 Task: Find connections with filter location Pul-e Khumrī with filter topic #Saleswith filter profile language French with filter current company Tech Mahindra with filter school Dayananda Sagar College Of Engineering, Bangalore with filter industry Writing and Editing with filter service category Customer Service with filter keywords title Branch Manager
Action: Mouse moved to (628, 219)
Screenshot: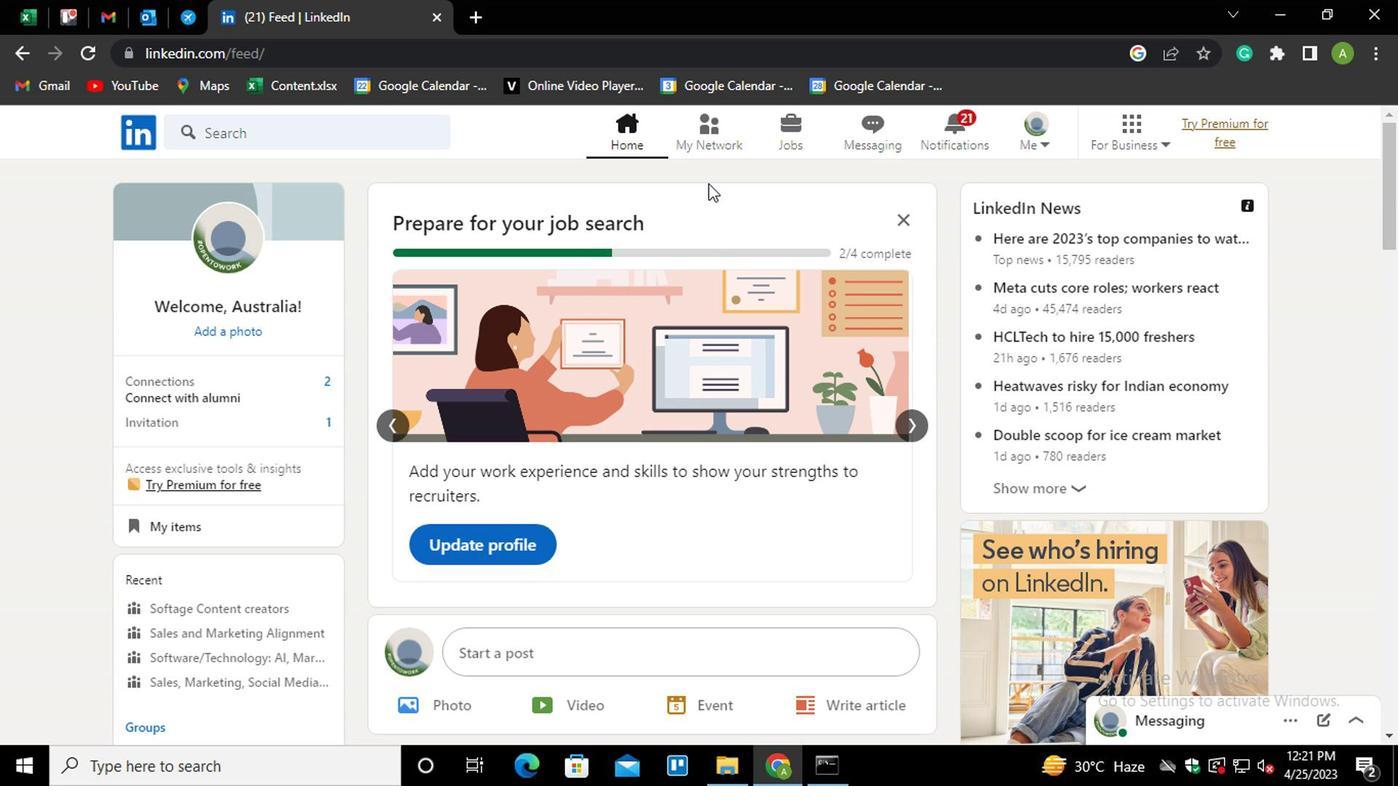 
Action: Mouse pressed left at (628, 219)
Screenshot: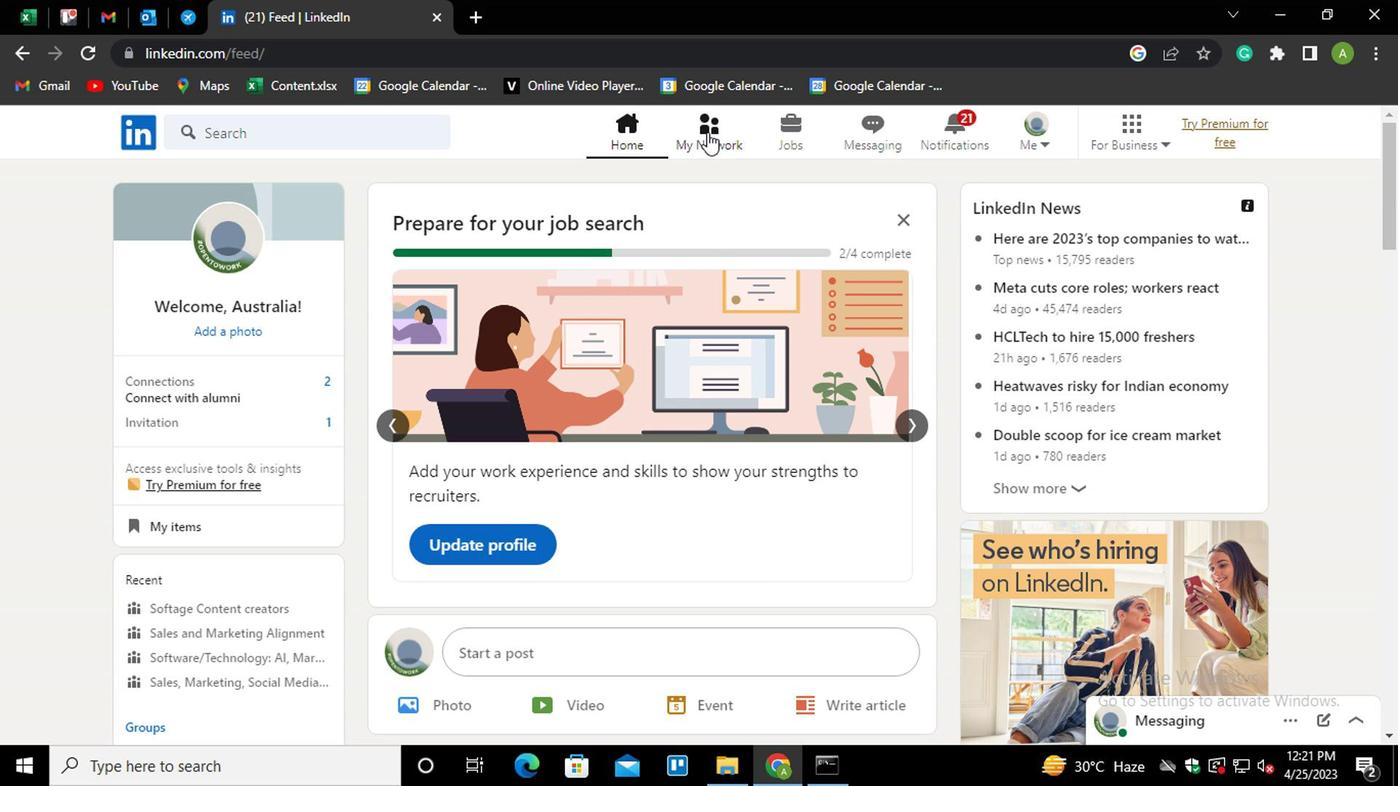 
Action: Mouse moved to (289, 297)
Screenshot: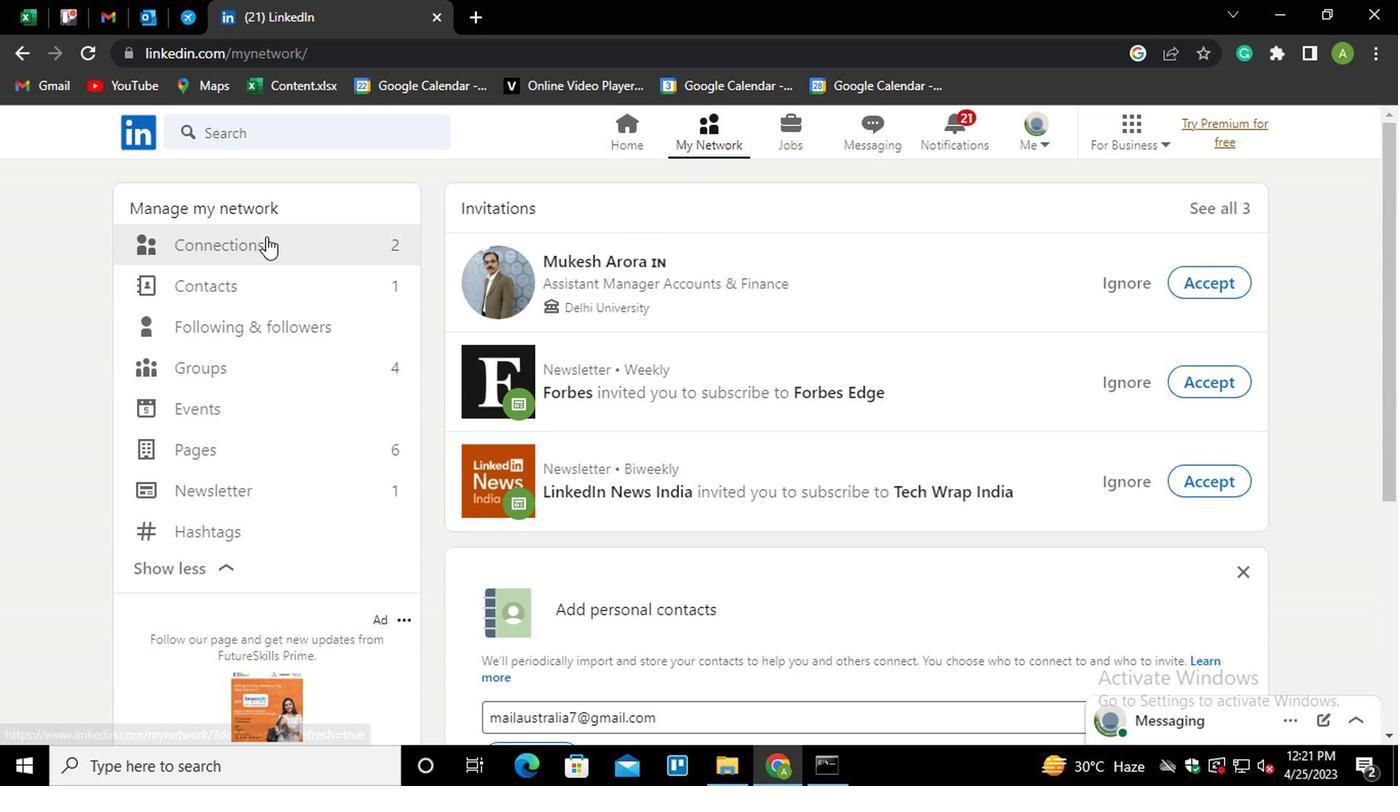
Action: Mouse pressed left at (289, 297)
Screenshot: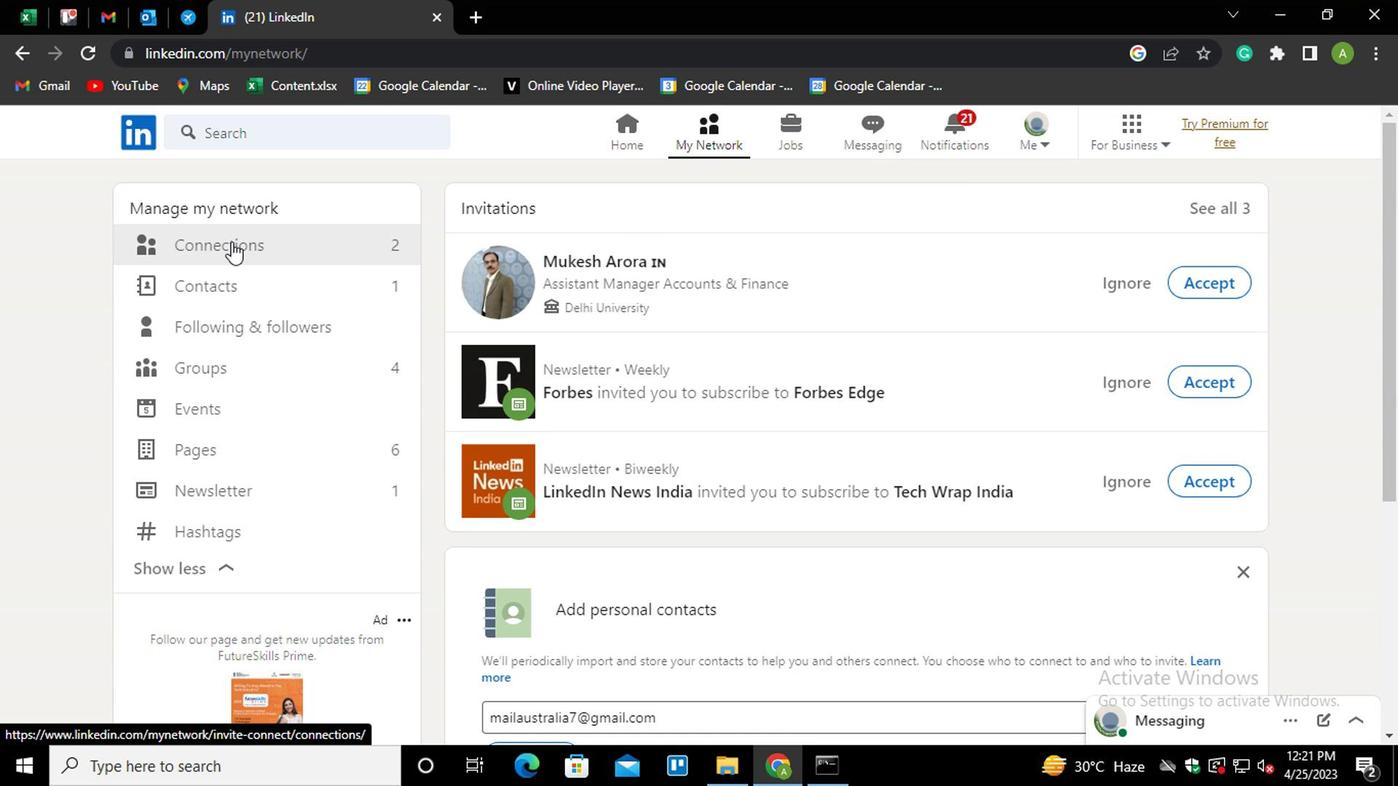 
Action: Mouse moved to (711, 301)
Screenshot: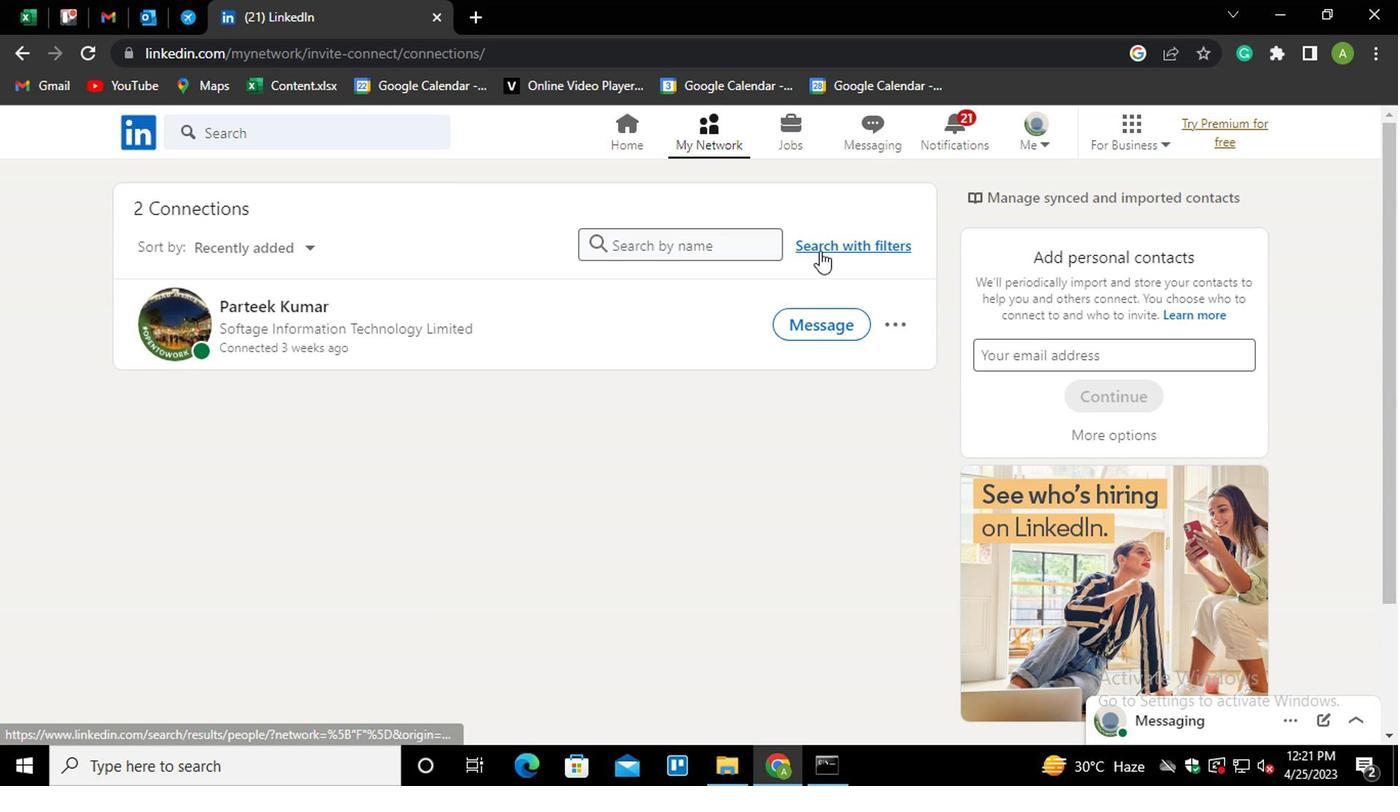
Action: Mouse pressed left at (711, 301)
Screenshot: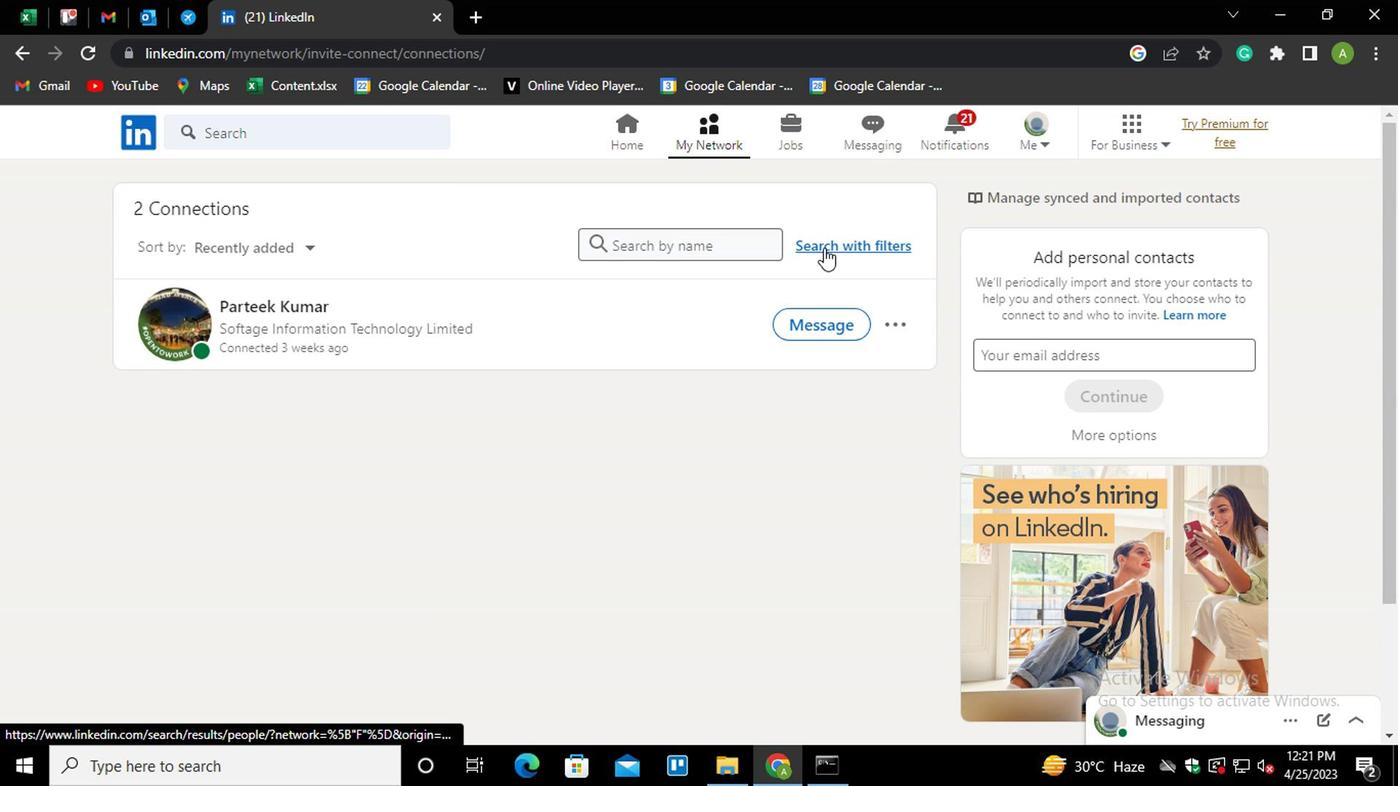 
Action: Mouse moved to (609, 259)
Screenshot: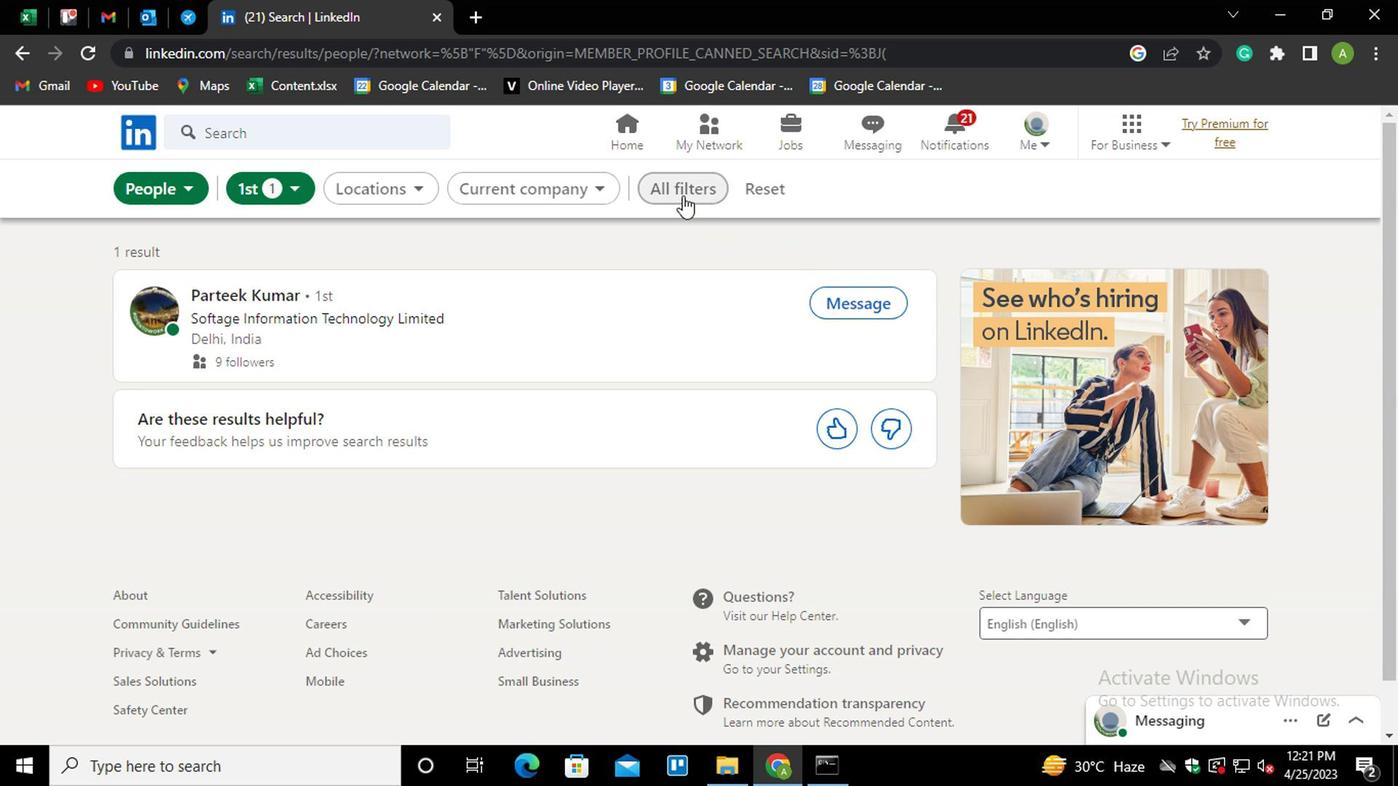 
Action: Mouse pressed left at (609, 259)
Screenshot: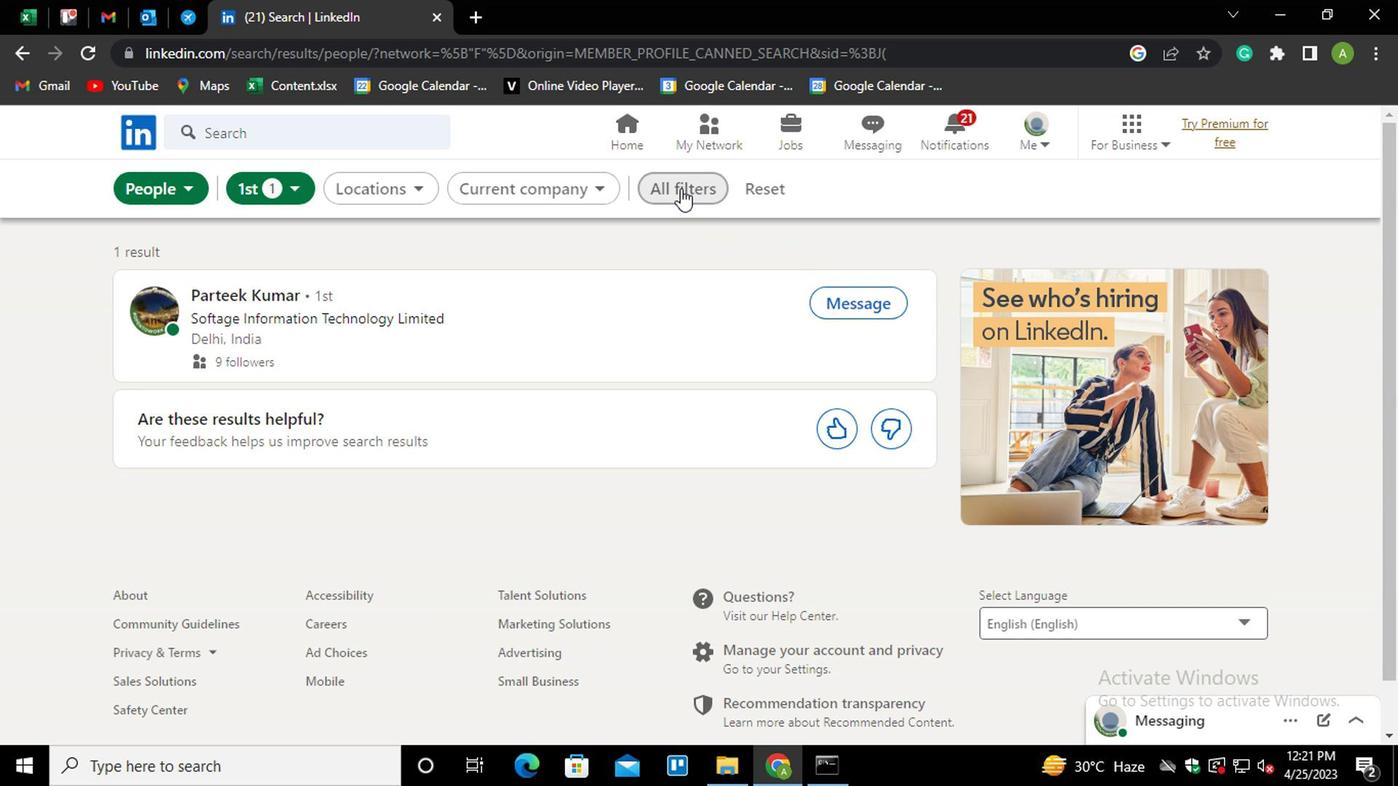 
Action: Mouse moved to (787, 375)
Screenshot: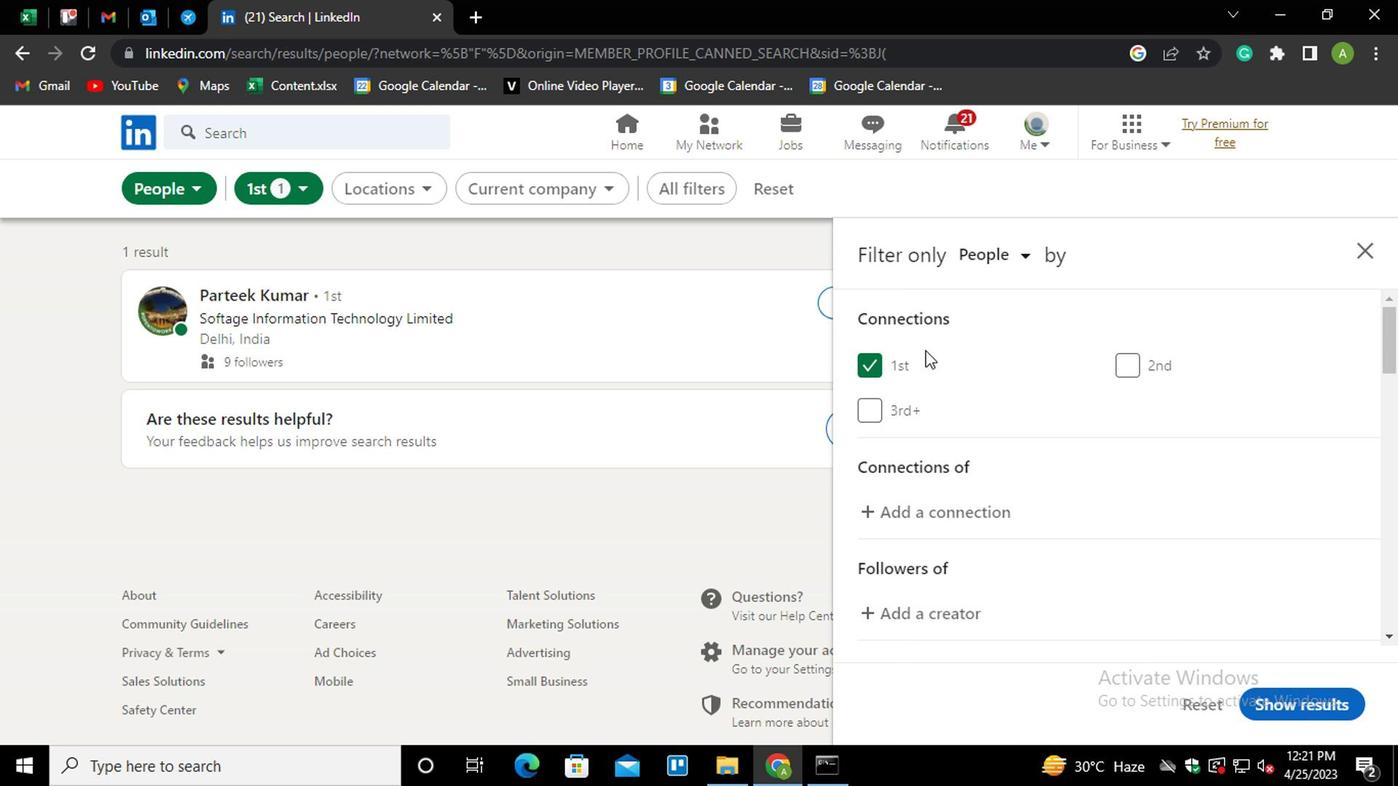 
Action: Mouse scrolled (787, 375) with delta (0, 0)
Screenshot: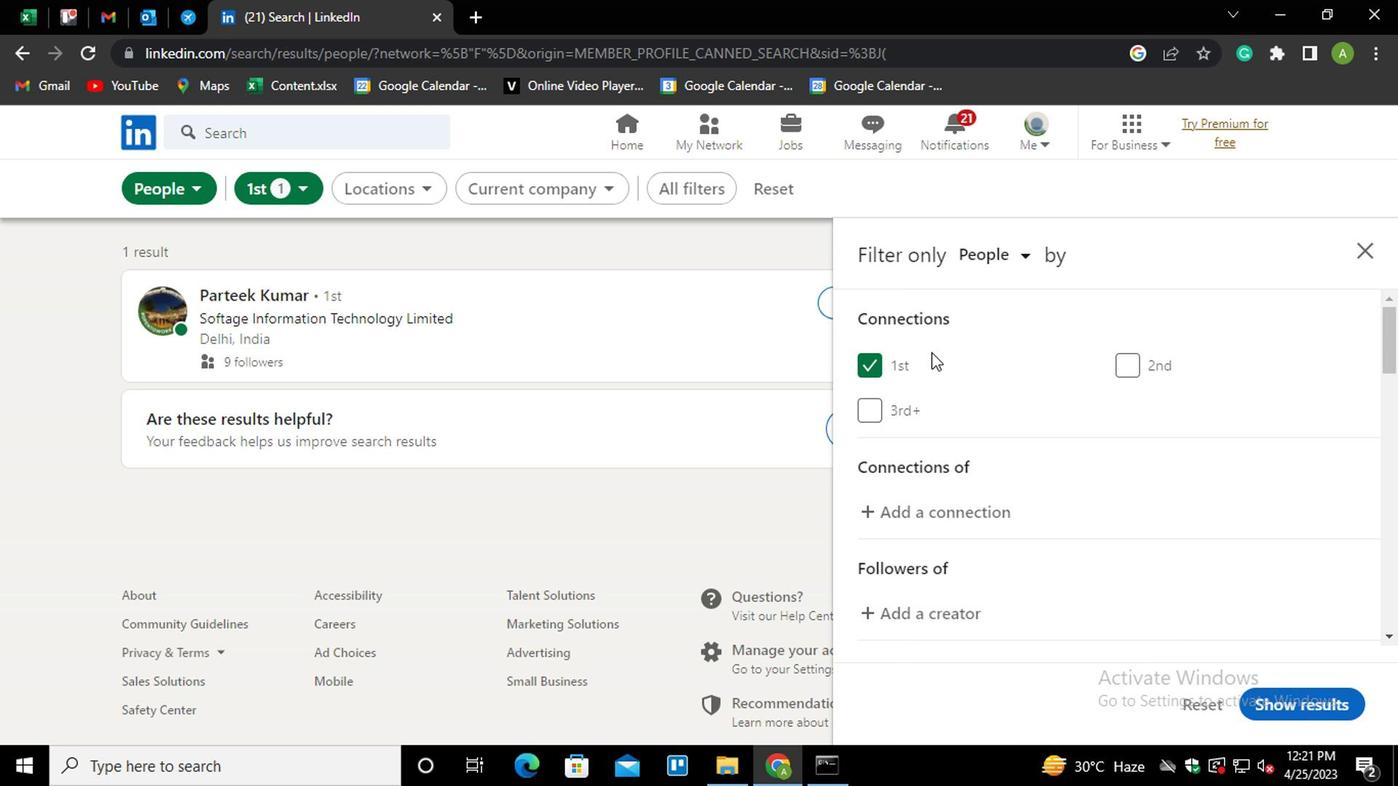 
Action: Mouse scrolled (787, 375) with delta (0, 0)
Screenshot: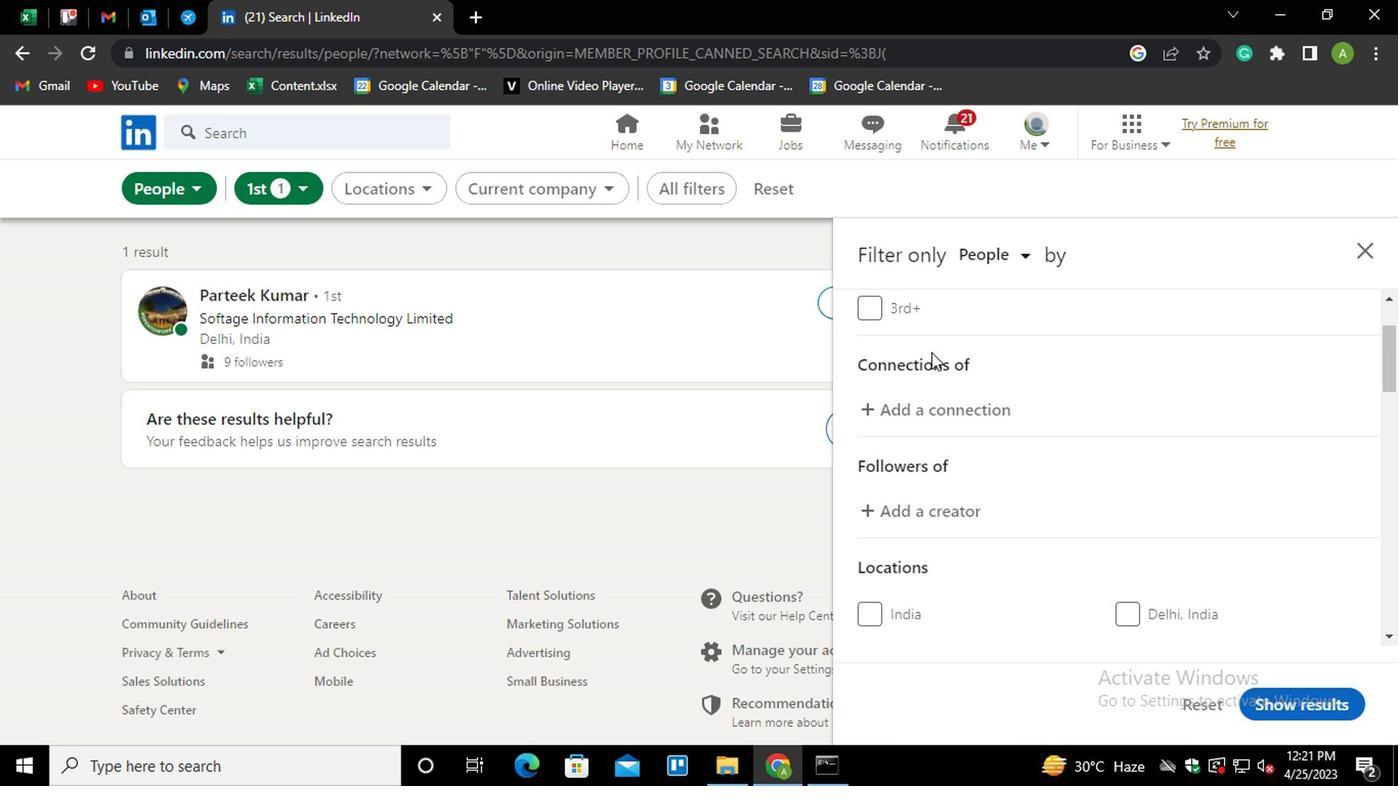 
Action: Mouse scrolled (787, 375) with delta (0, 0)
Screenshot: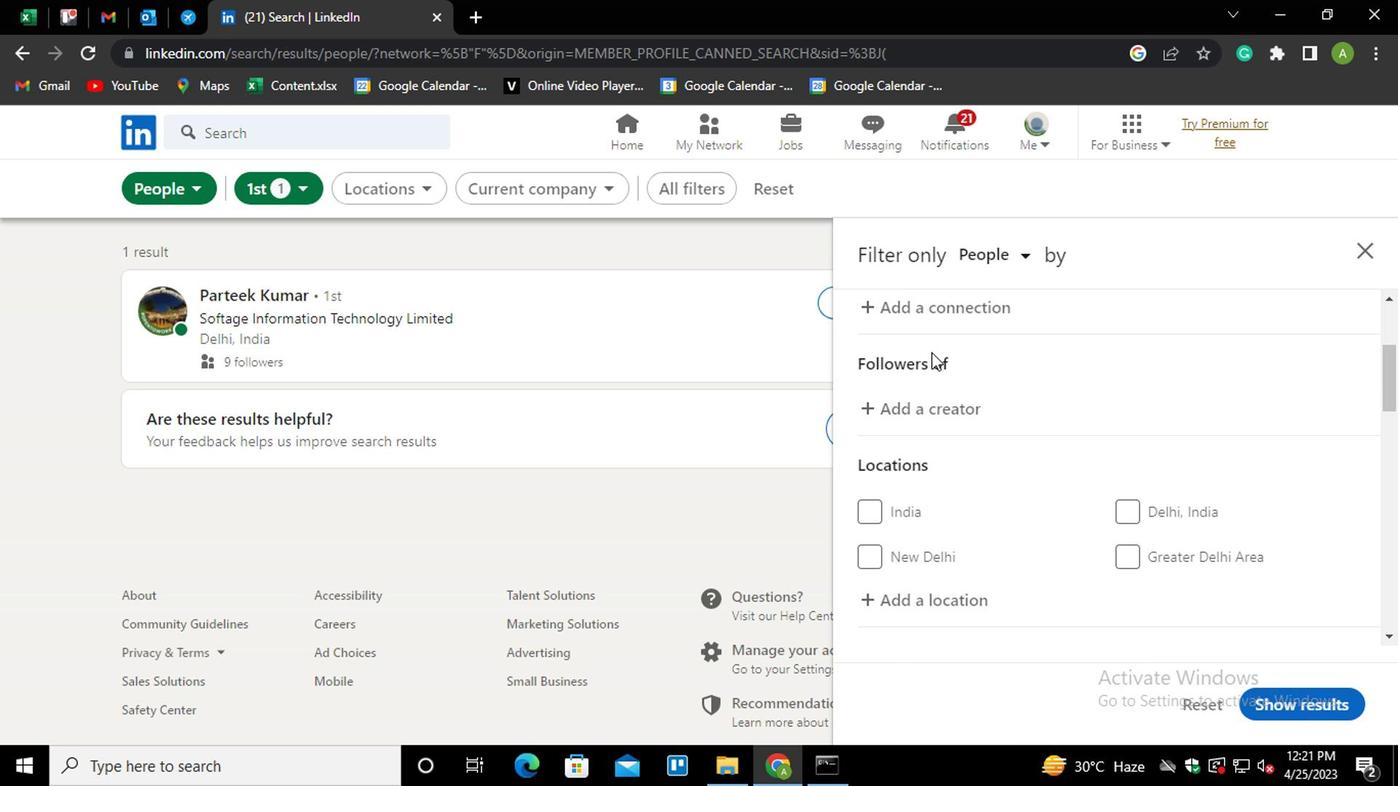 
Action: Mouse moved to (790, 474)
Screenshot: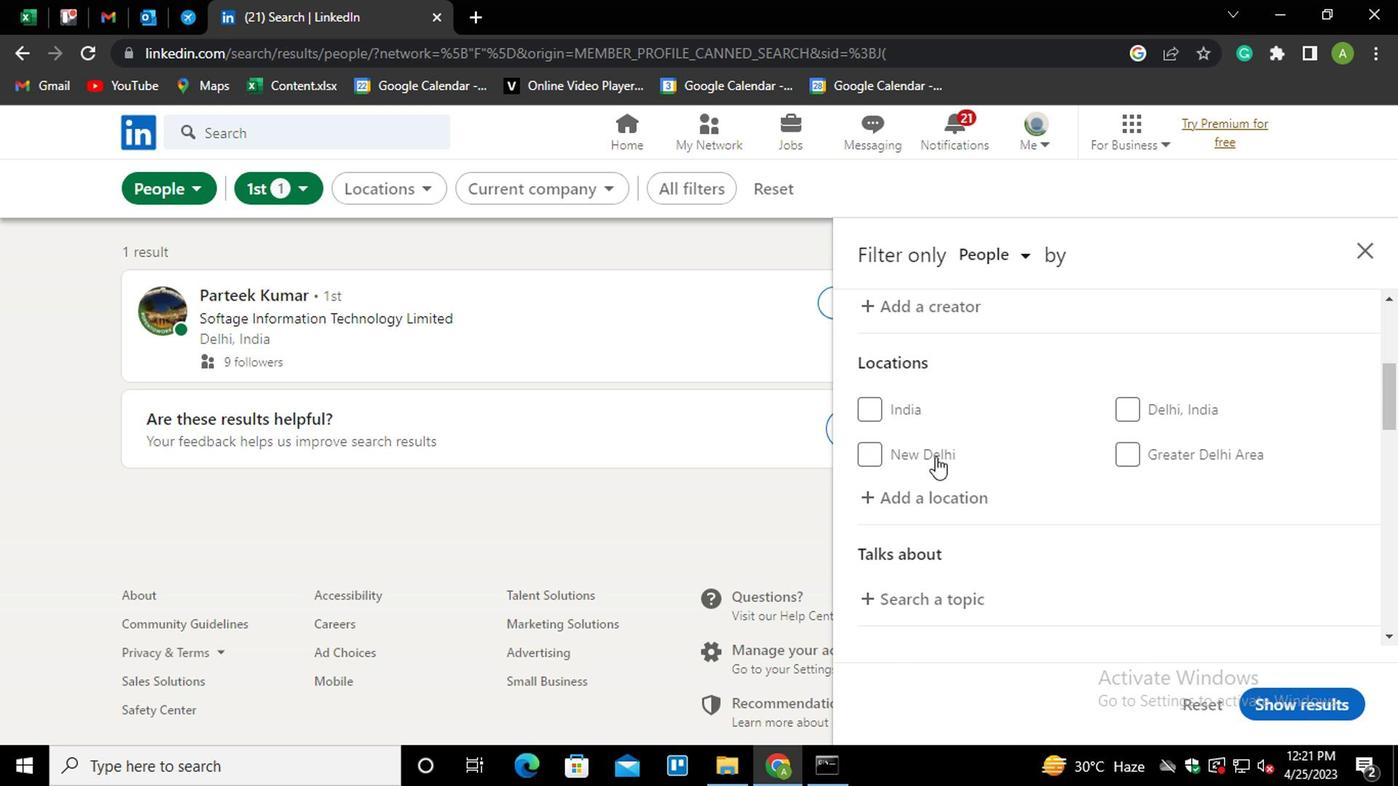 
Action: Mouse pressed left at (790, 474)
Screenshot: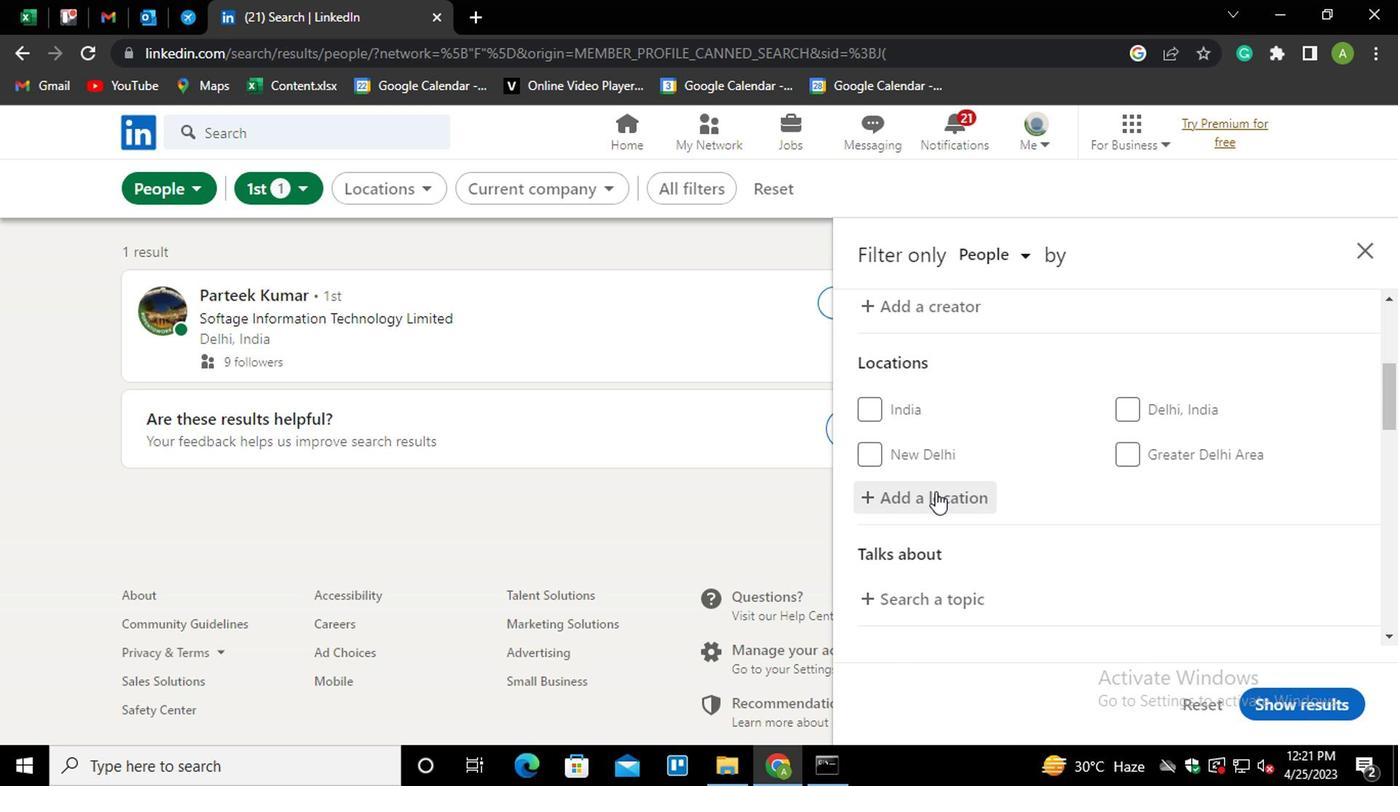 
Action: Mouse moved to (787, 481)
Screenshot: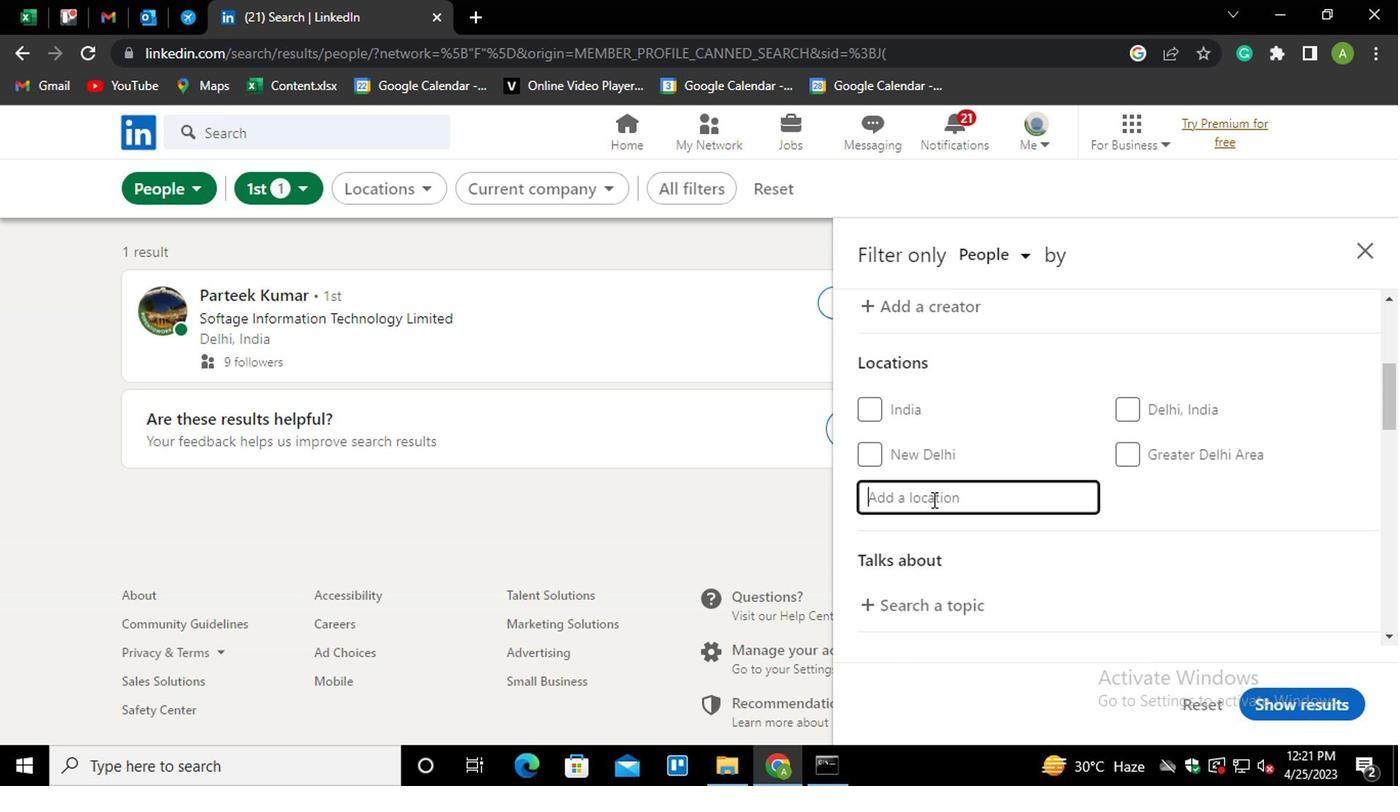 
Action: Mouse pressed left at (787, 481)
Screenshot: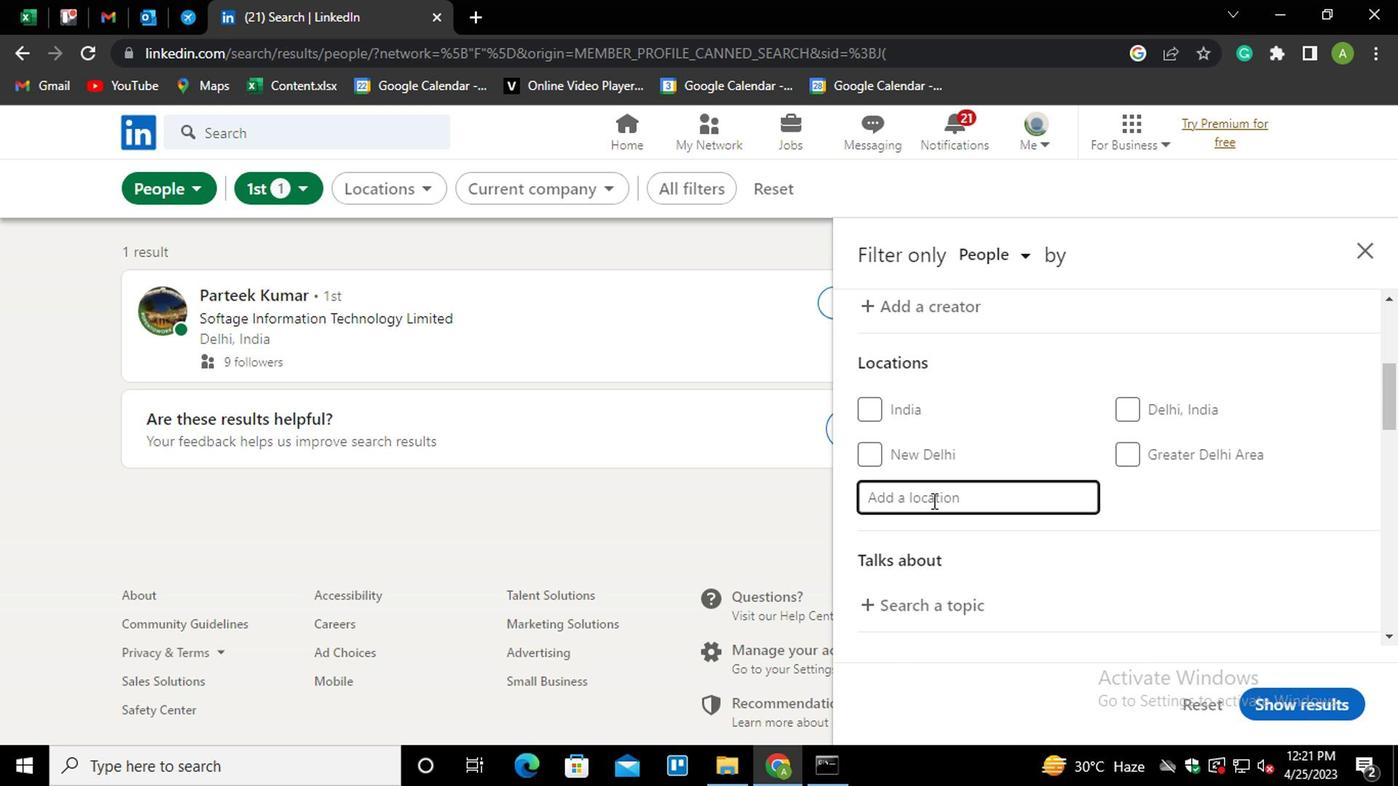 
Action: Mouse moved to (787, 480)
Screenshot: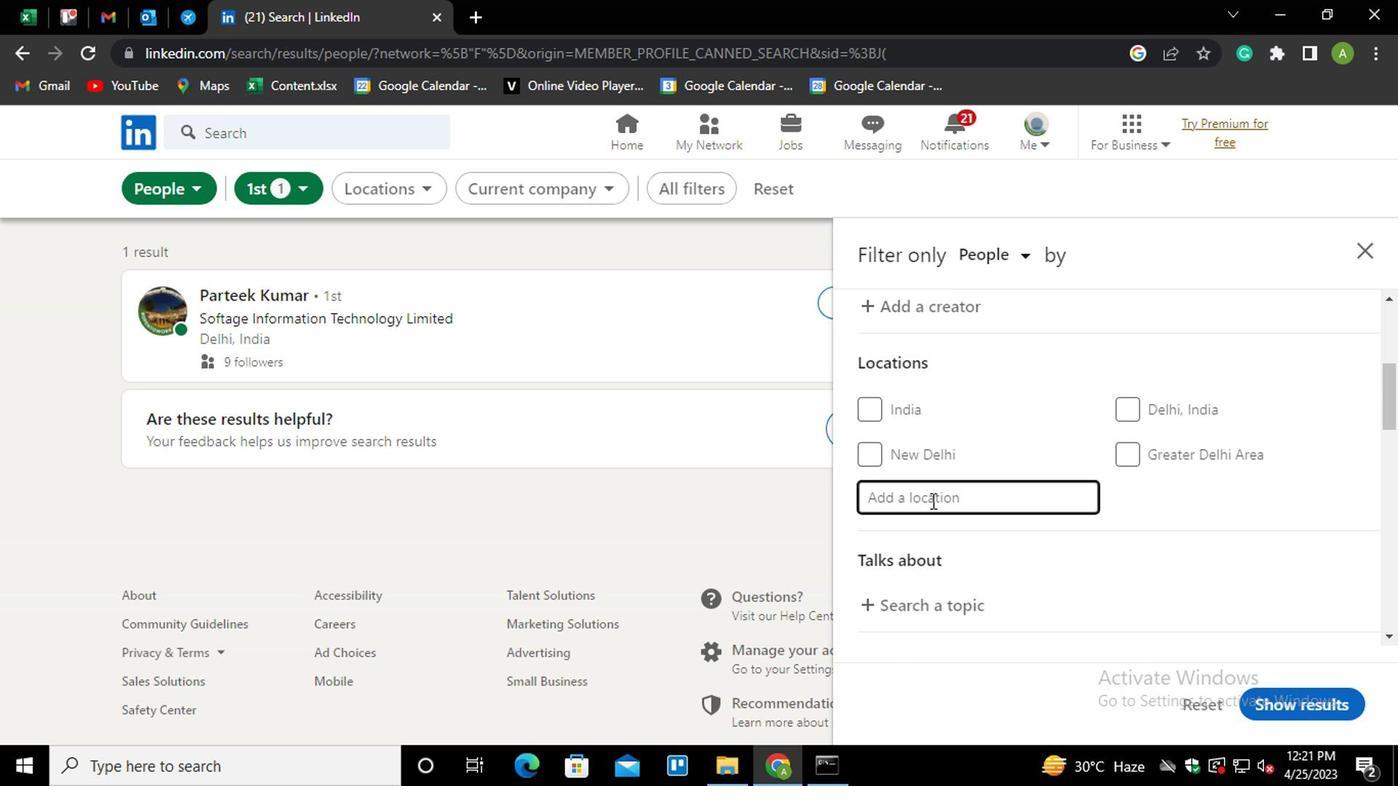 
Action: Key pressed <Key.shift_r>Pul-e-<Key.shift_r>Khumri
Screenshot: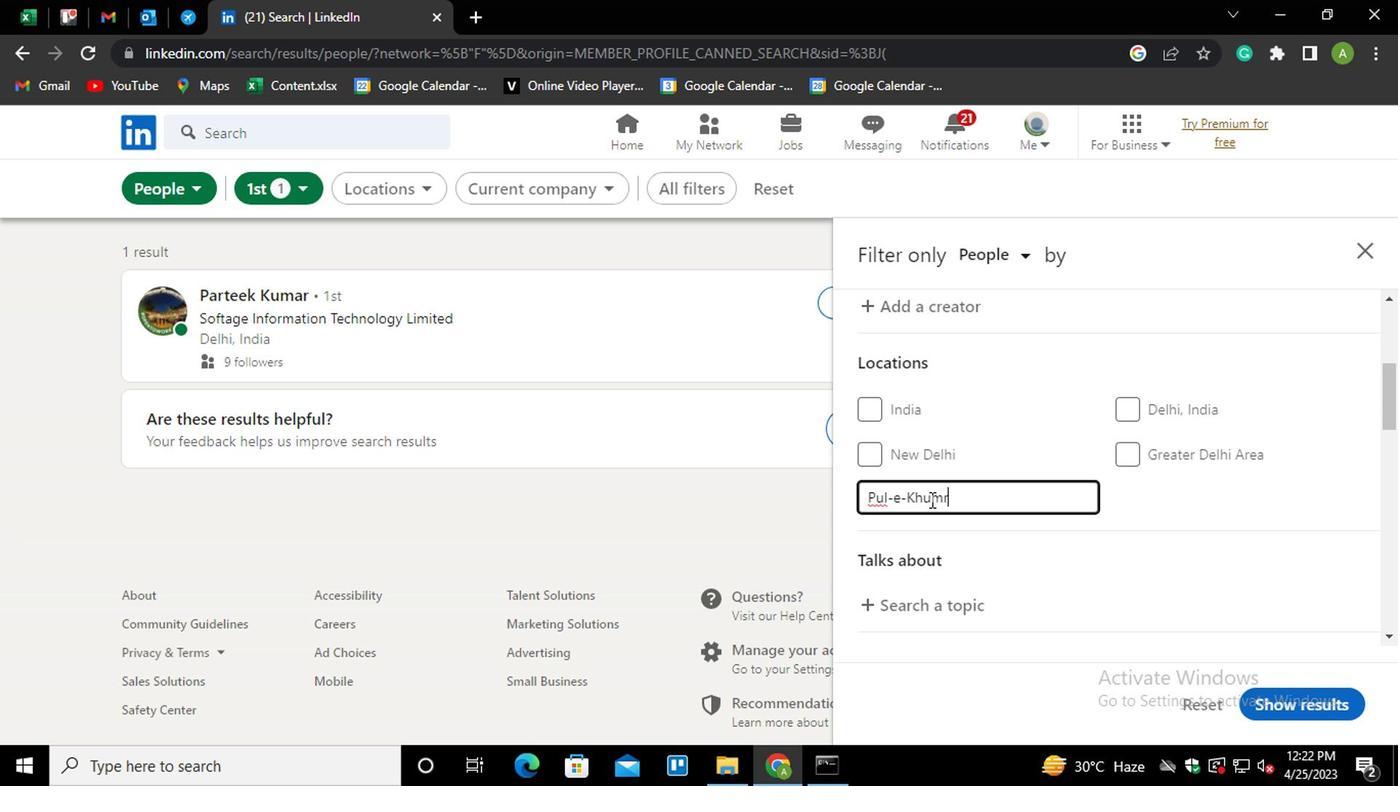 
Action: Mouse moved to (928, 473)
Screenshot: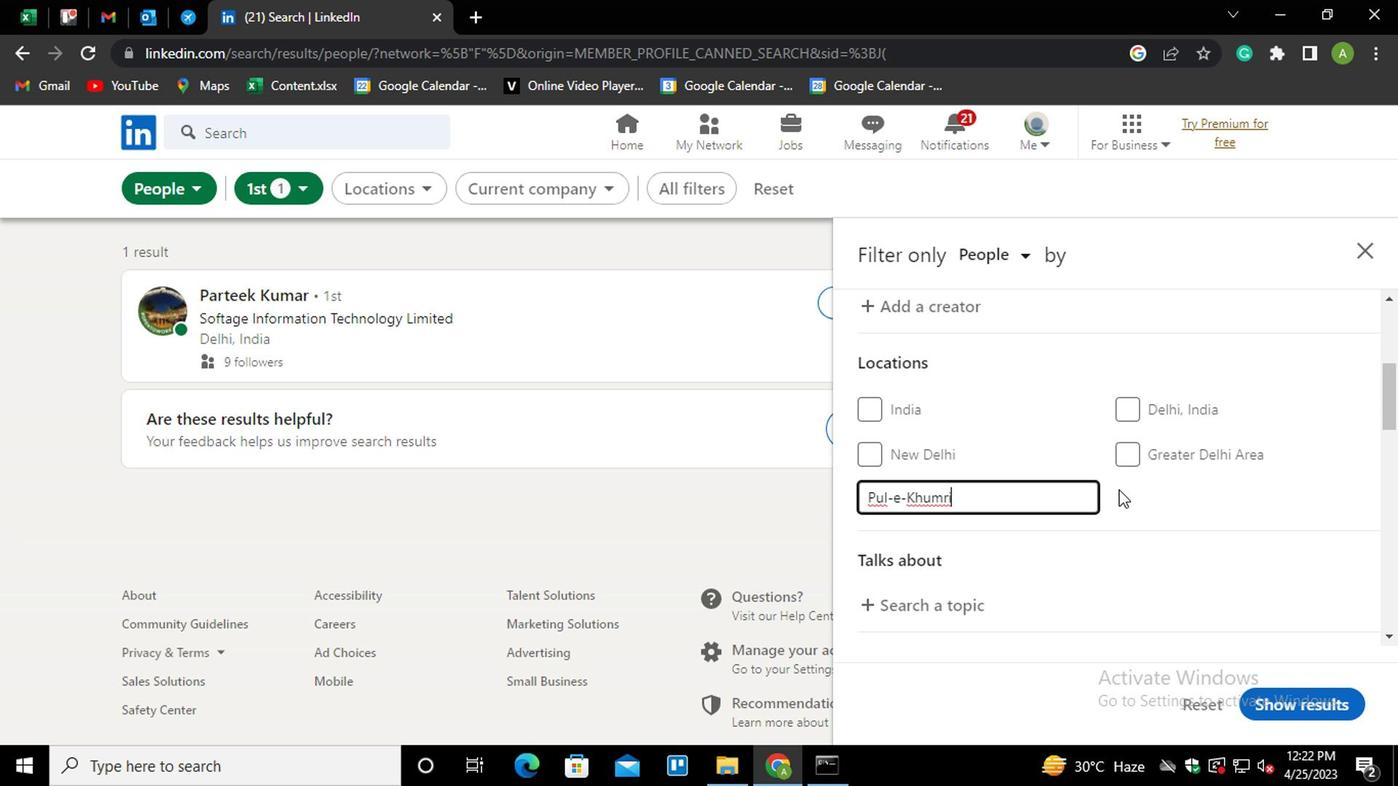 
Action: Mouse pressed left at (928, 473)
Screenshot: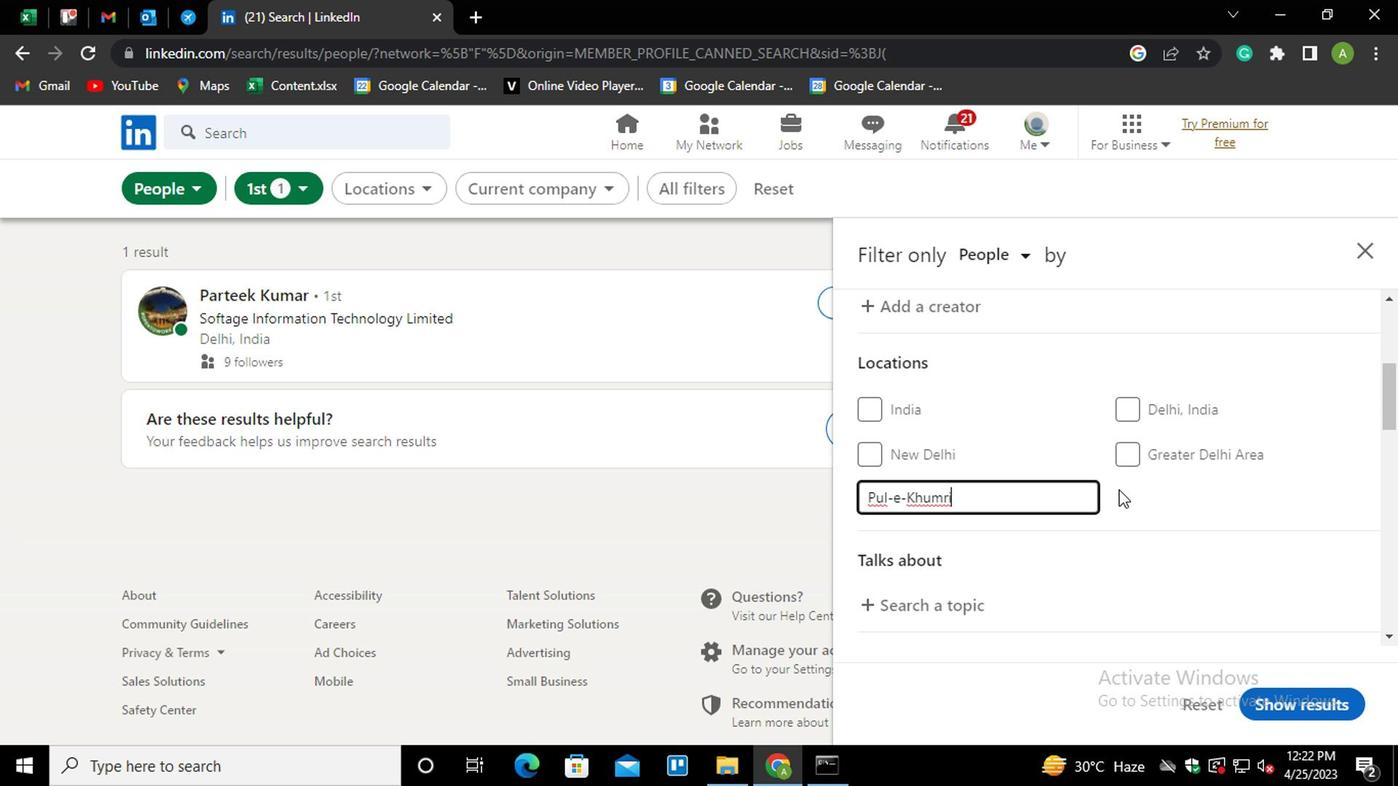 
Action: Mouse moved to (951, 513)
Screenshot: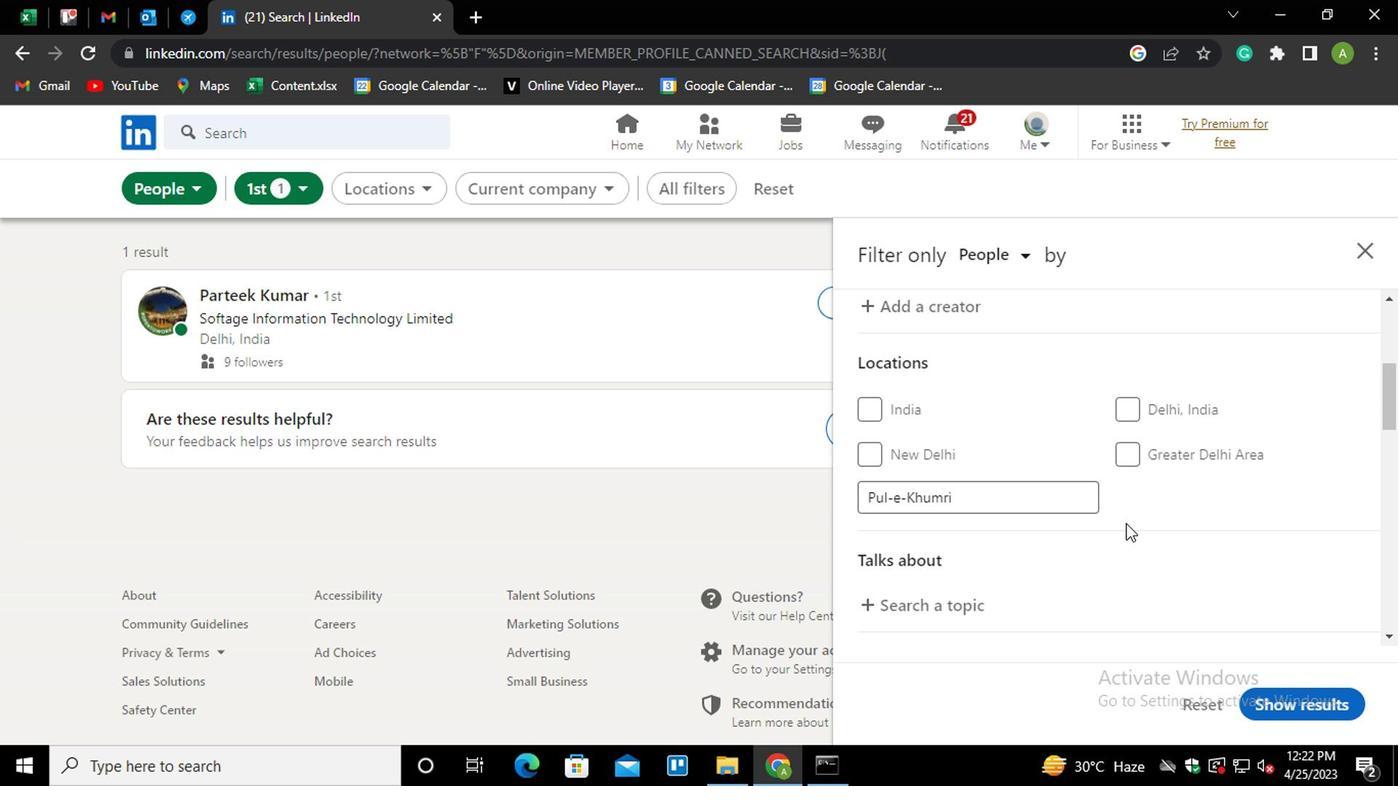 
Action: Mouse scrolled (951, 512) with delta (0, 0)
Screenshot: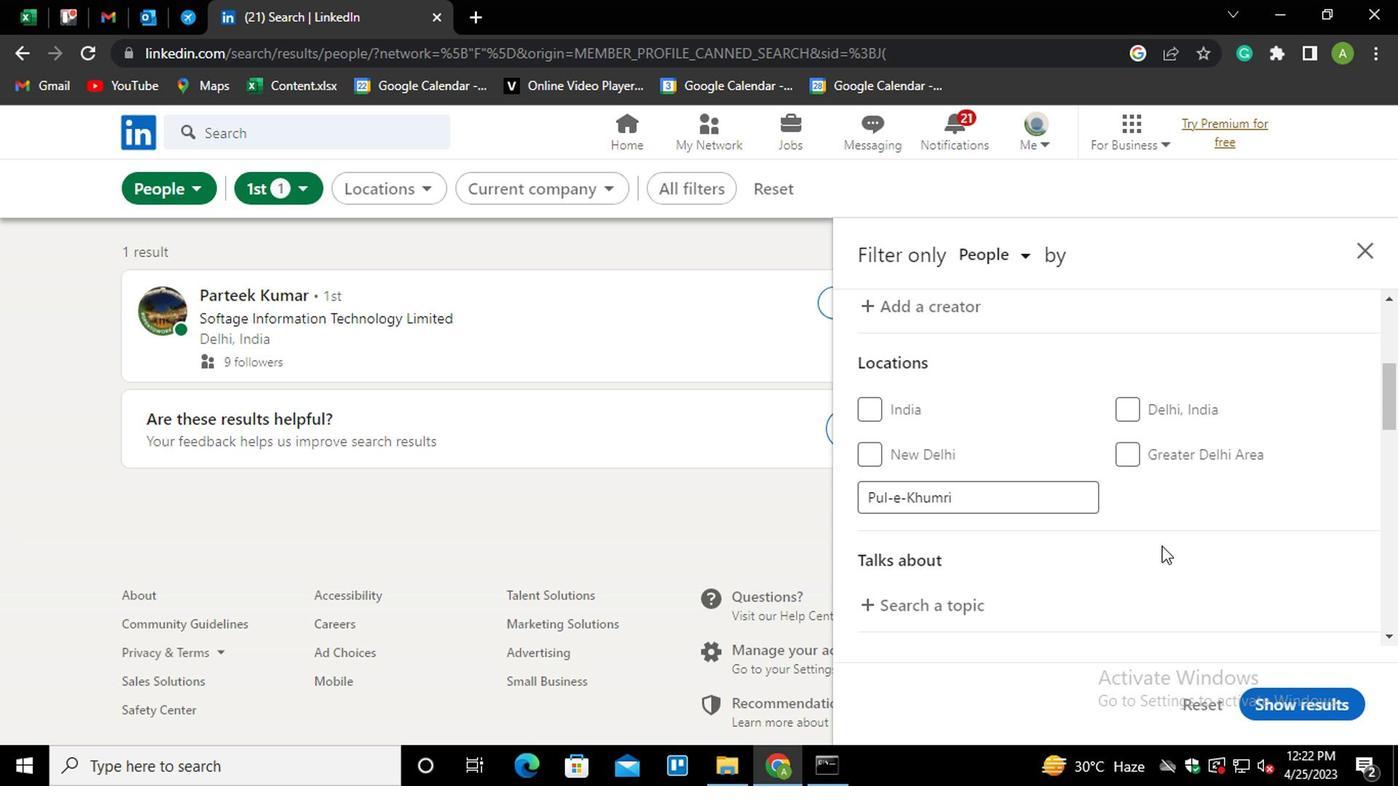 
Action: Mouse moved to (781, 484)
Screenshot: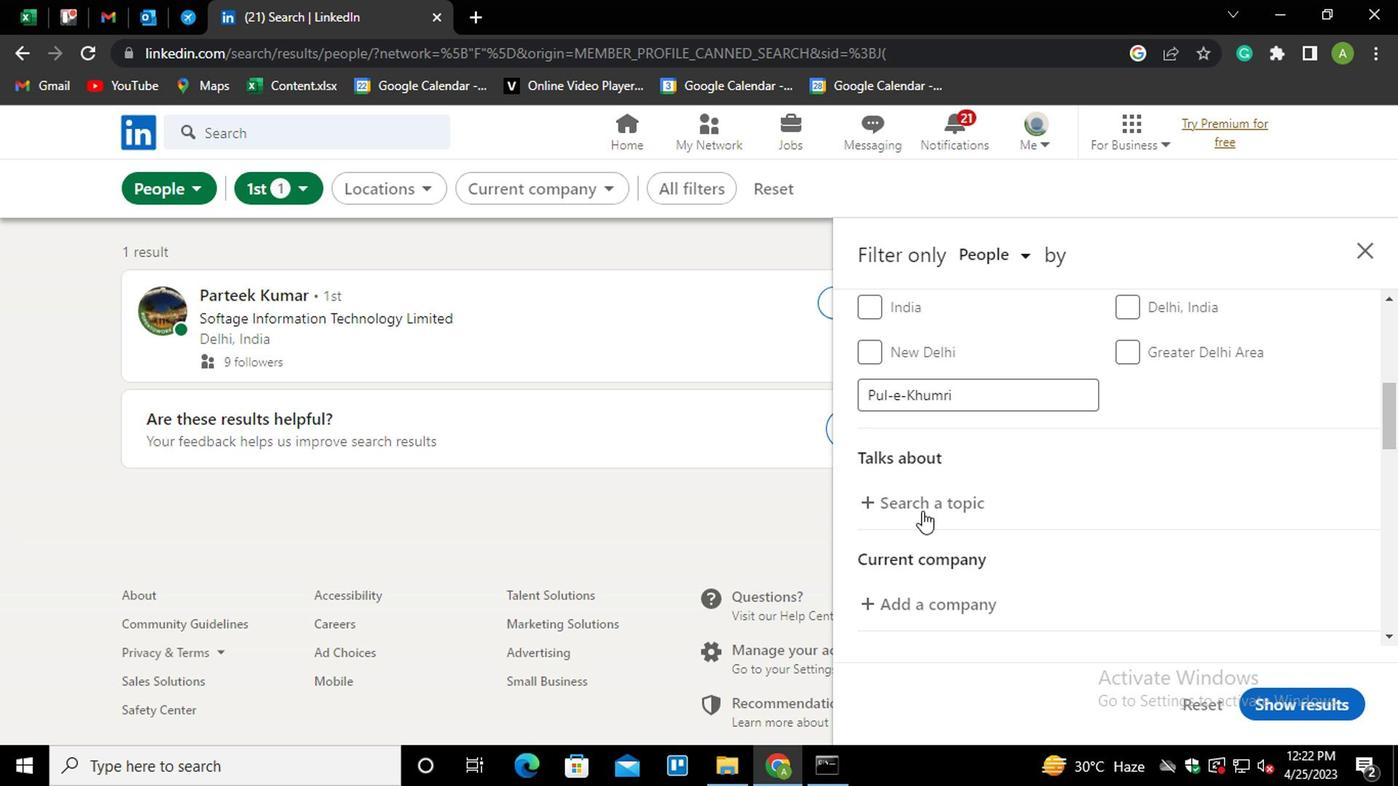 
Action: Mouse pressed left at (781, 484)
Screenshot: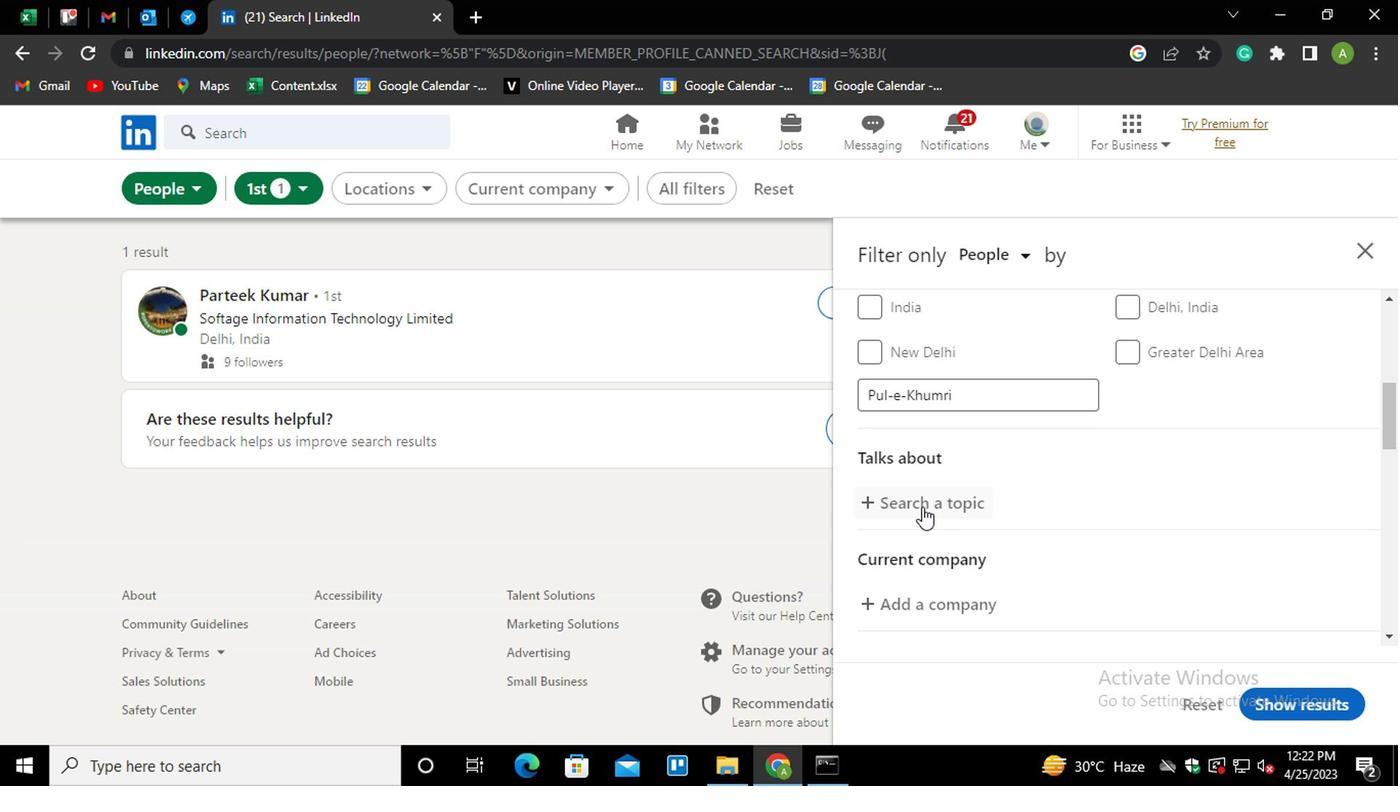 
Action: Key pressed <Key.shift>#SALESWITH
Screenshot: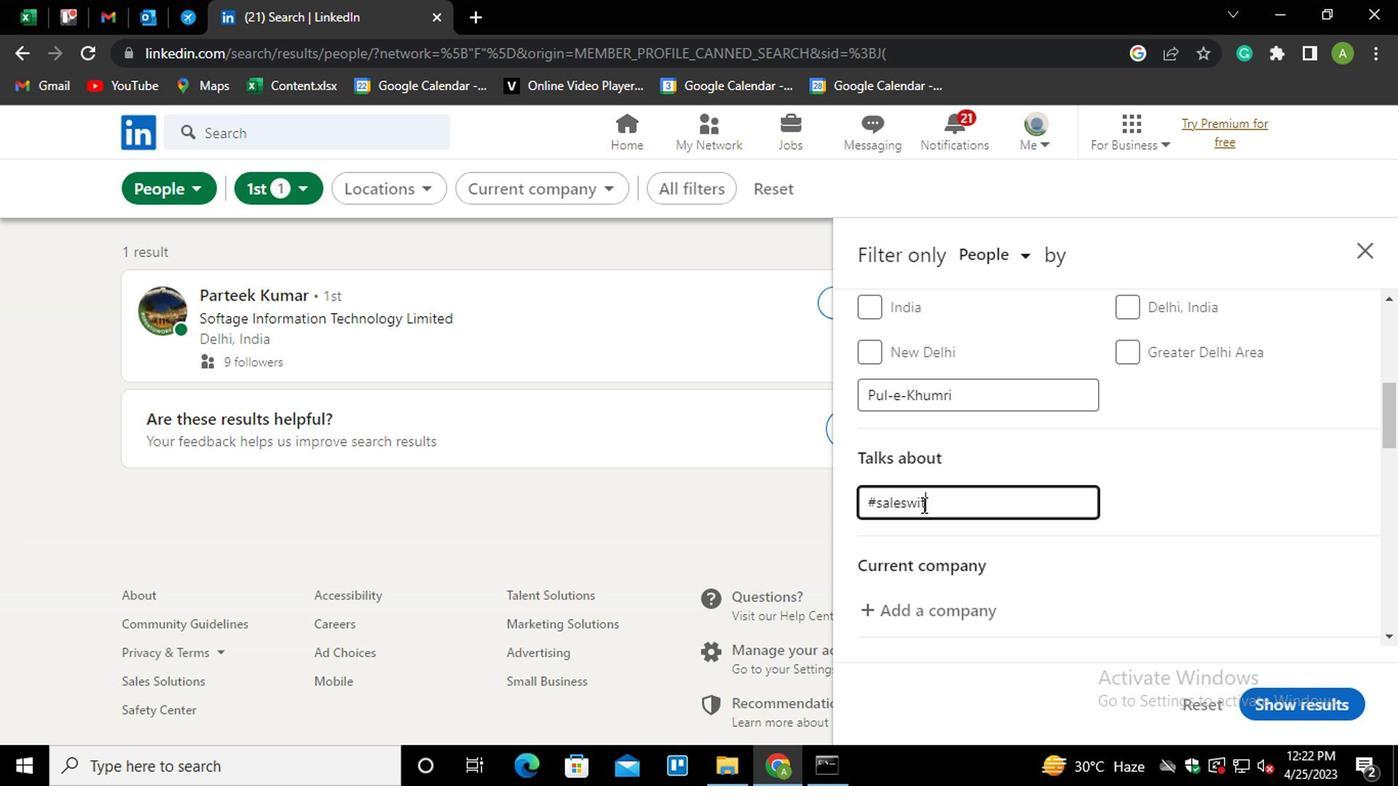 
Action: Mouse moved to (954, 457)
Screenshot: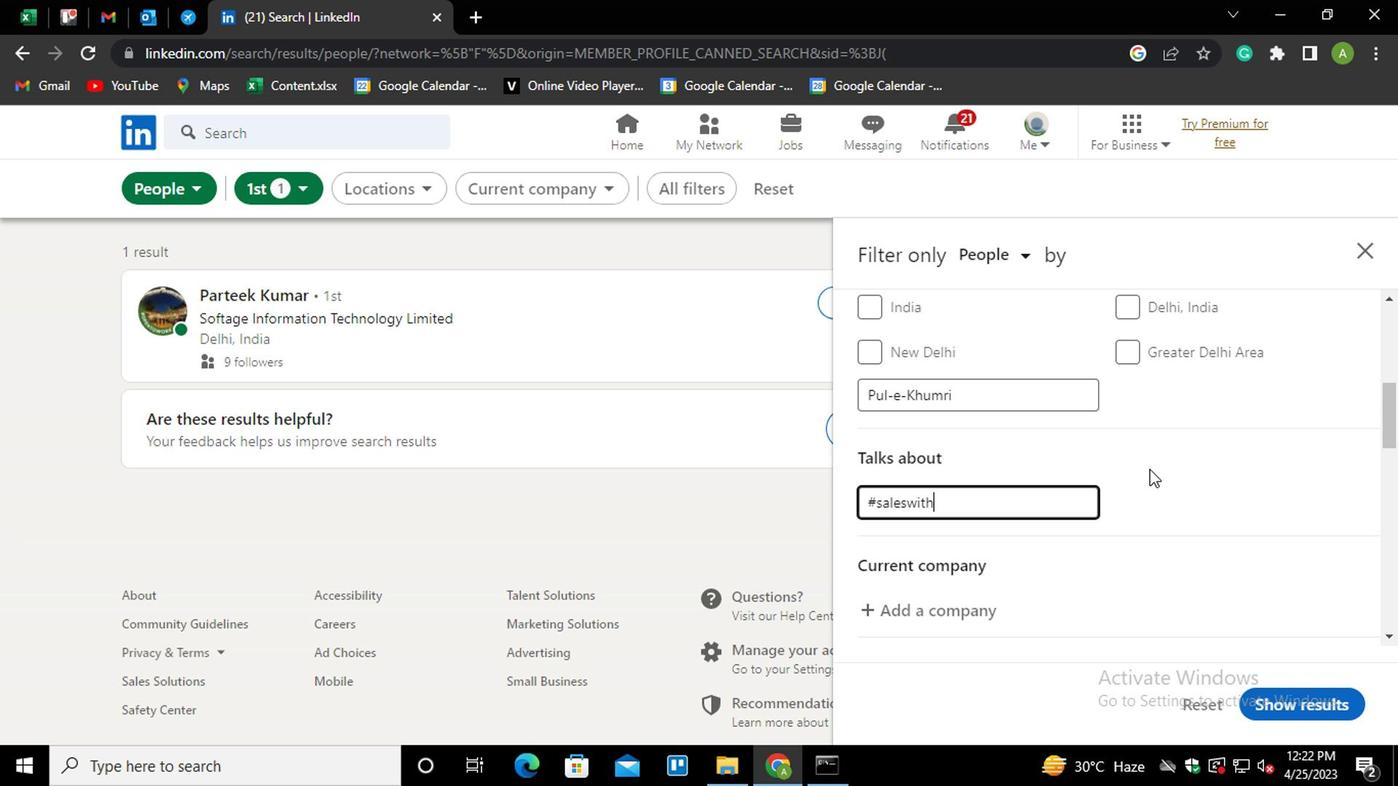 
Action: Mouse pressed left at (954, 457)
Screenshot: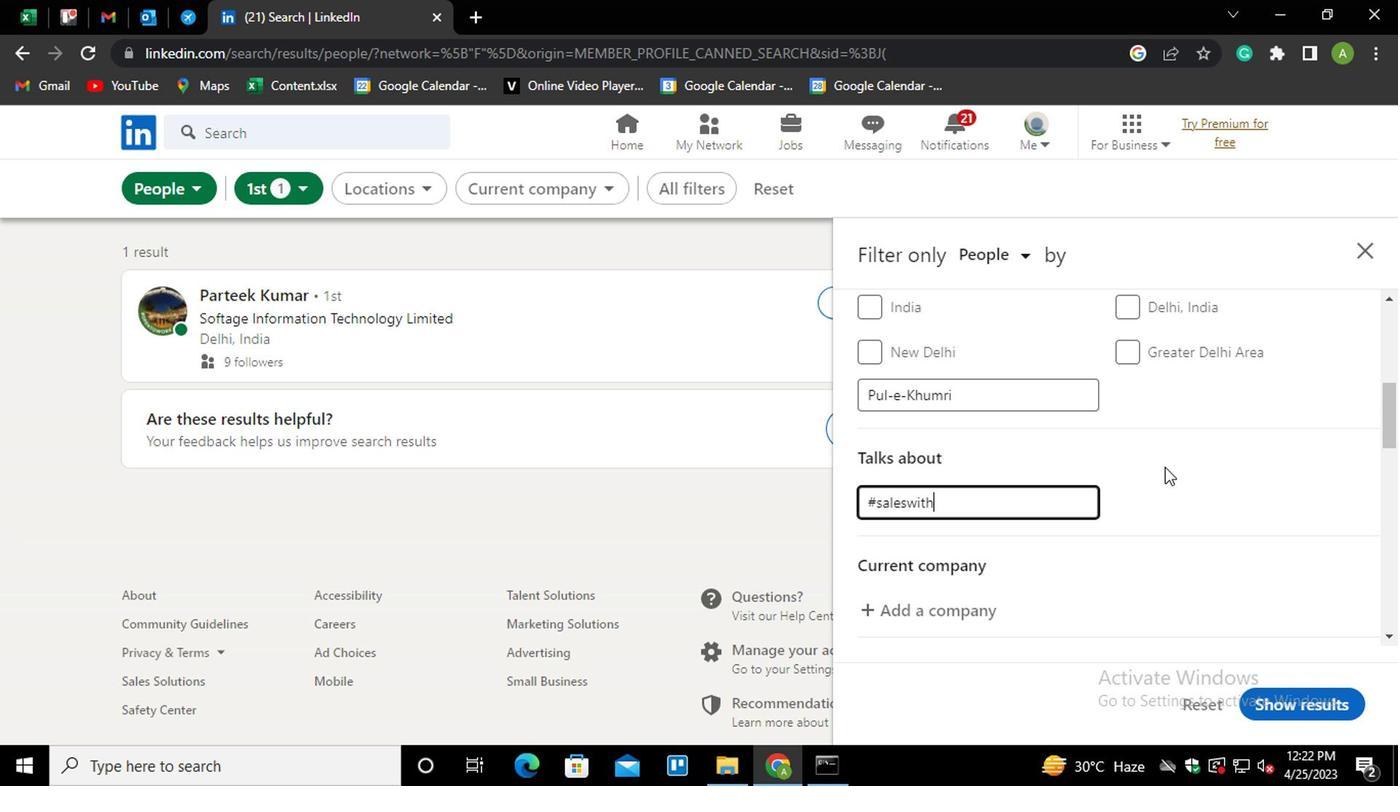 
Action: Mouse moved to (969, 456)
Screenshot: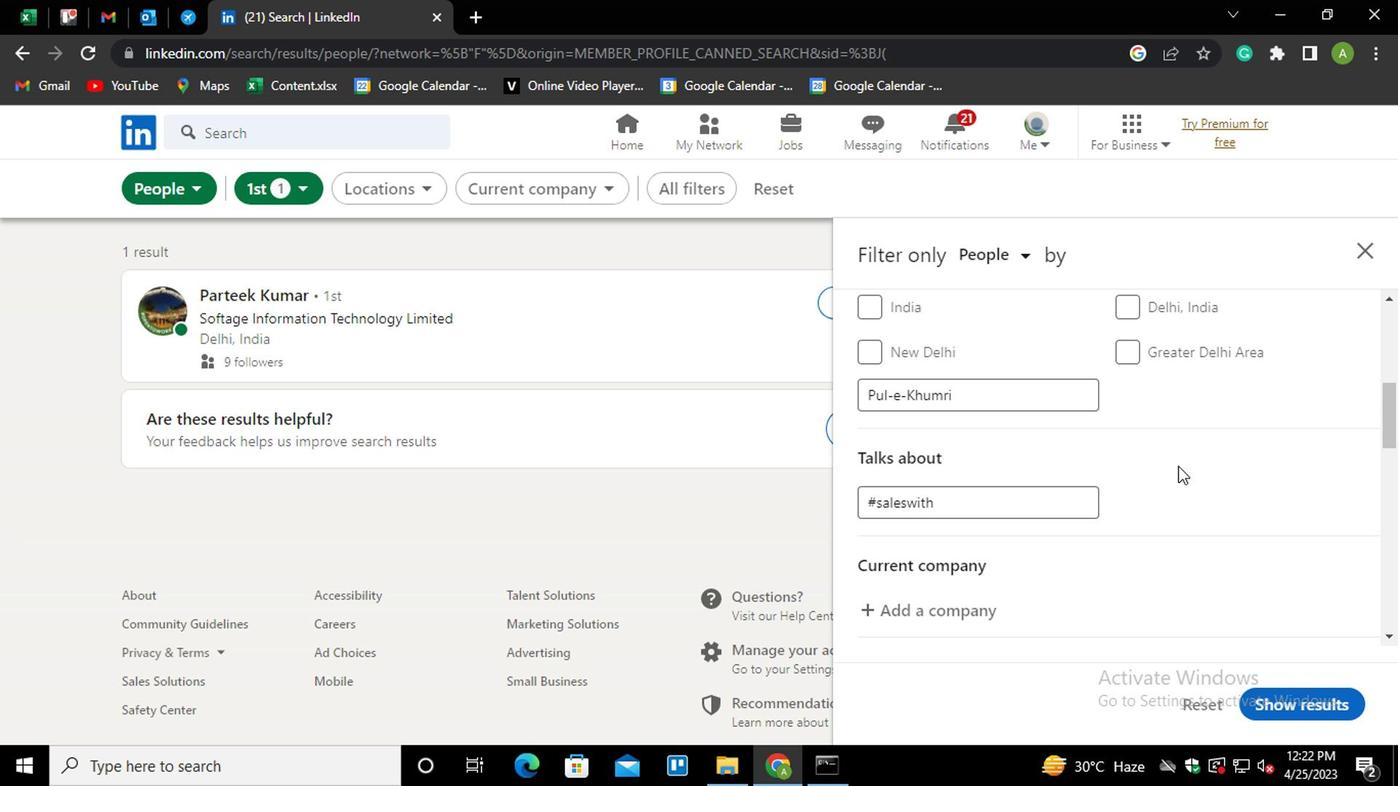 
Action: Mouse scrolled (969, 455) with delta (0, 0)
Screenshot: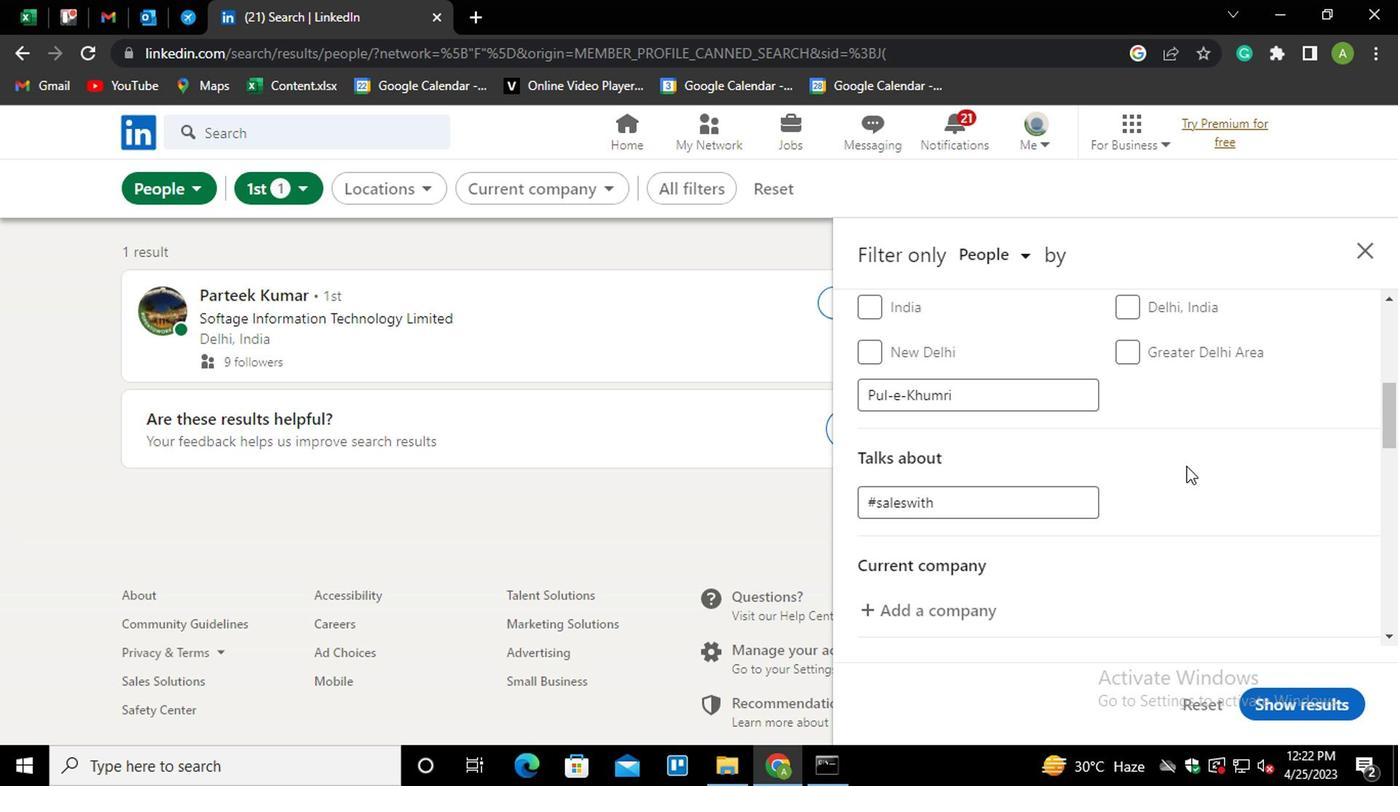 
Action: Mouse scrolled (969, 455) with delta (0, 0)
Screenshot: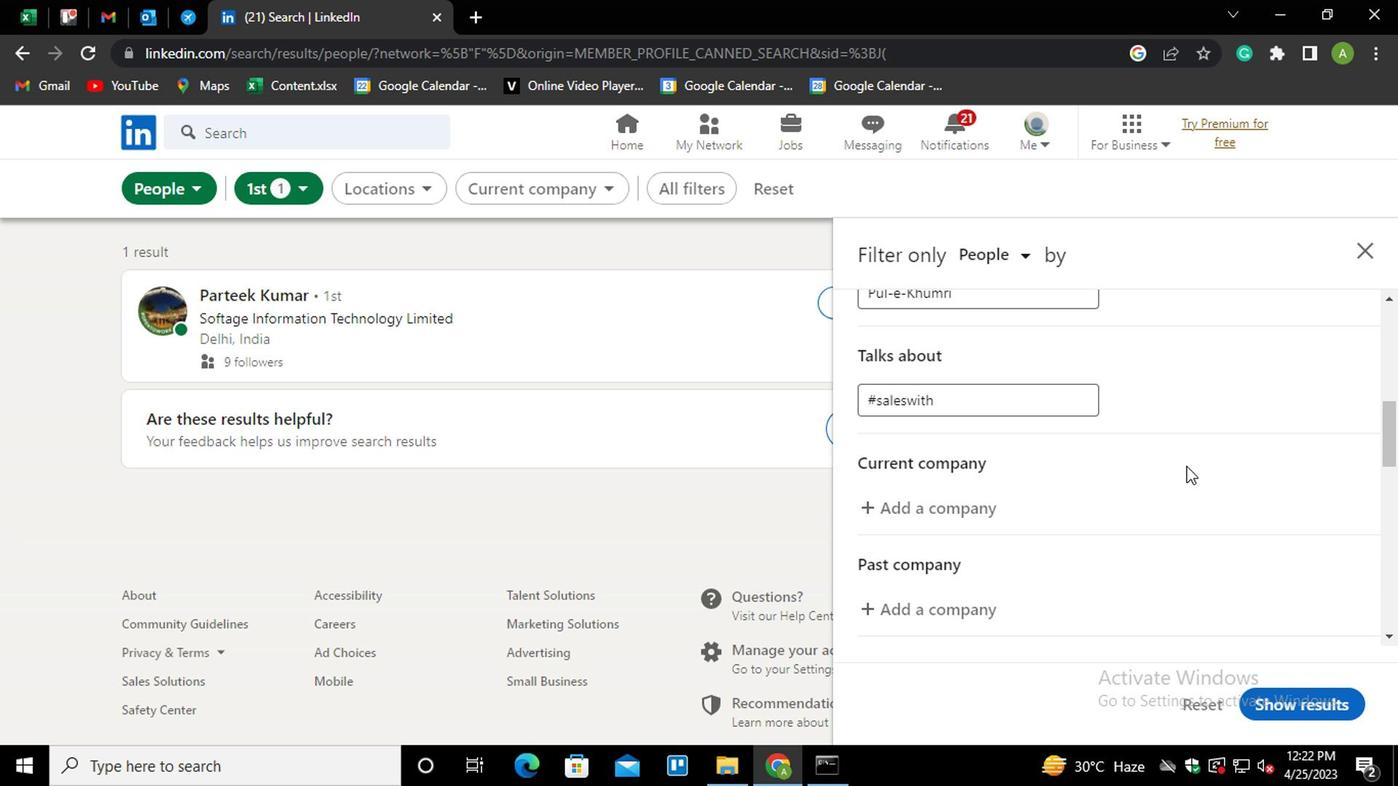 
Action: Mouse scrolled (969, 455) with delta (0, 0)
Screenshot: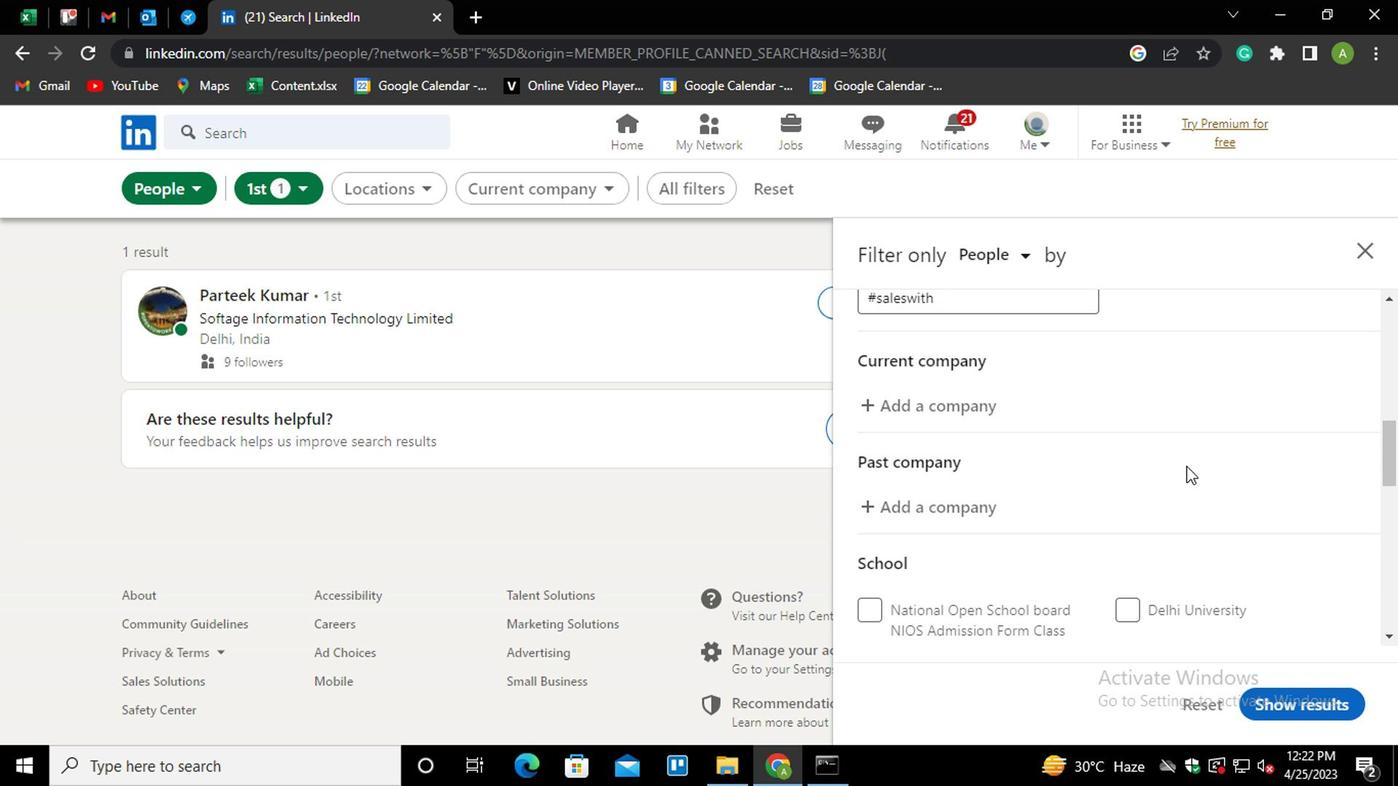 
Action: Mouse scrolled (969, 455) with delta (0, 0)
Screenshot: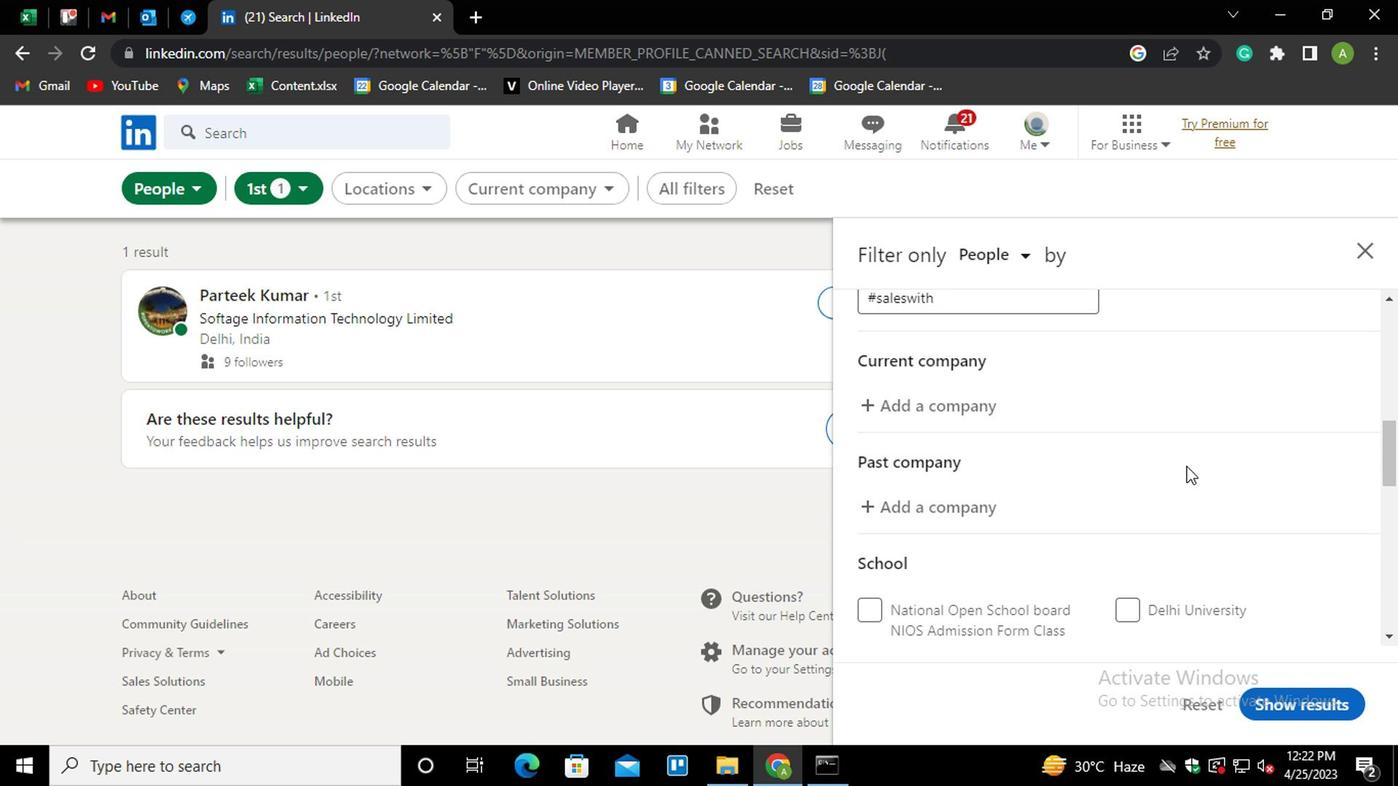 
Action: Mouse scrolled (969, 455) with delta (0, 0)
Screenshot: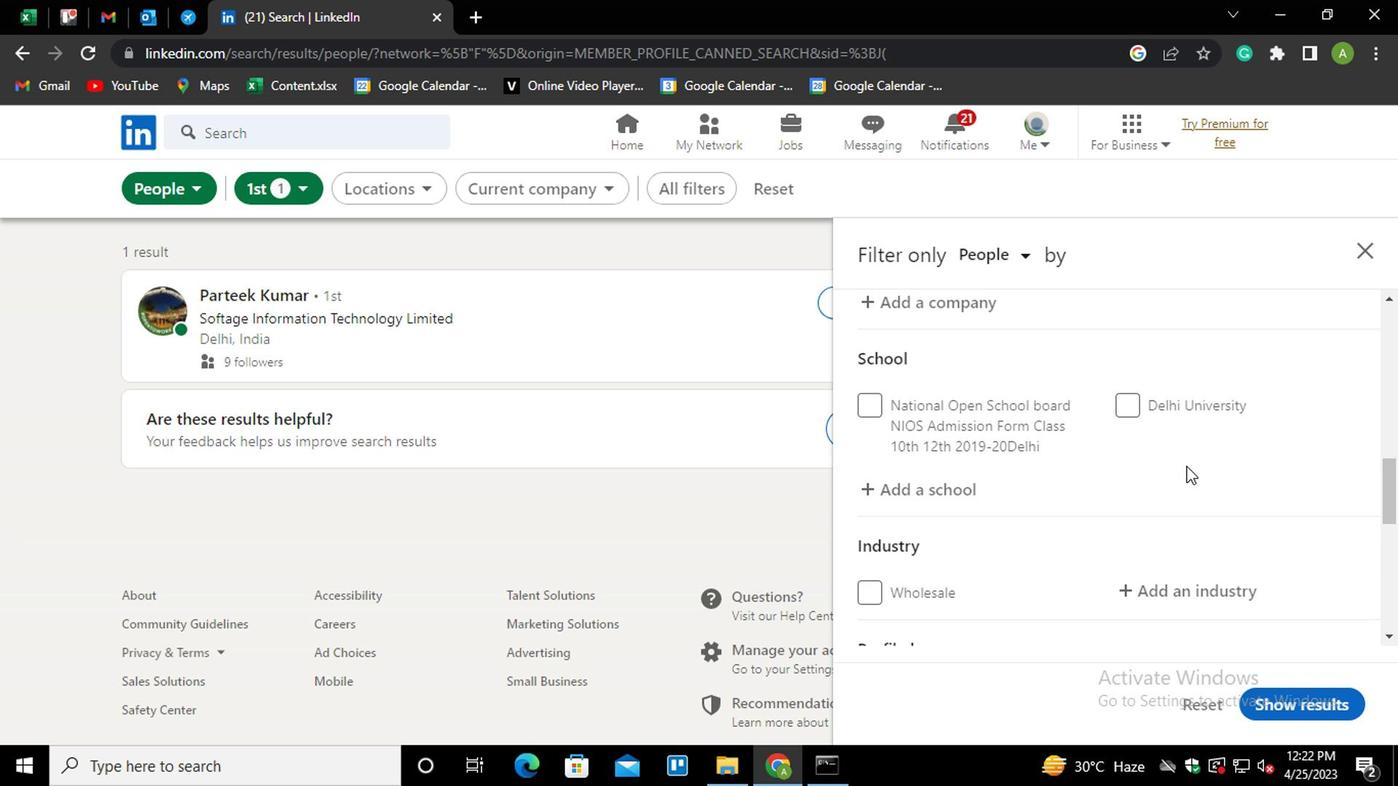 
Action: Mouse scrolled (969, 455) with delta (0, 0)
Screenshot: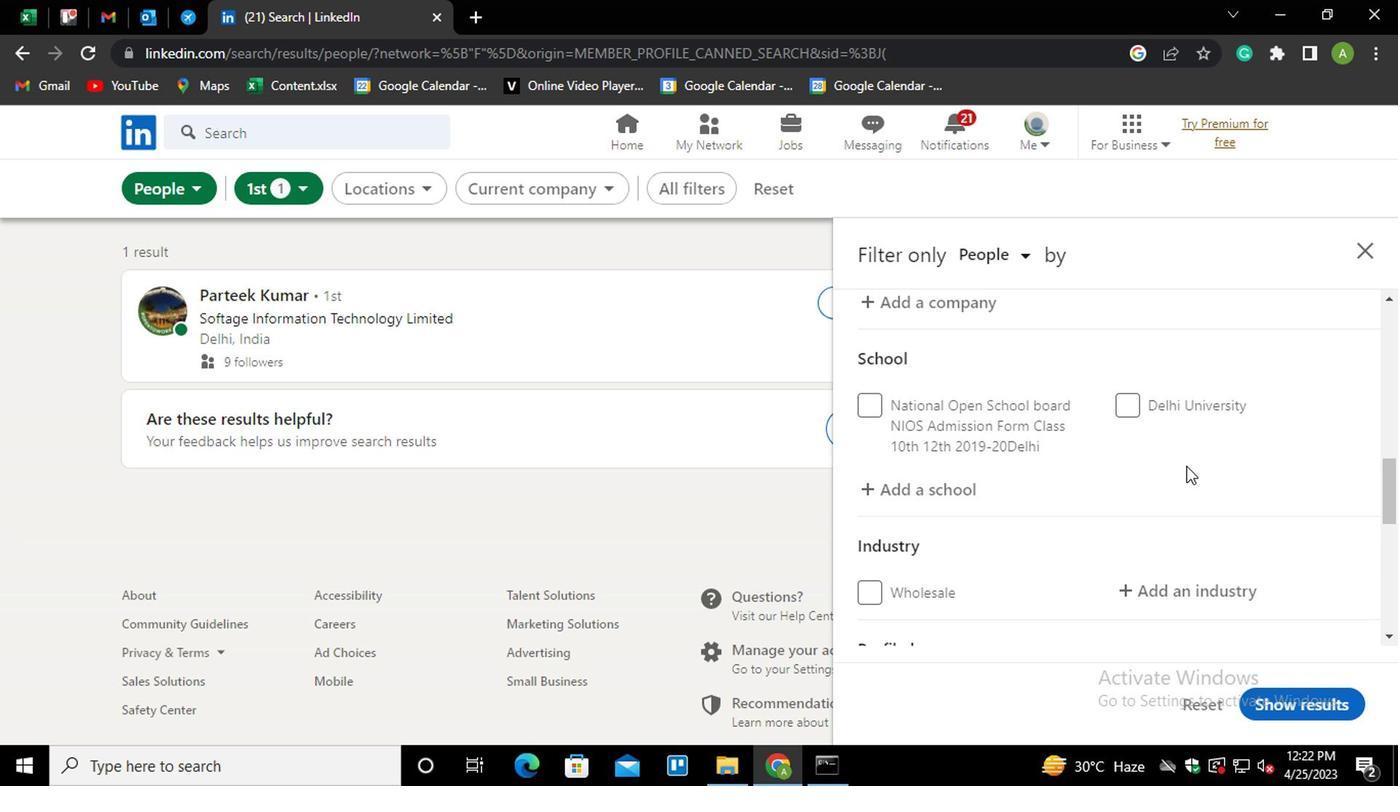 
Action: Mouse scrolled (969, 455) with delta (0, 0)
Screenshot: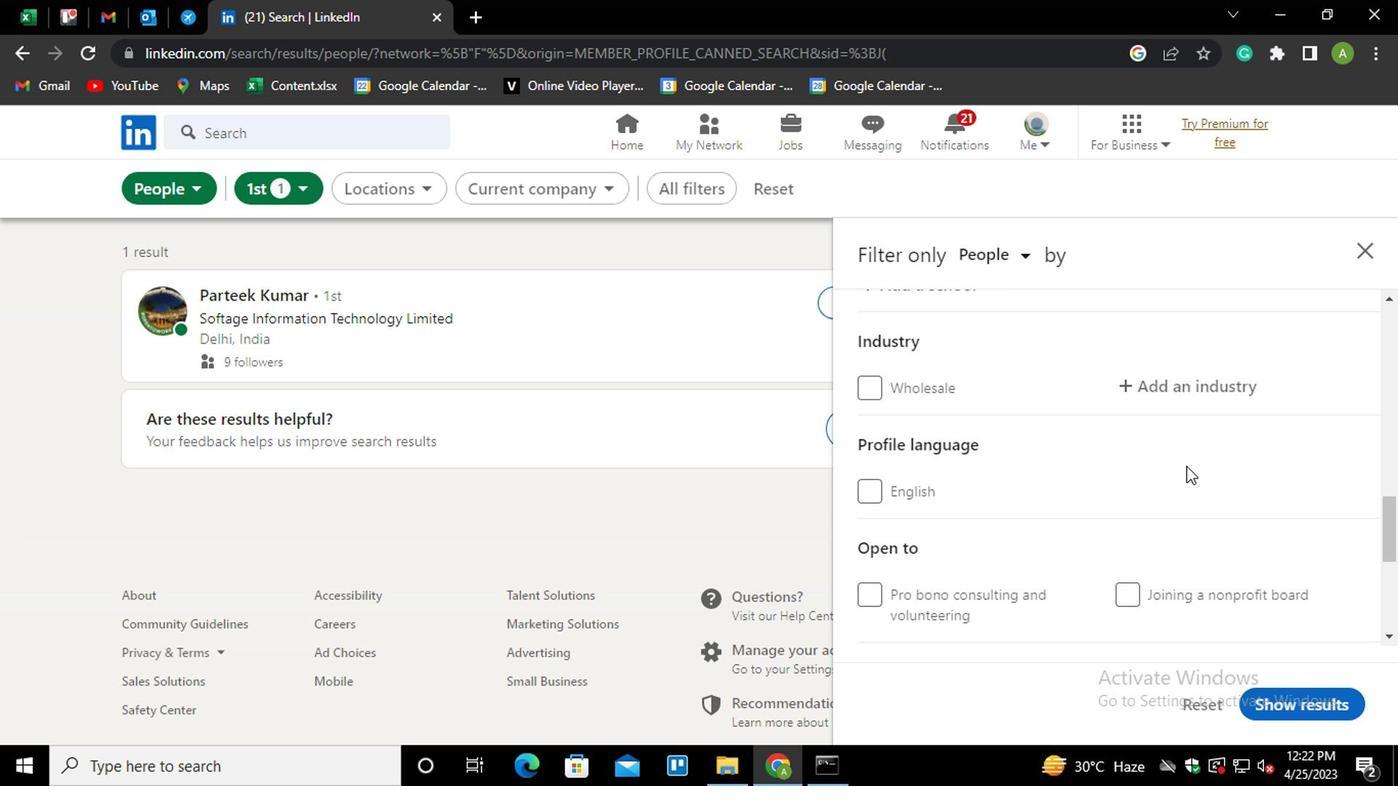 
Action: Mouse scrolled (969, 455) with delta (0, 0)
Screenshot: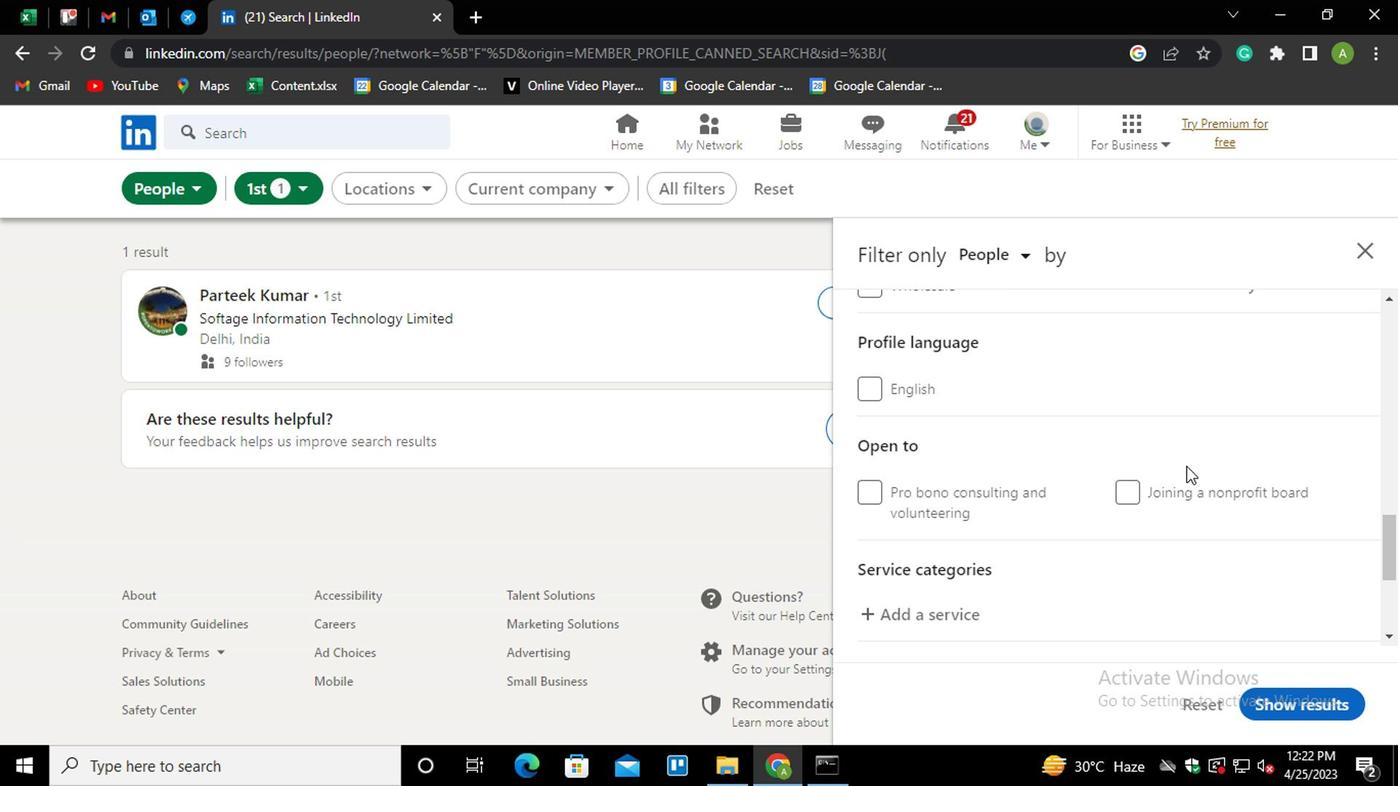 
Action: Mouse scrolled (969, 455) with delta (0, 0)
Screenshot: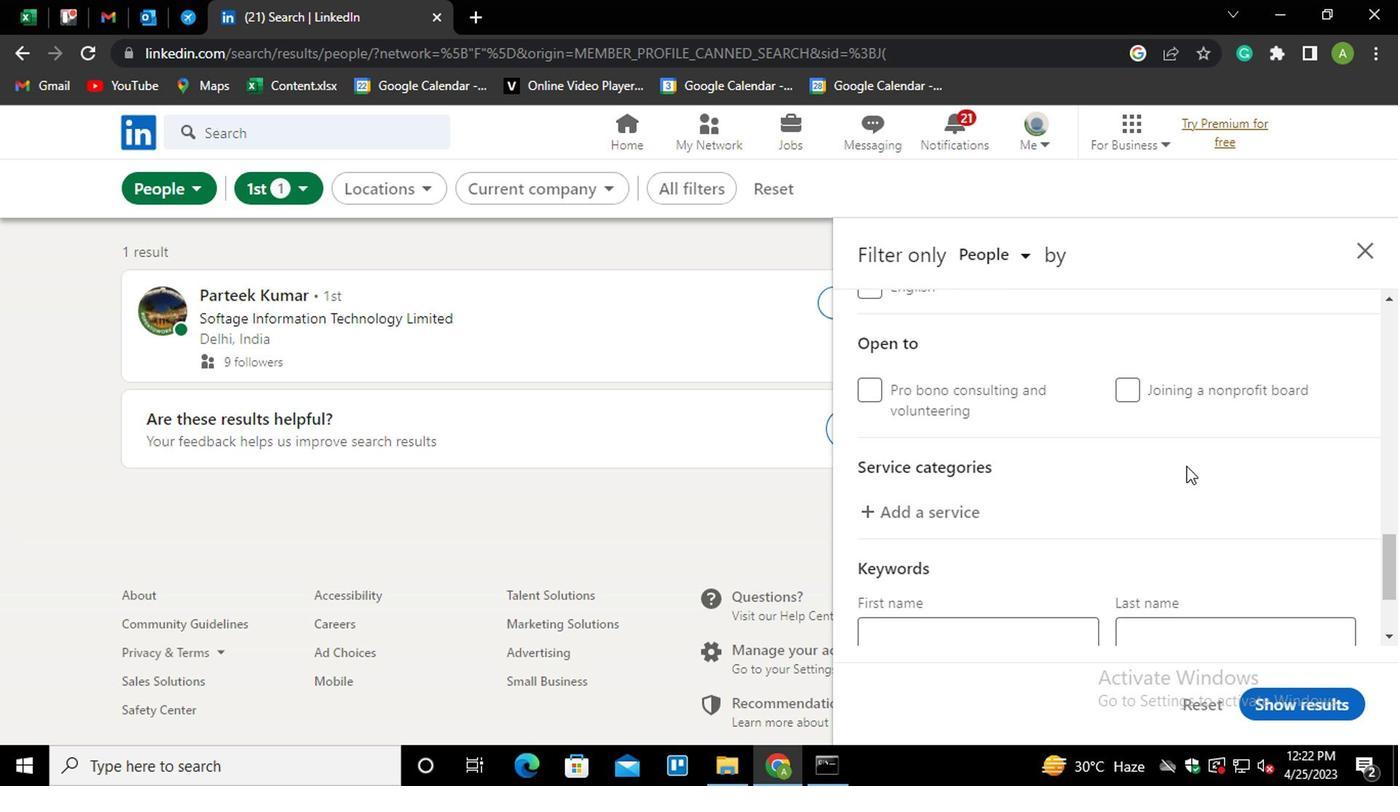 
Action: Mouse scrolled (969, 455) with delta (0, 0)
Screenshot: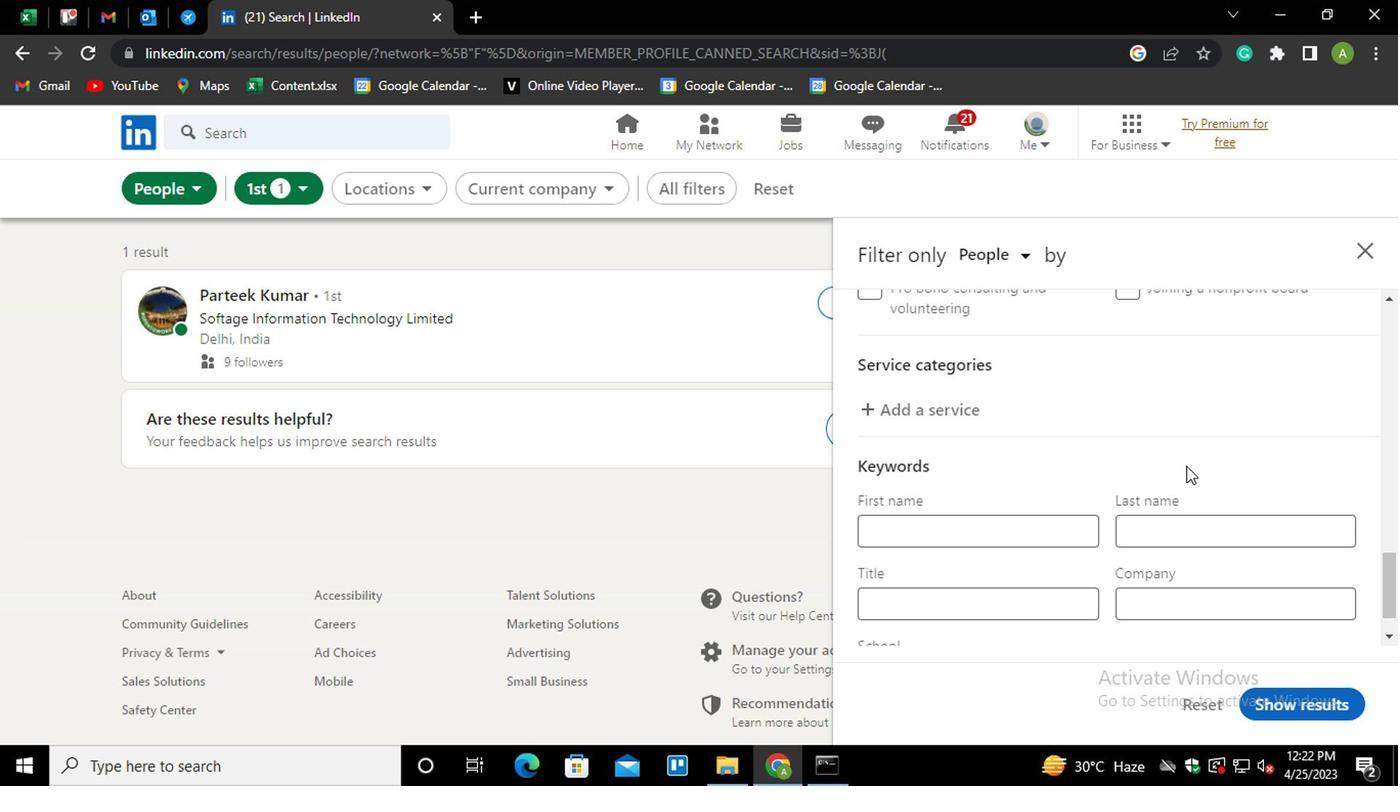 
Action: Mouse scrolled (969, 457) with delta (0, 0)
Screenshot: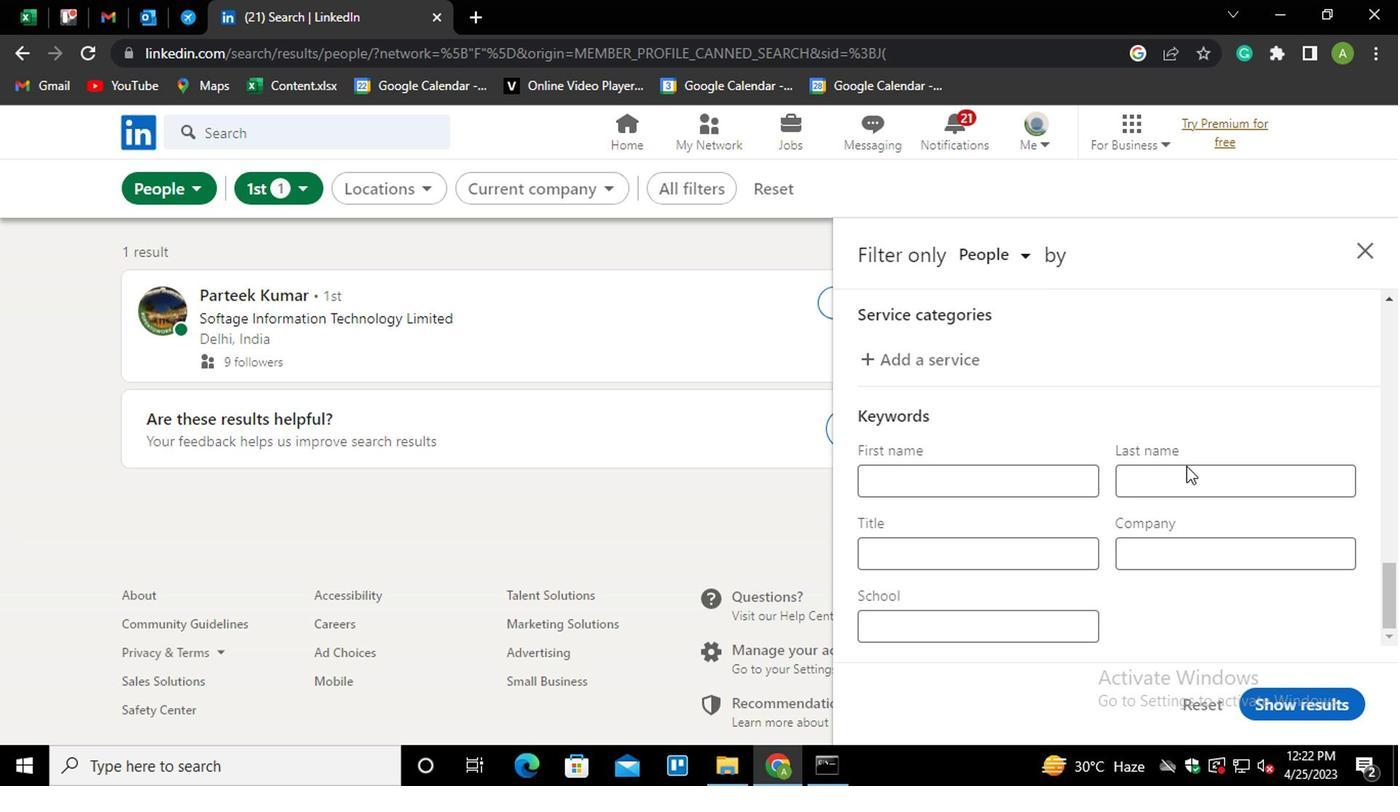 
Action: Mouse scrolled (969, 457) with delta (0, 0)
Screenshot: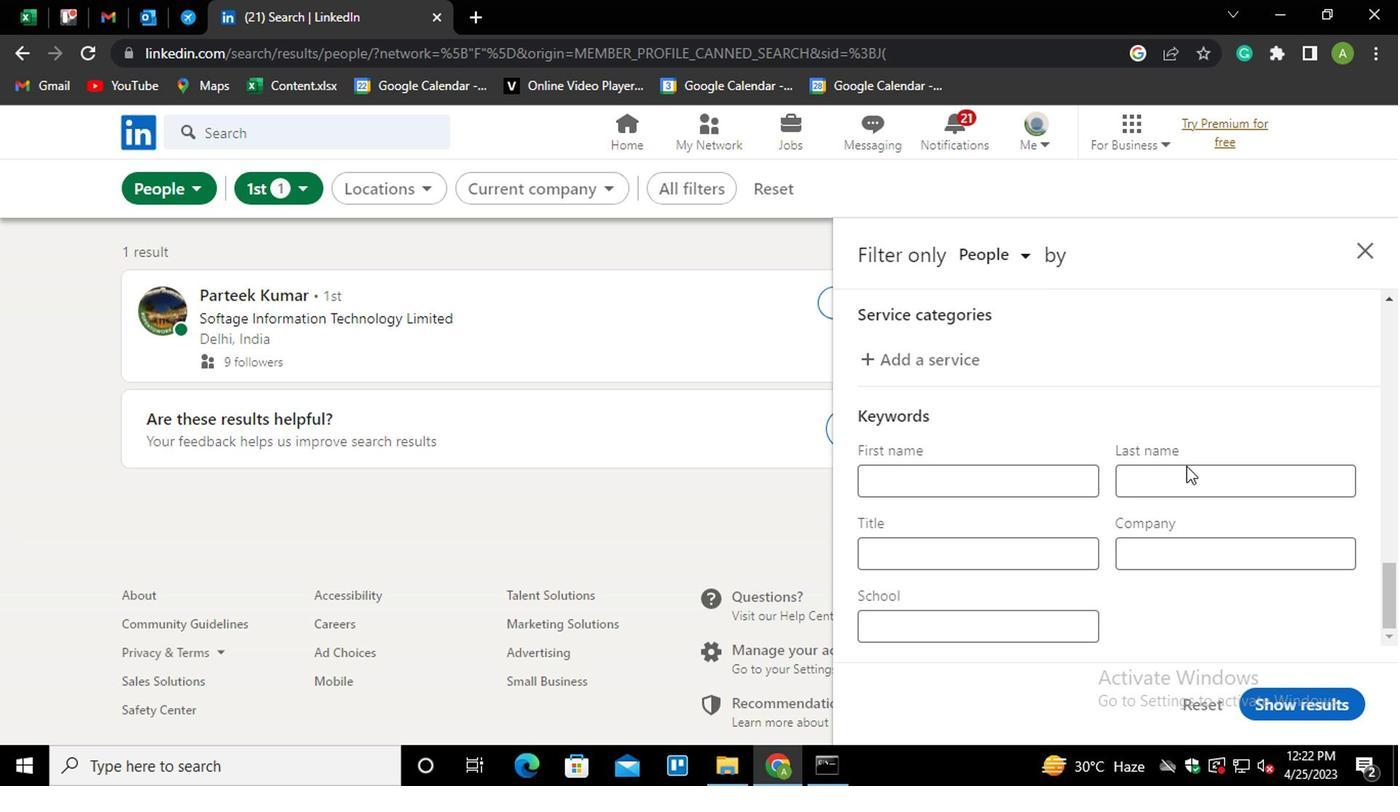 
Action: Mouse scrolled (969, 457) with delta (0, 0)
Screenshot: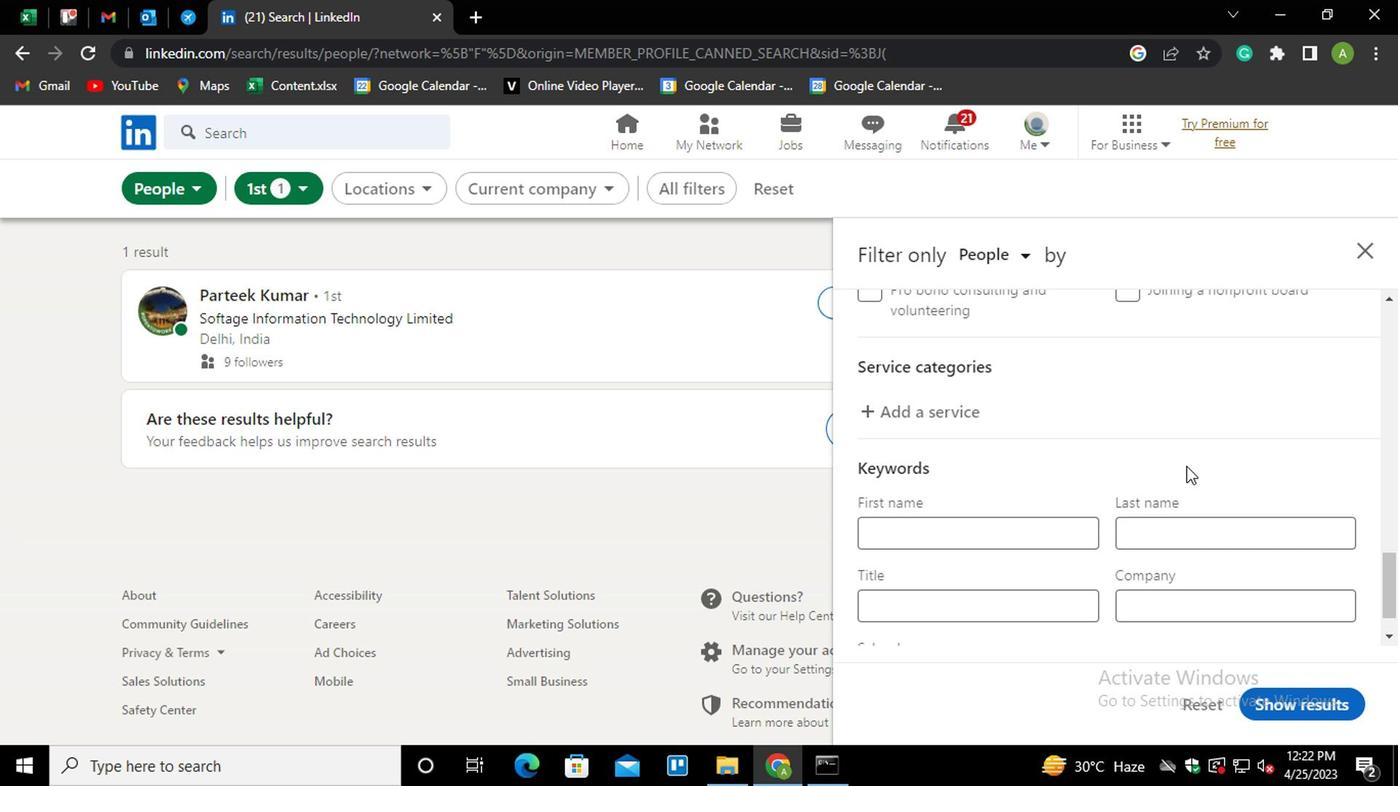
Action: Mouse moved to (841, 440)
Screenshot: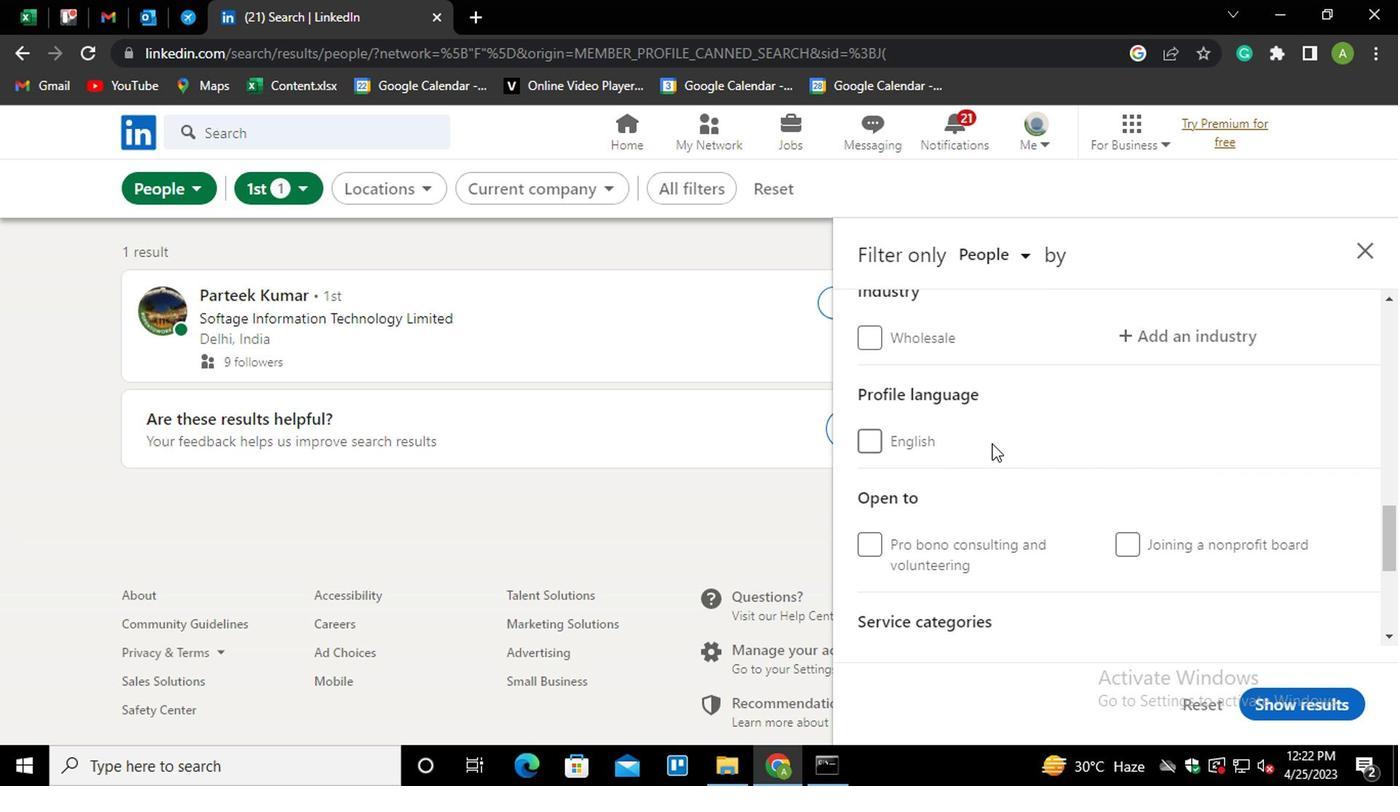 
Action: Mouse scrolled (841, 441) with delta (0, 0)
Screenshot: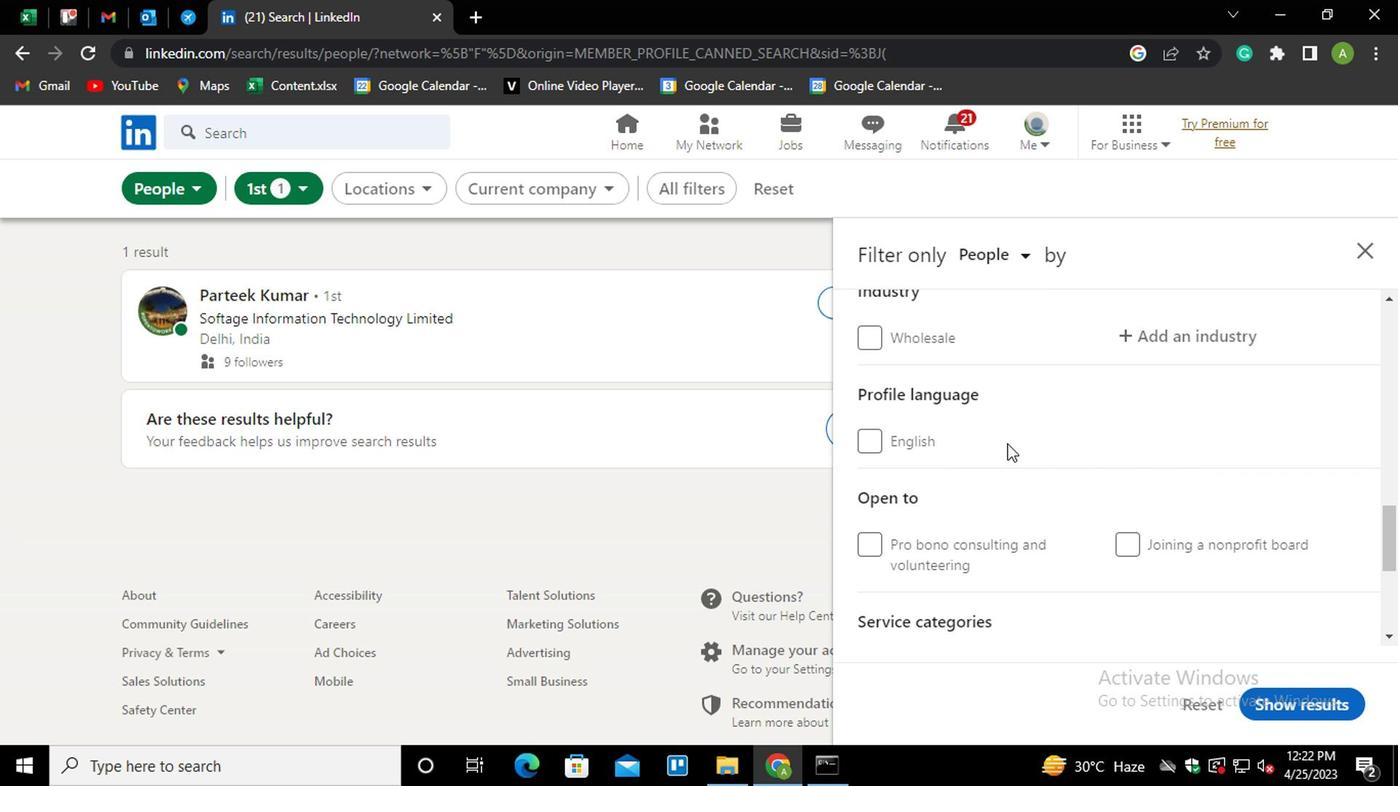 
Action: Mouse scrolled (841, 441) with delta (0, 0)
Screenshot: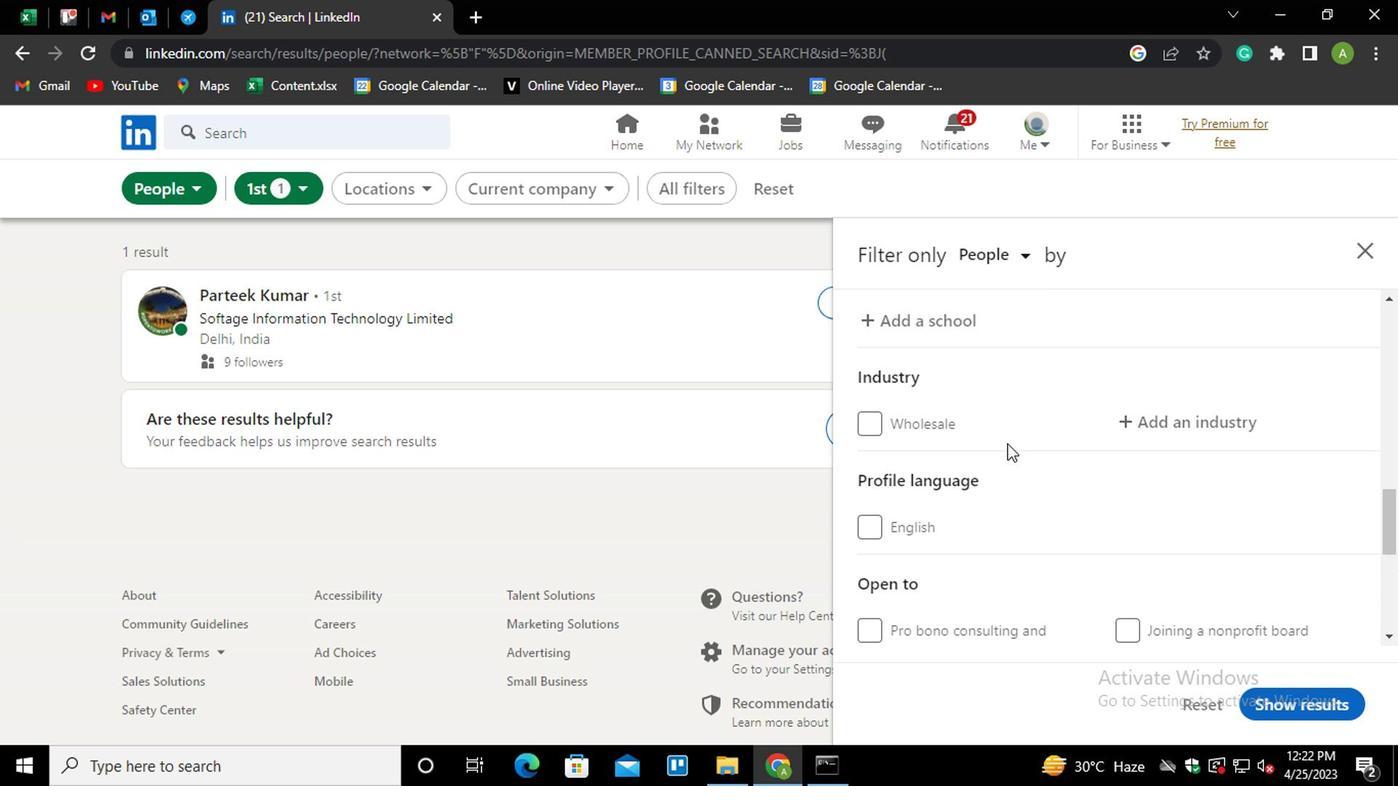 
Action: Mouse scrolled (841, 441) with delta (0, 0)
Screenshot: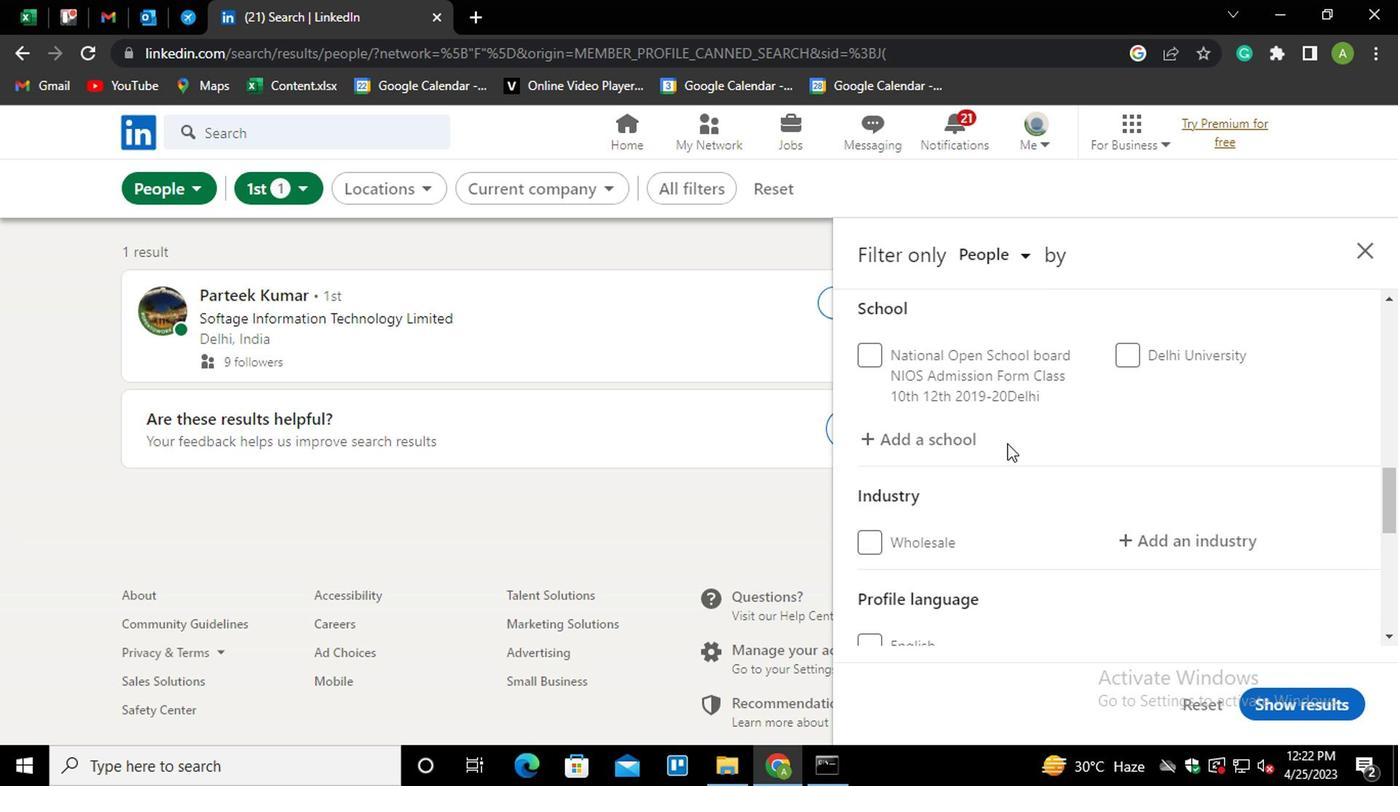 
Action: Mouse scrolled (841, 441) with delta (0, 0)
Screenshot: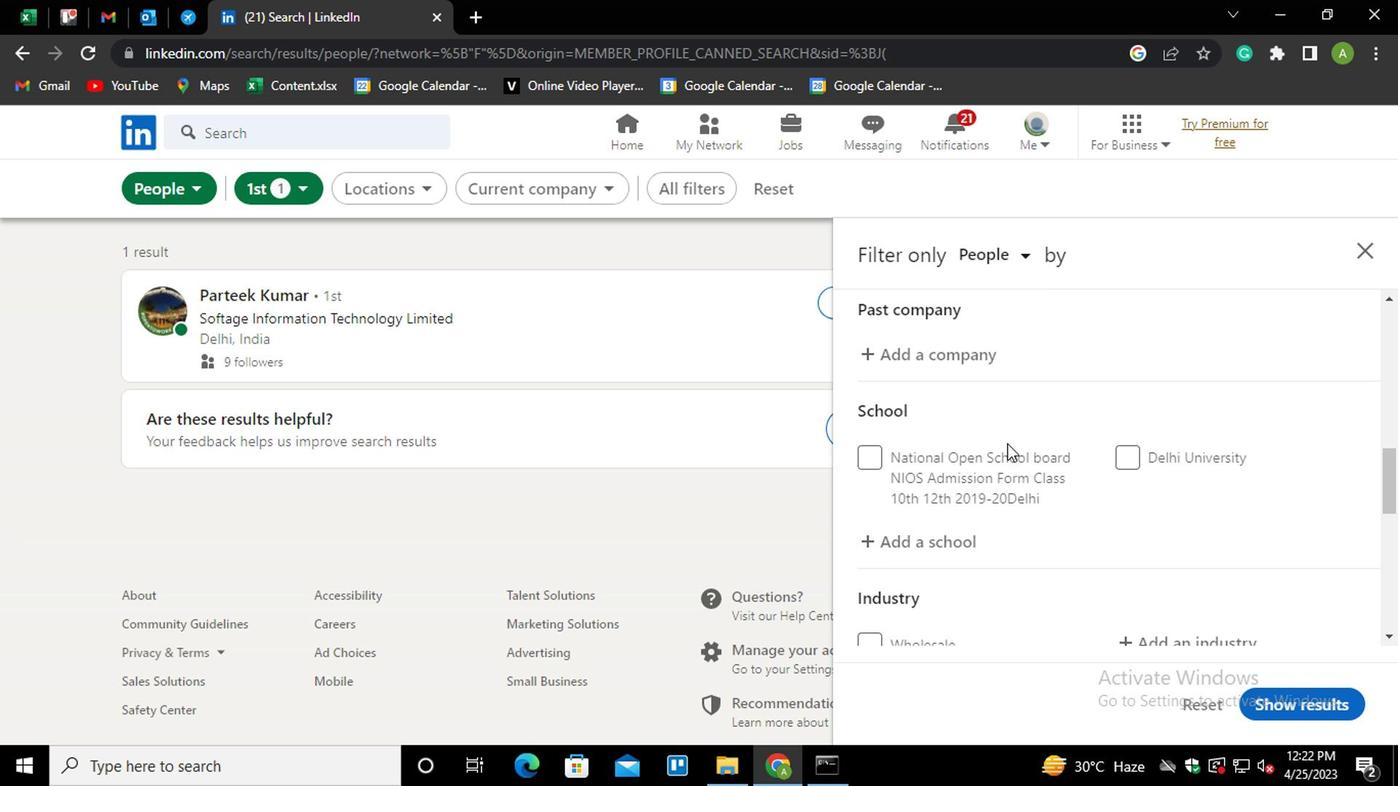 
Action: Mouse scrolled (841, 441) with delta (0, 0)
Screenshot: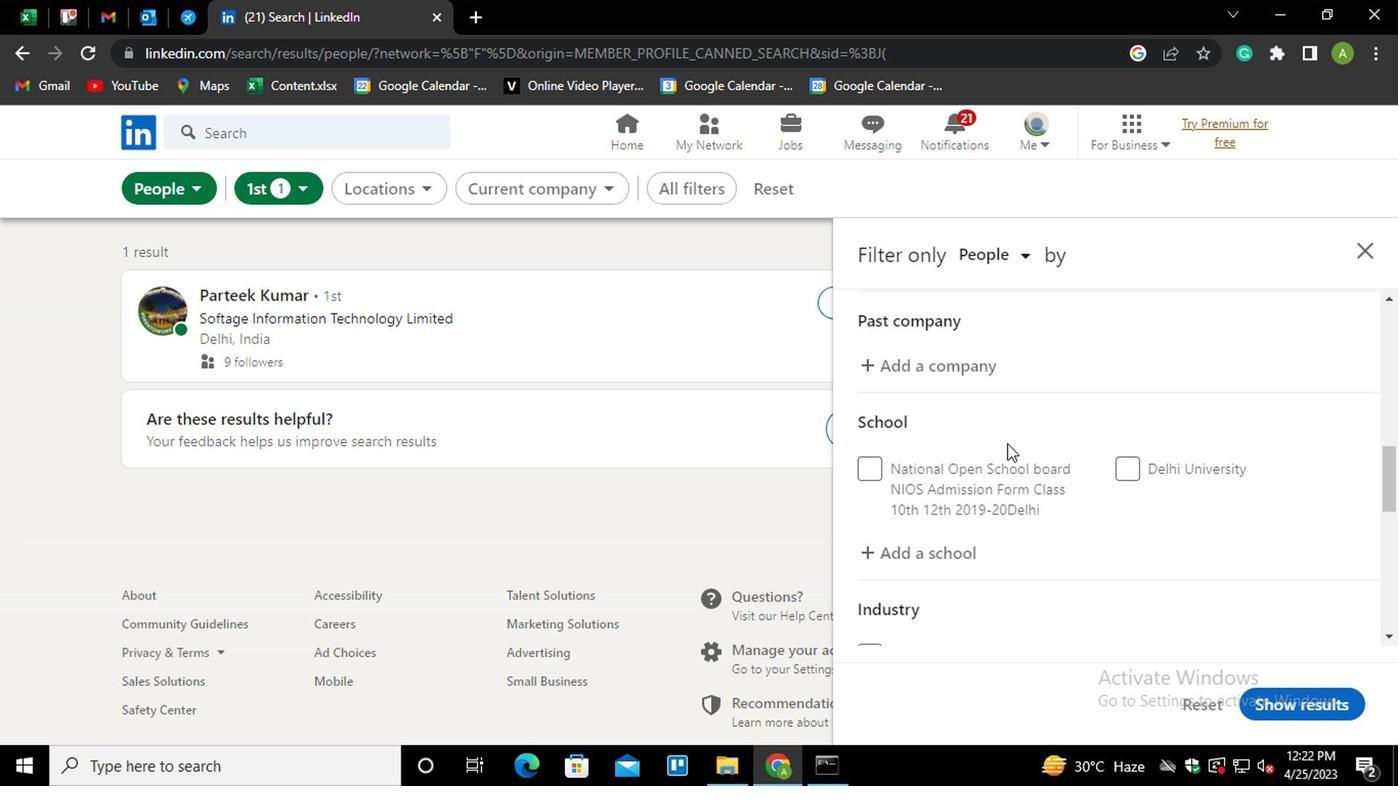 
Action: Mouse moved to (801, 448)
Screenshot: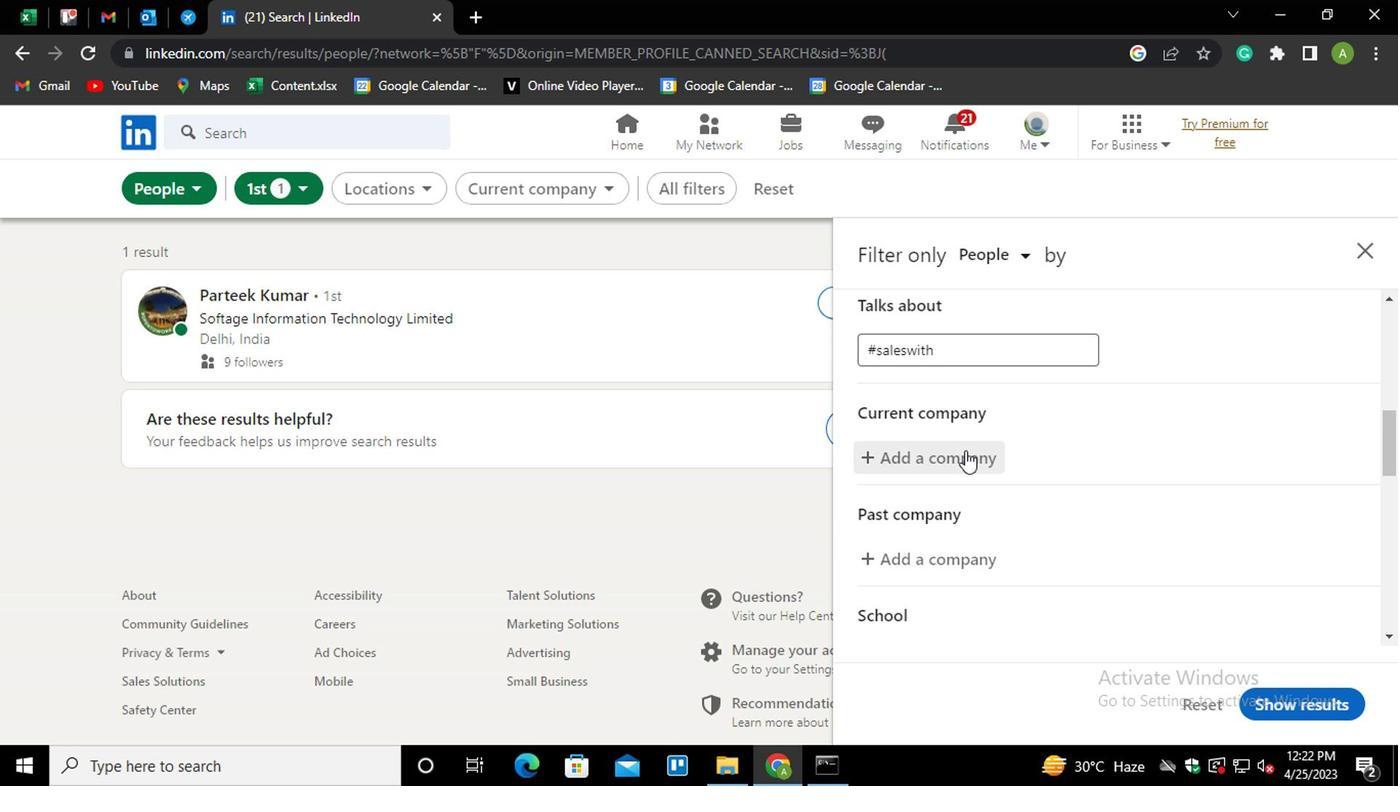 
Action: Mouse pressed left at (801, 448)
Screenshot: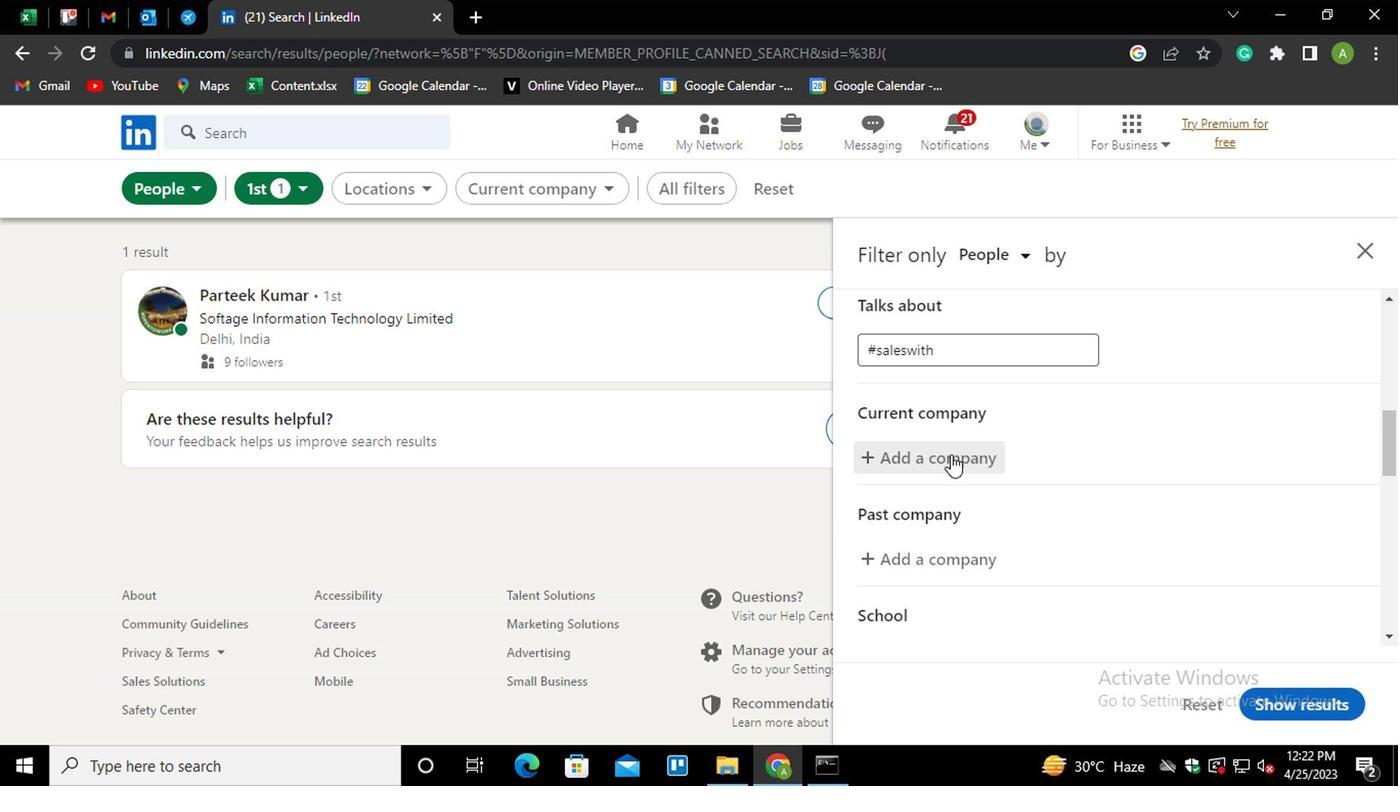 
Action: Key pressed <Key.shift>TECH<Key.space><Key.down><Key.enter>
Screenshot: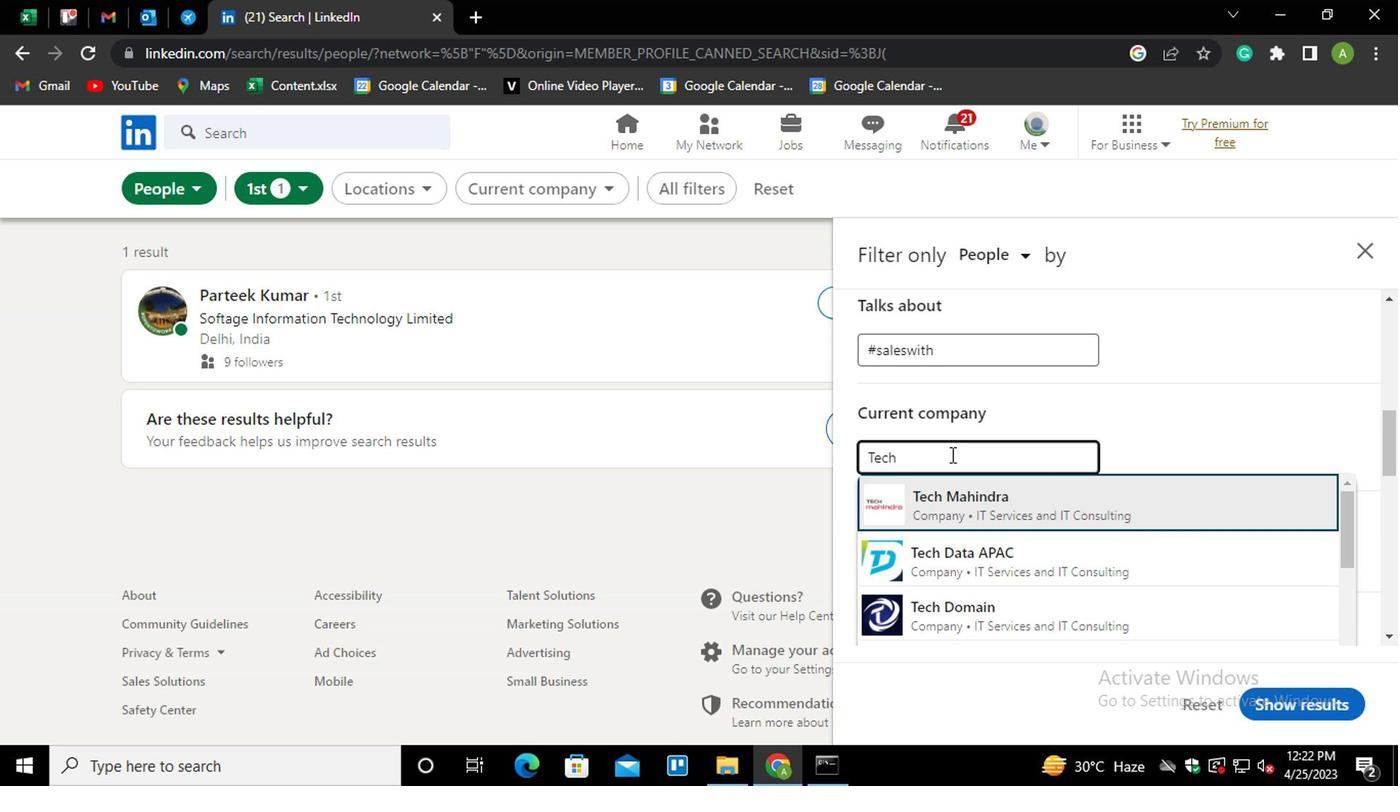 
Action: Mouse moved to (801, 446)
Screenshot: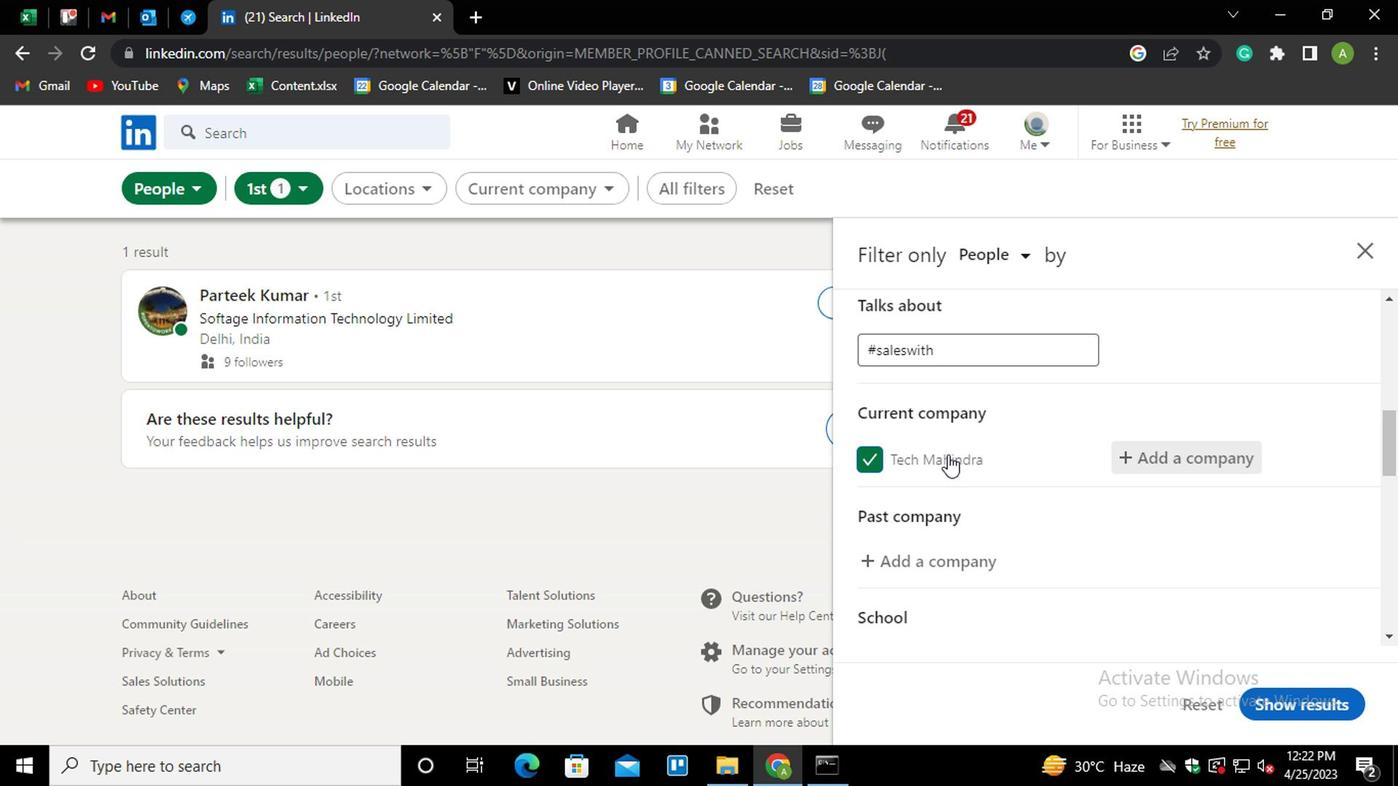 
Action: Mouse scrolled (801, 445) with delta (0, 0)
Screenshot: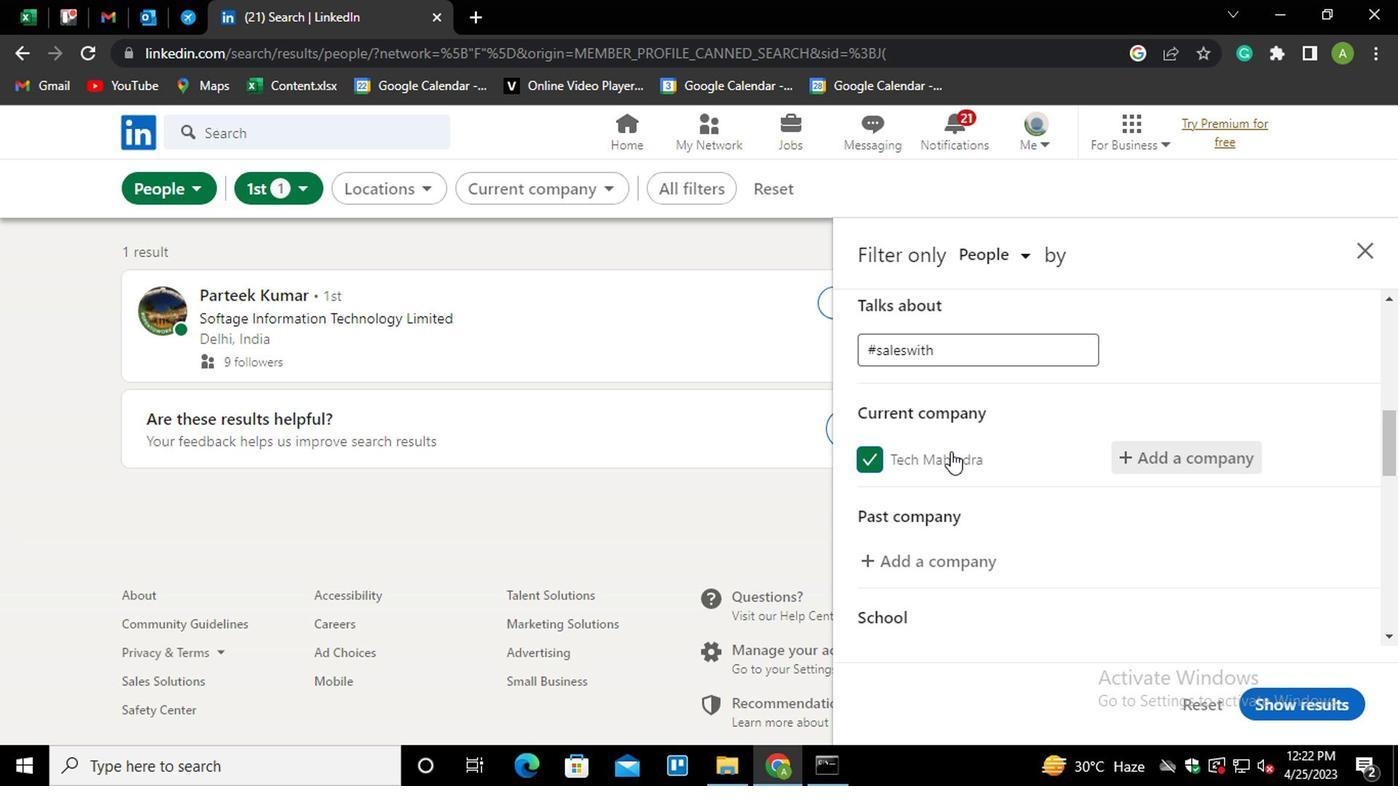 
Action: Mouse moved to (814, 441)
Screenshot: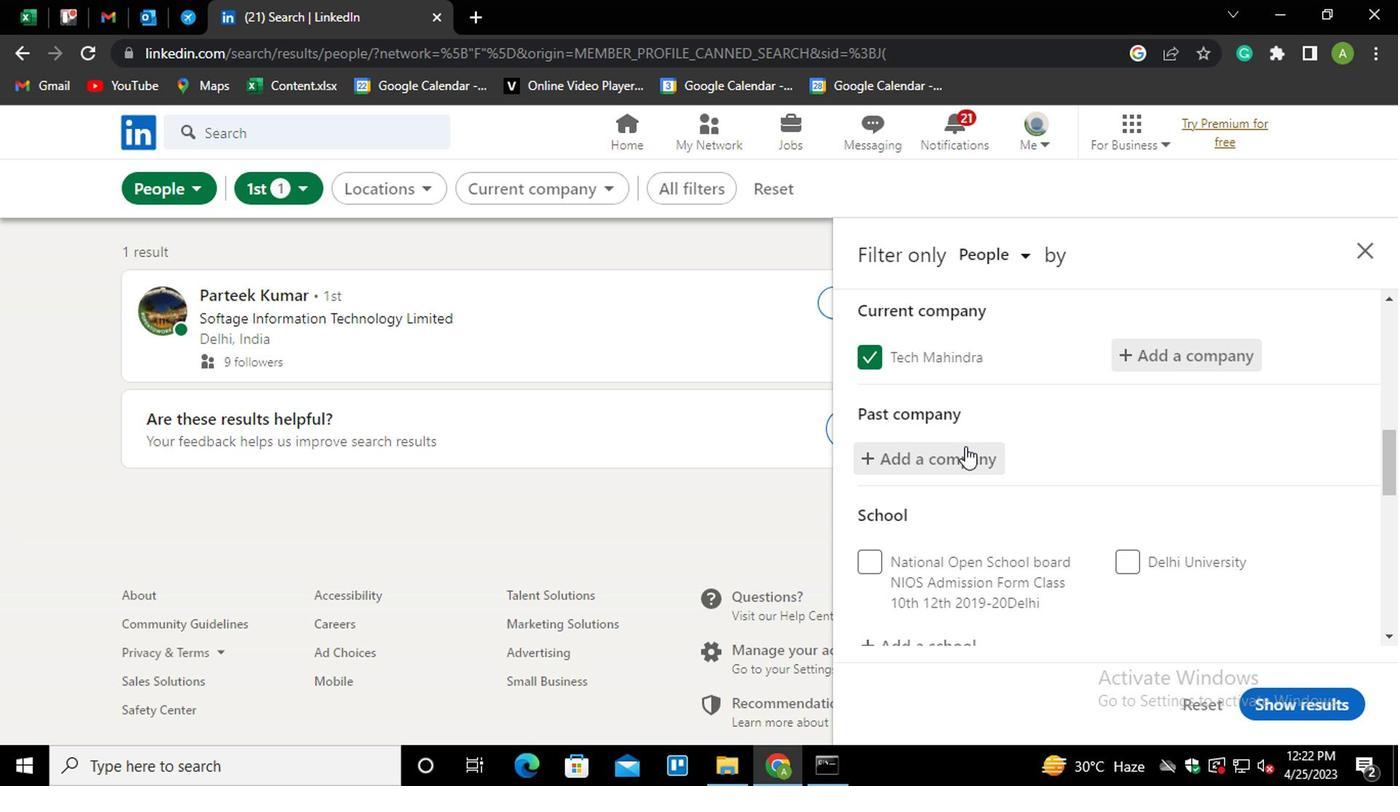 
Action: Mouse scrolled (814, 440) with delta (0, 0)
Screenshot: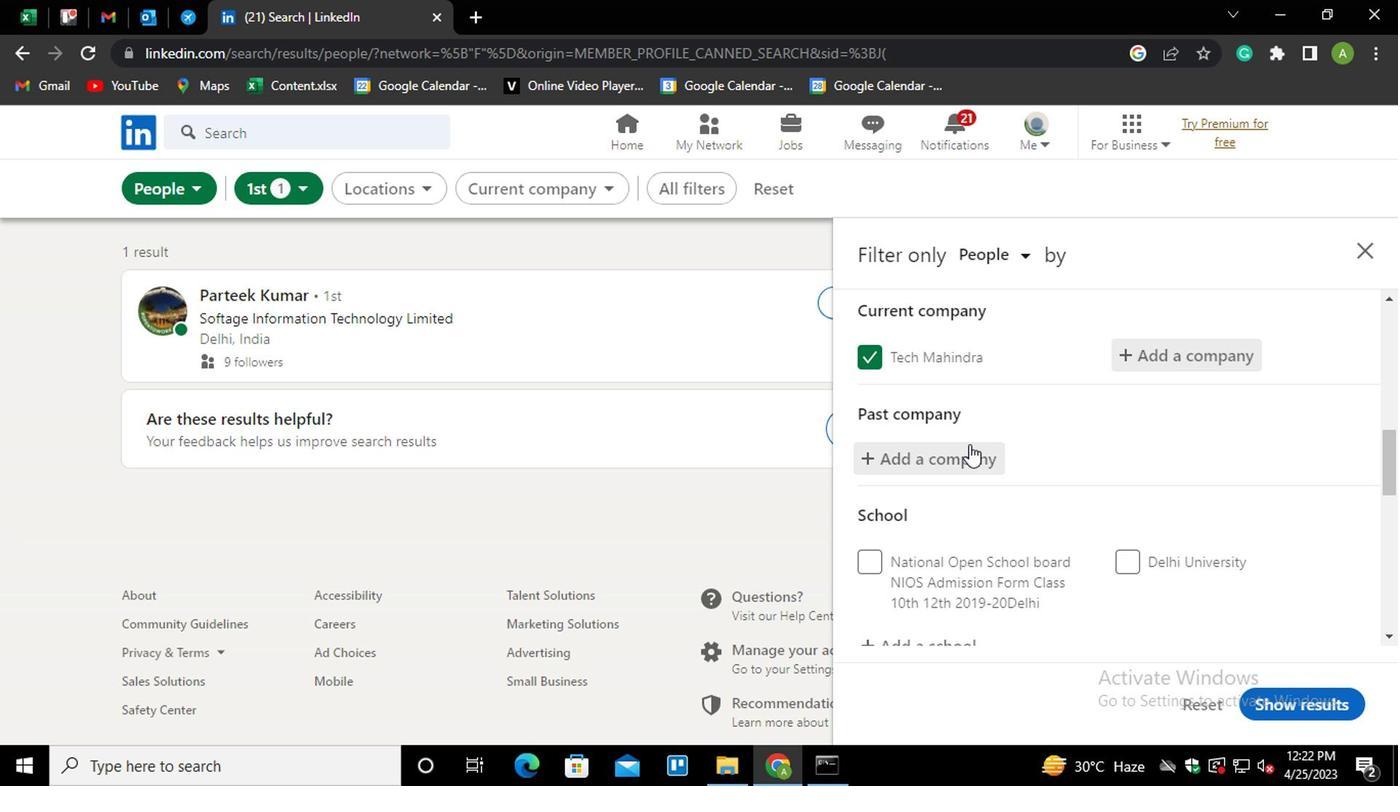 
Action: Mouse scrolled (814, 440) with delta (0, 0)
Screenshot: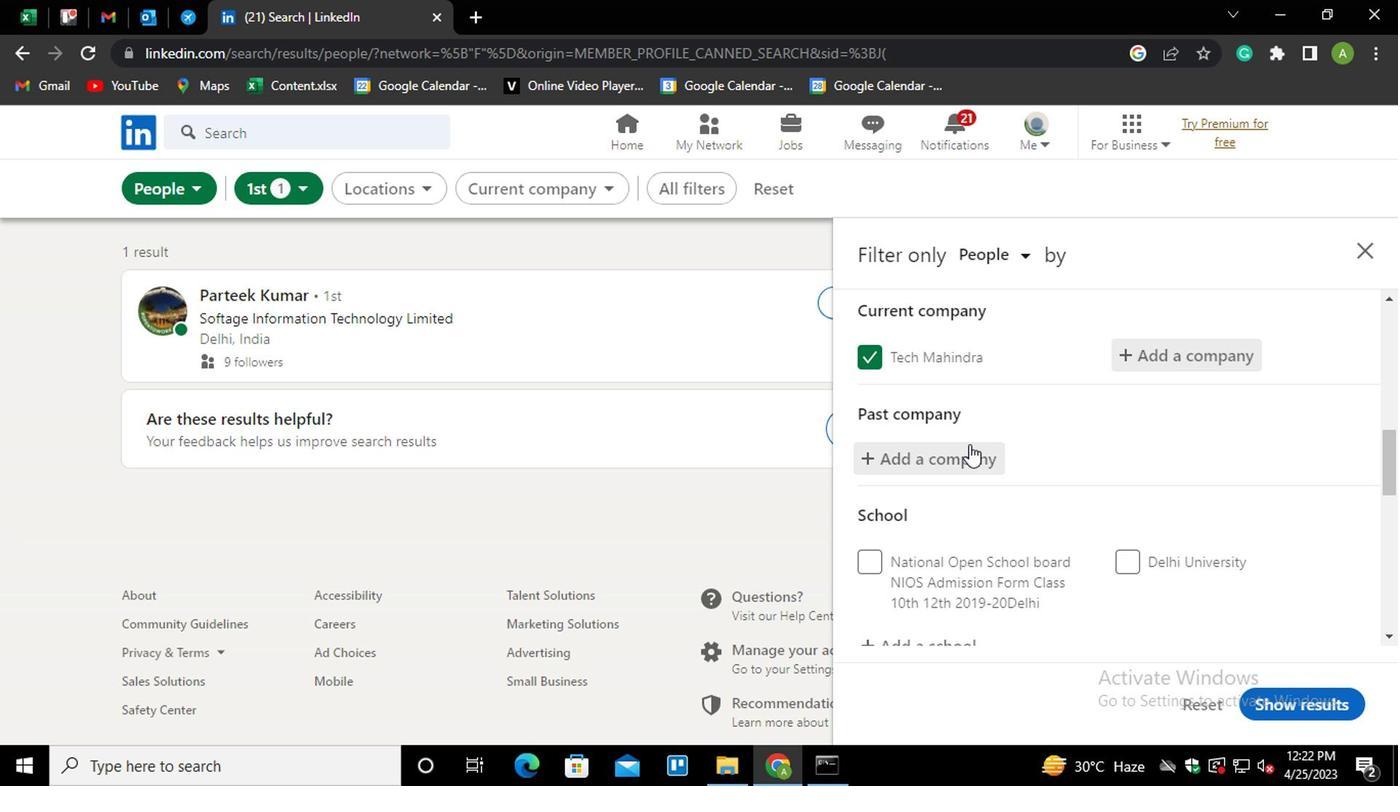 
Action: Mouse pressed left at (814, 441)
Screenshot: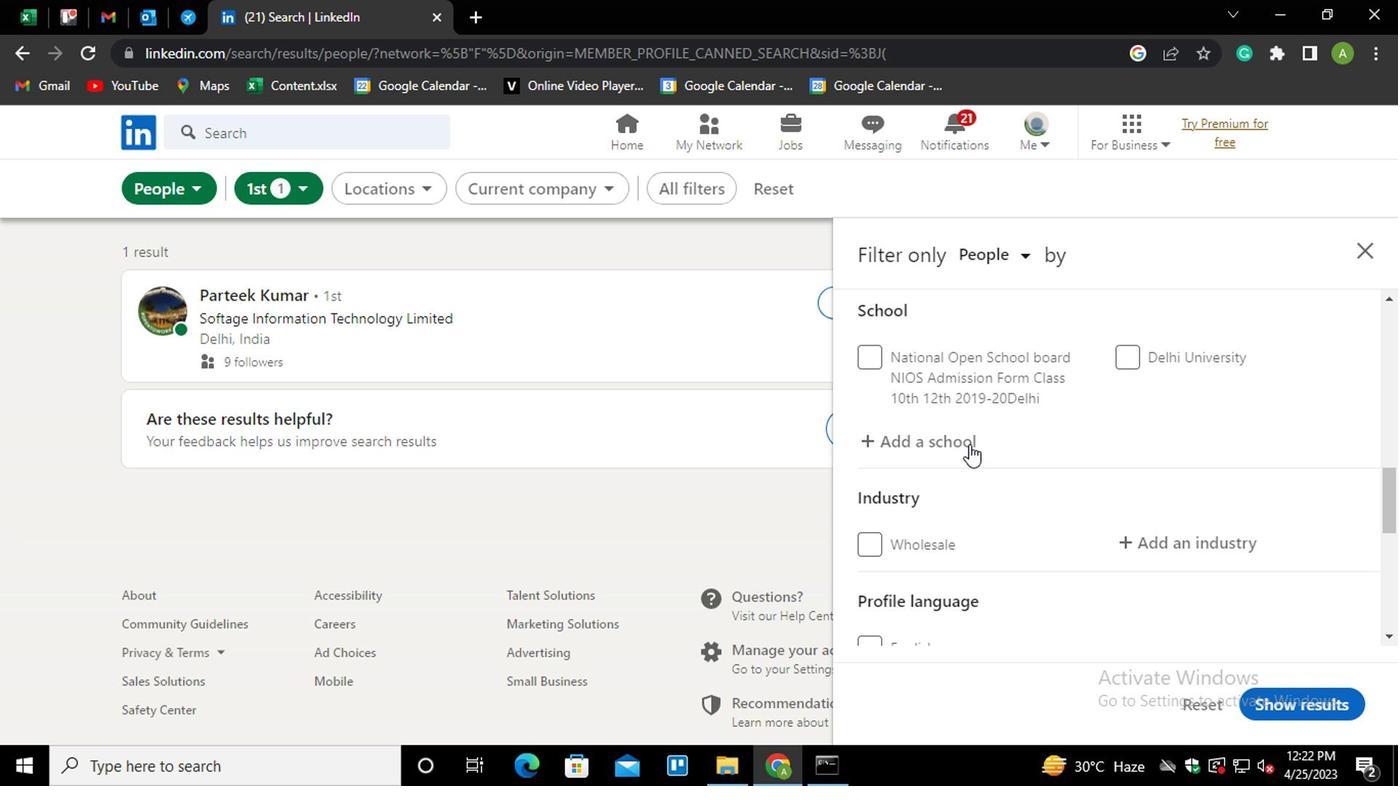 
Action: Mouse moved to (822, 442)
Screenshot: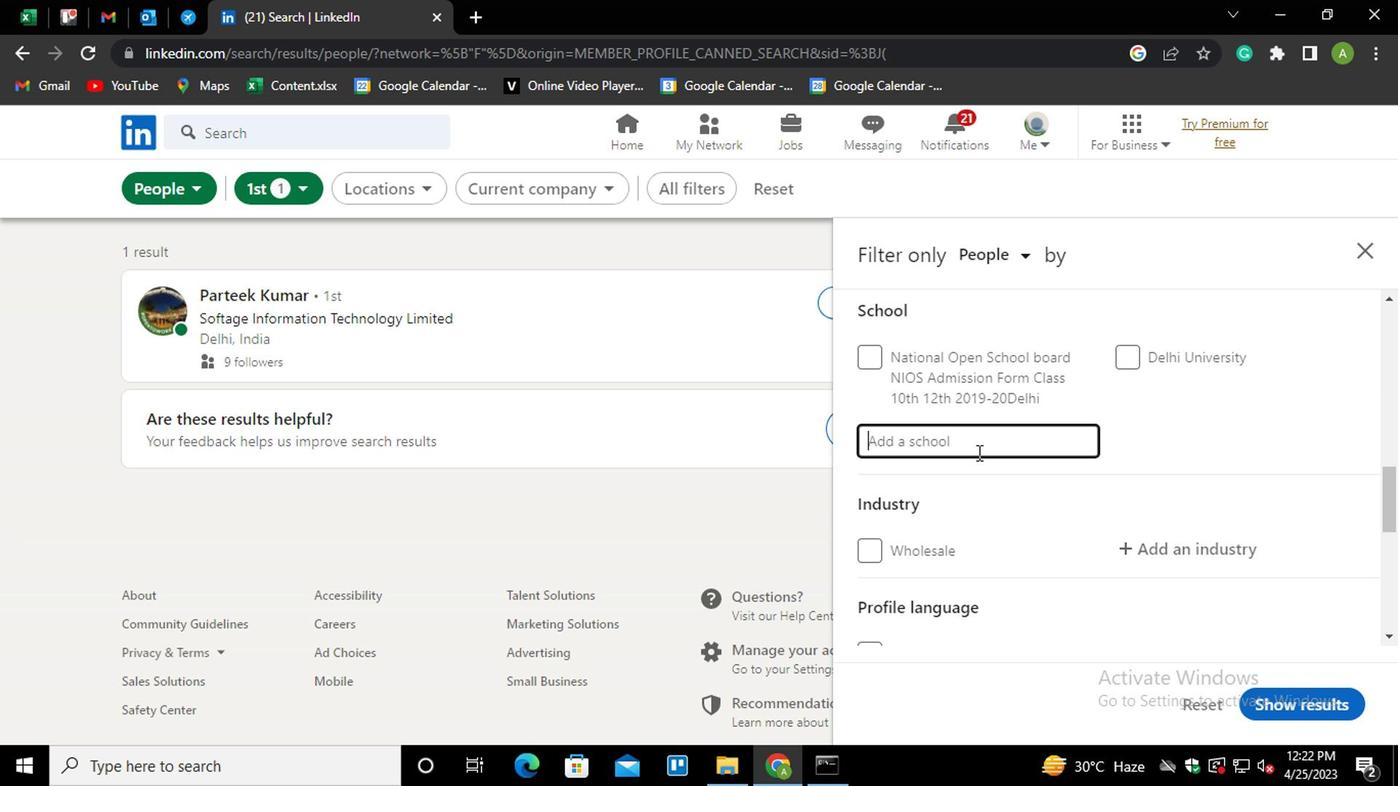 
Action: Mouse pressed left at (822, 442)
Screenshot: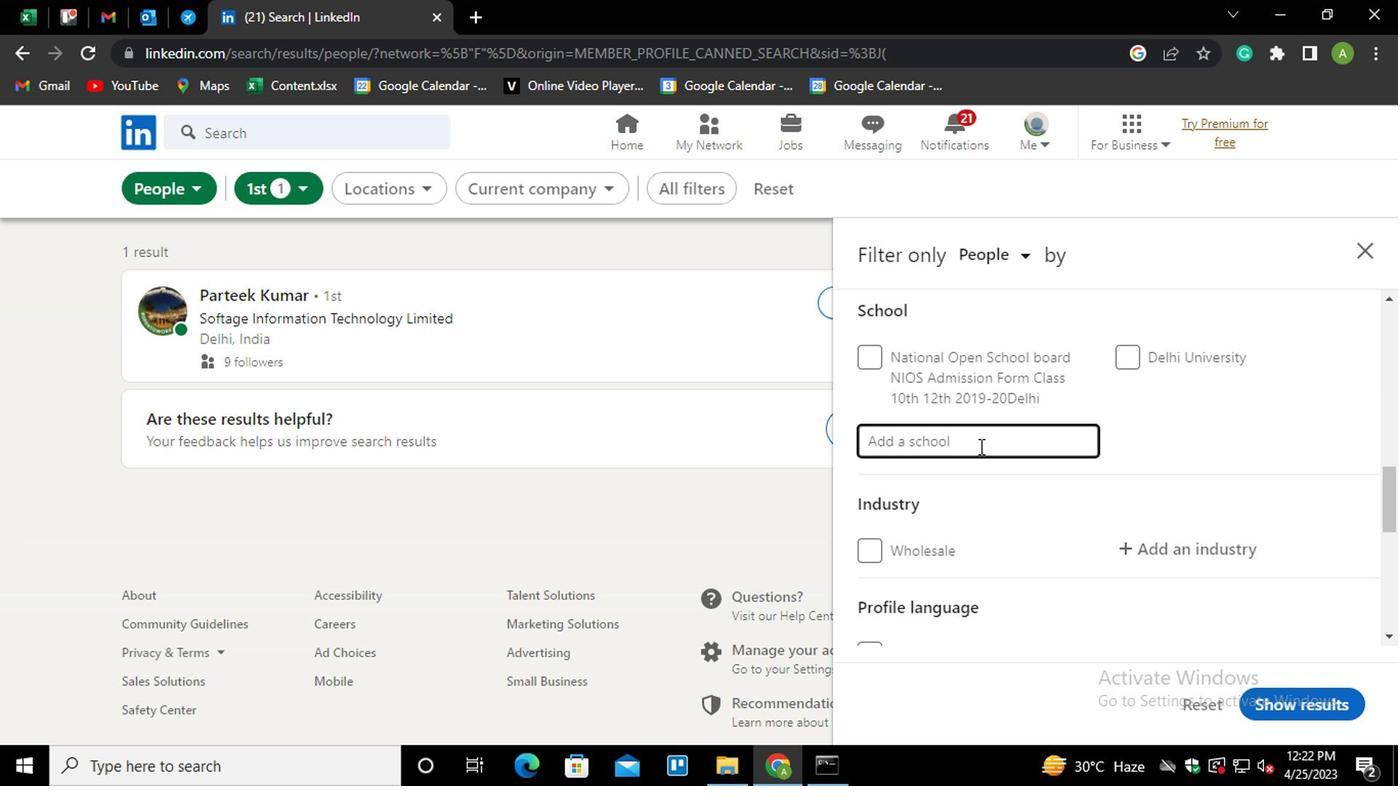 
Action: Key pressed <Key.shift>DAYA<Key.down><Key.down><Key.down><Key.down><Key.enter>
Screenshot: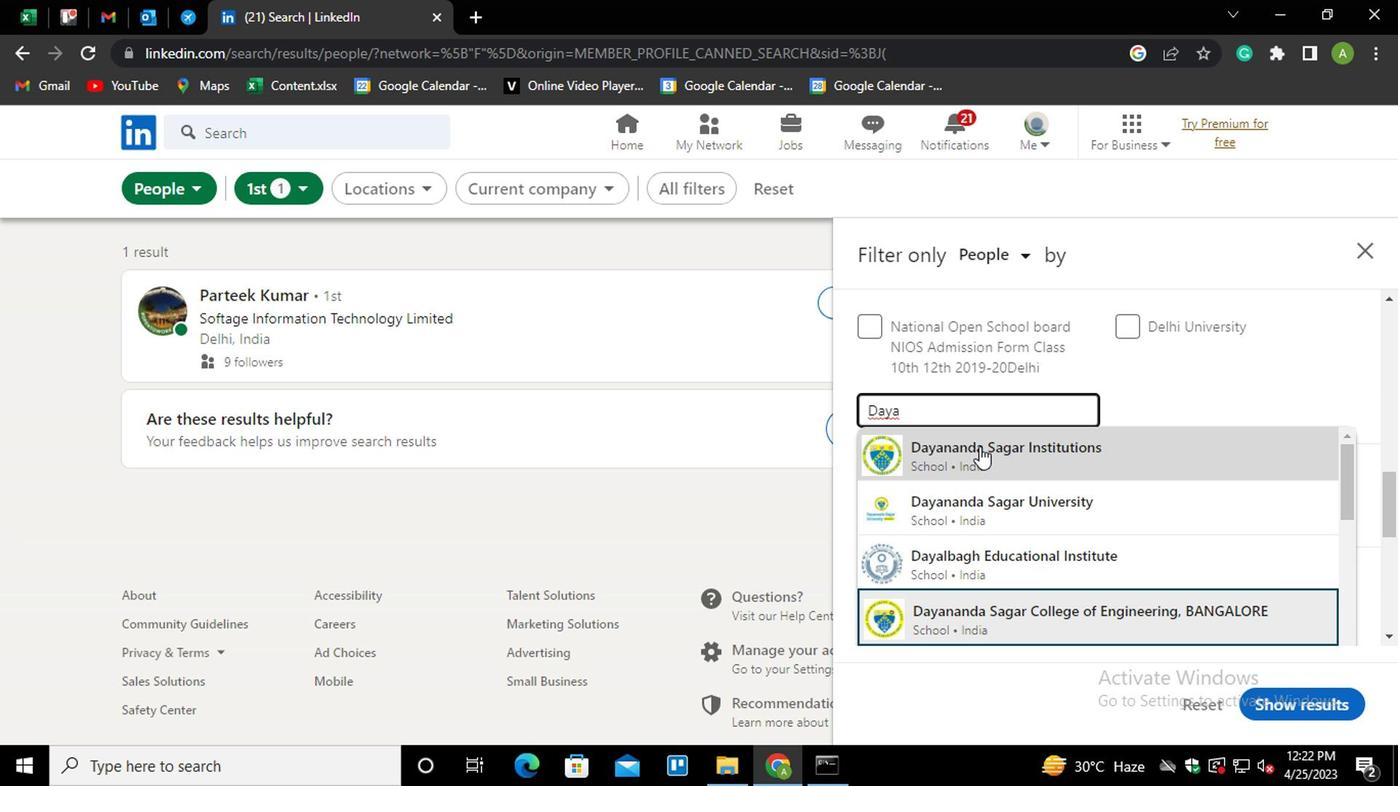 
Action: Mouse moved to (939, 490)
Screenshot: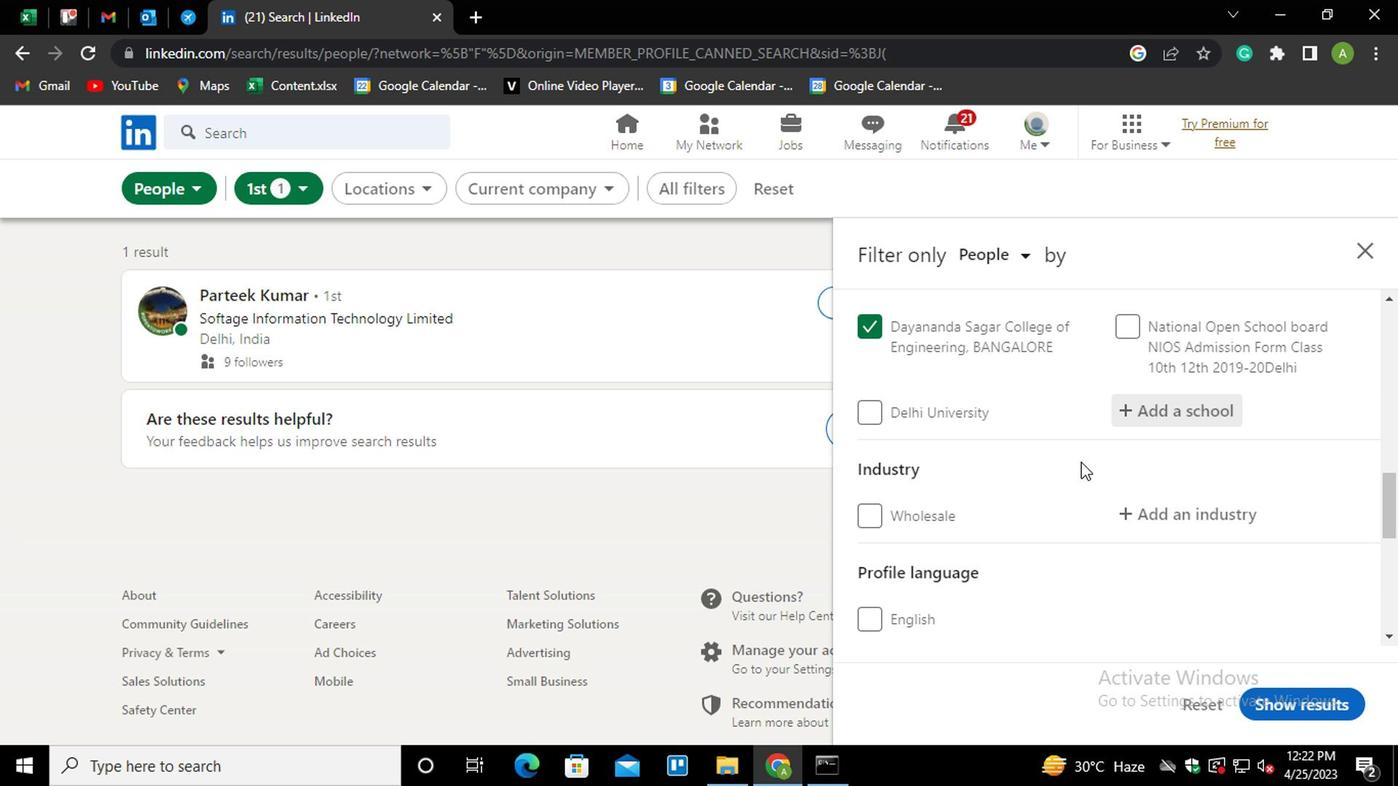 
Action: Mouse pressed left at (939, 490)
Screenshot: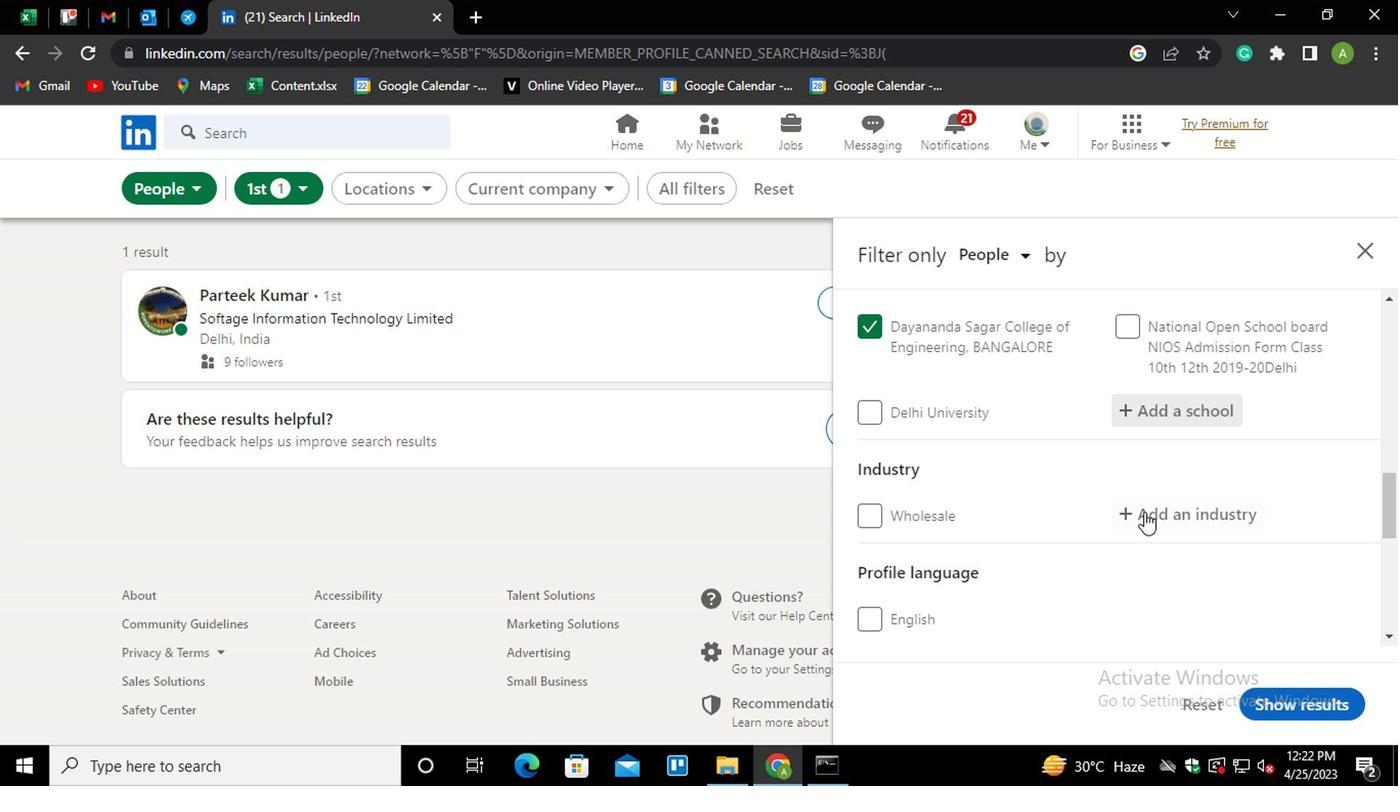 
Action: Mouse moved to (938, 492)
Screenshot: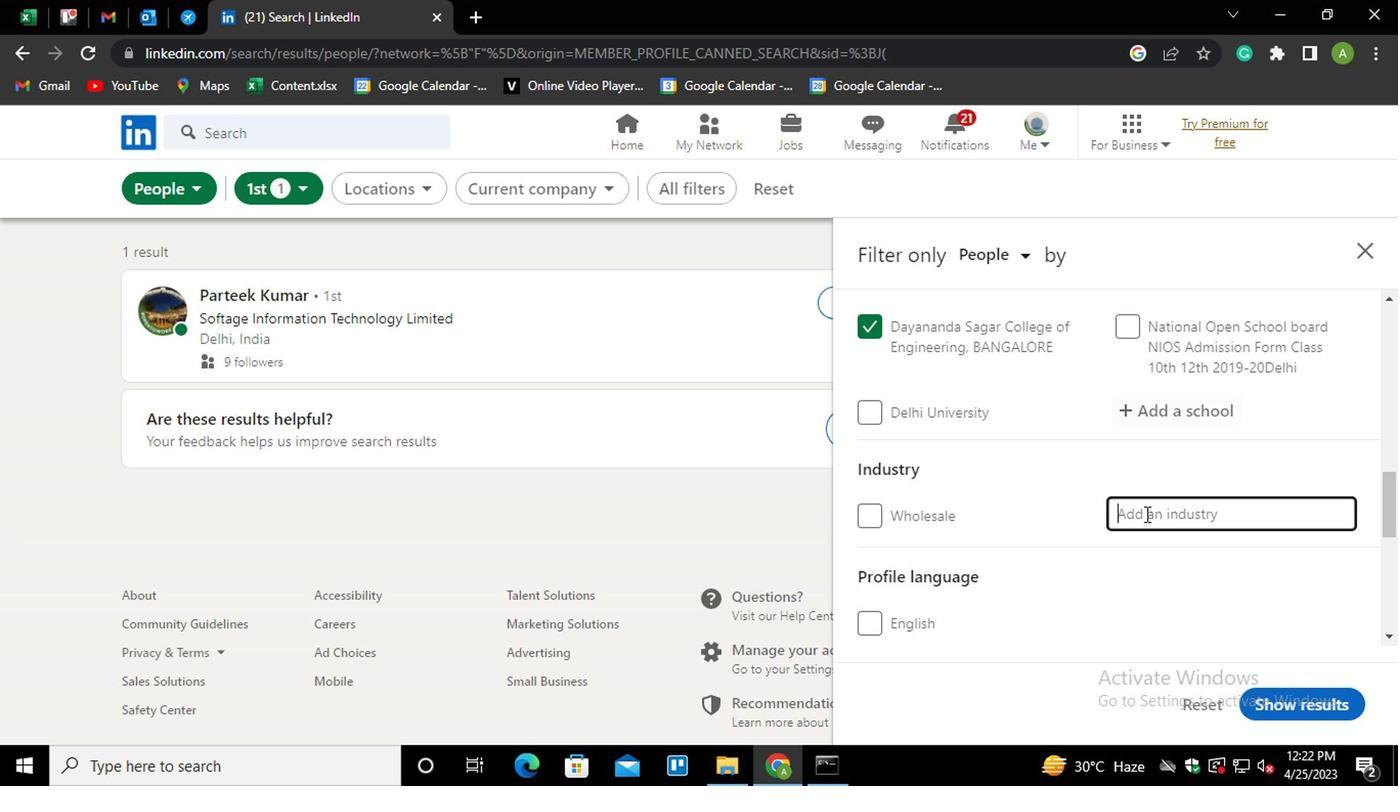 
Action: Mouse pressed left at (938, 492)
Screenshot: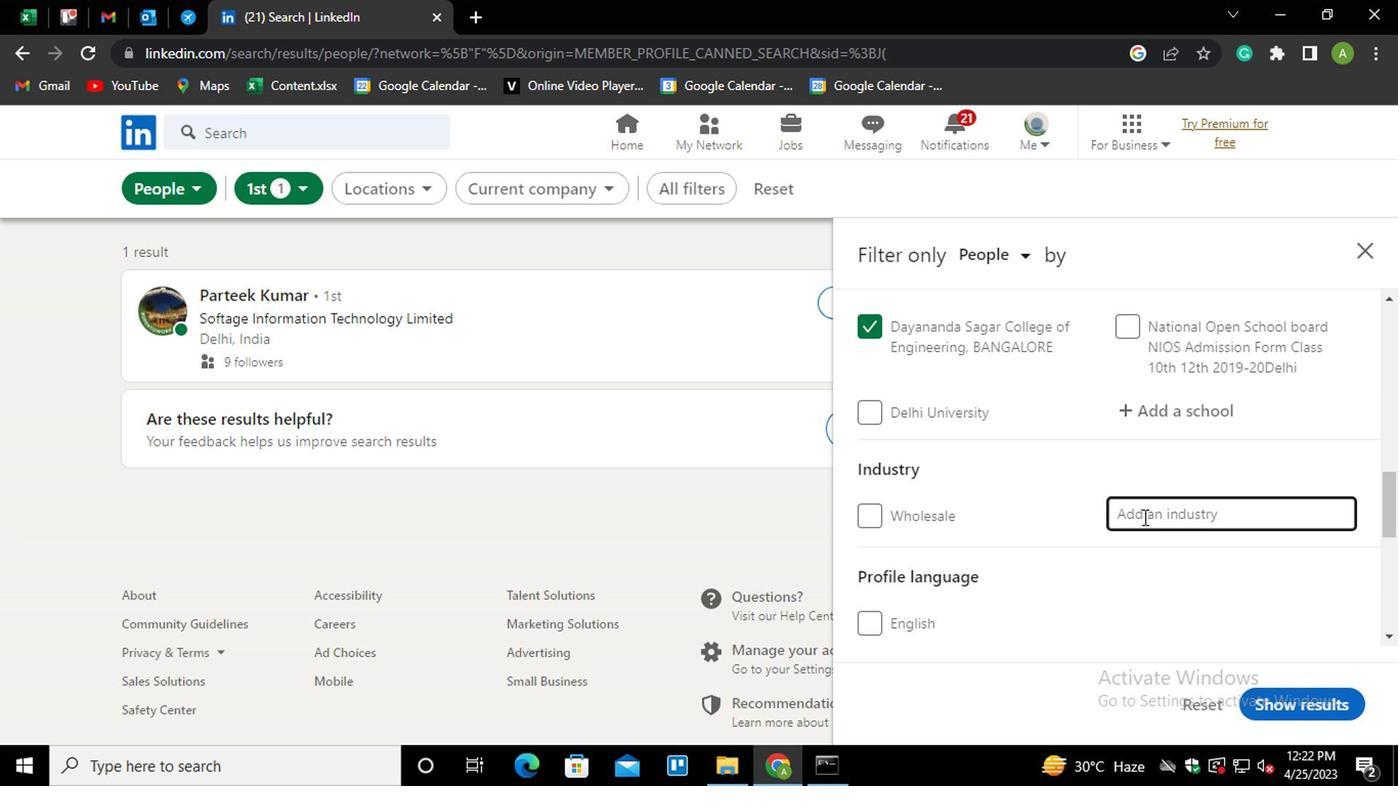 
Action: Mouse moved to (937, 492)
Screenshot: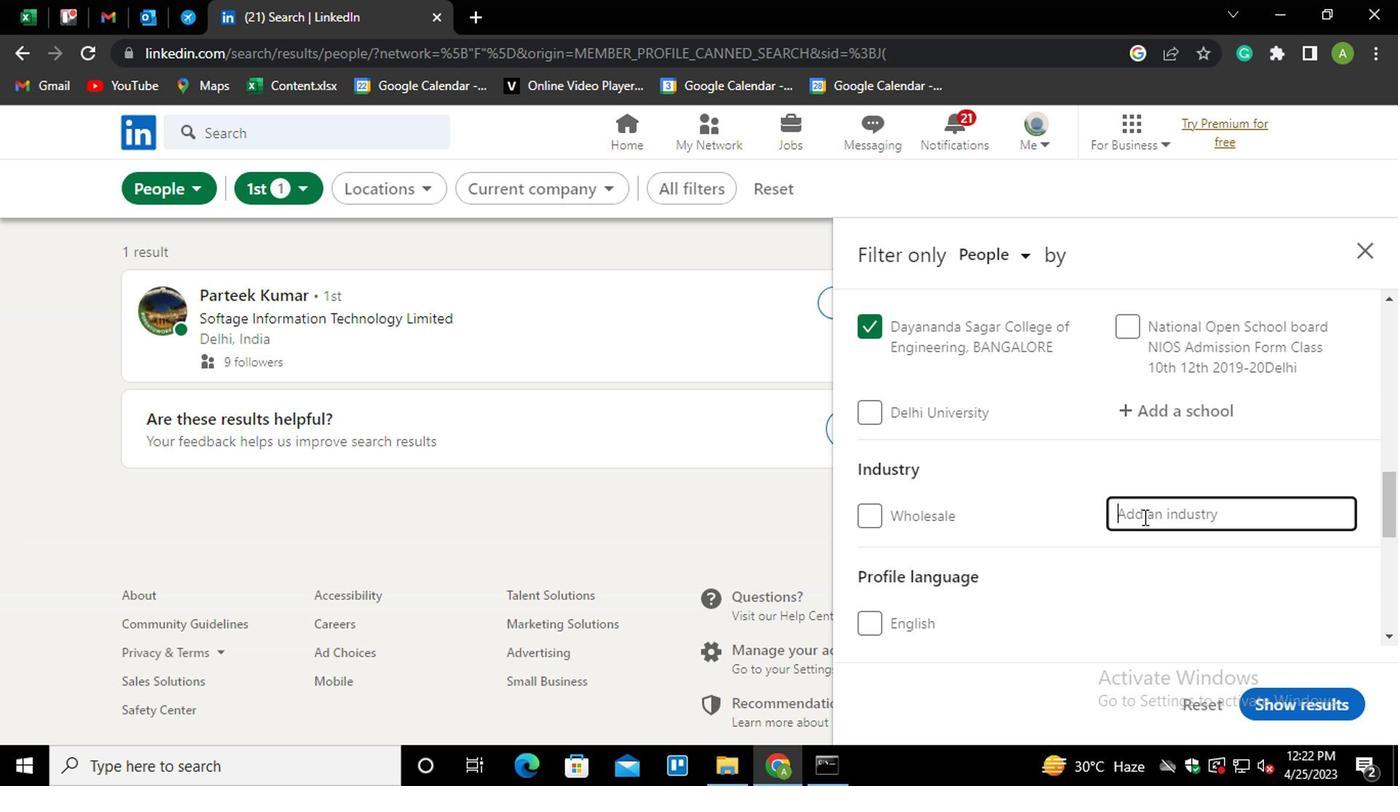 
Action: Key pressed <Key.shift>WRITIN<Key.down><Key.enter>
Screenshot: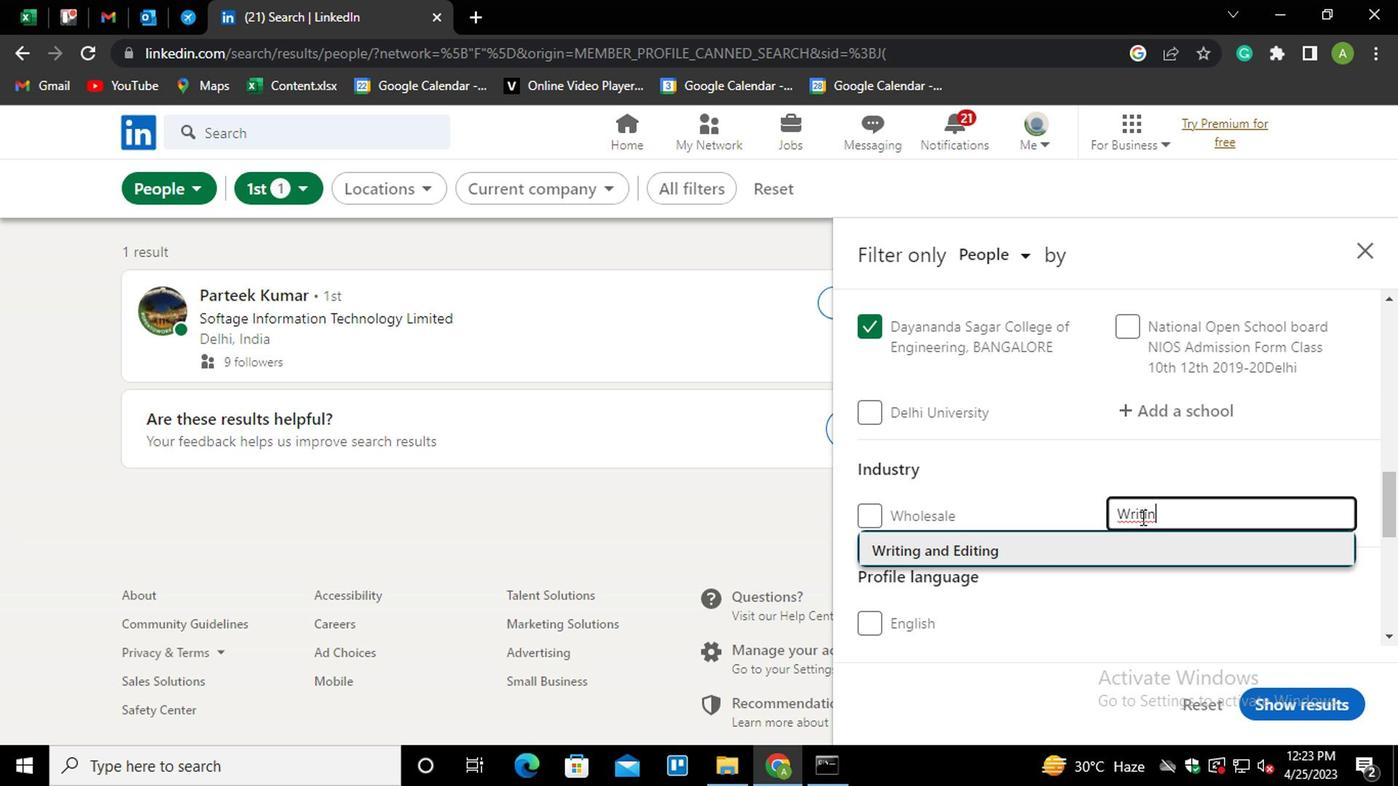 
Action: Mouse scrolled (937, 492) with delta (0, 0)
Screenshot: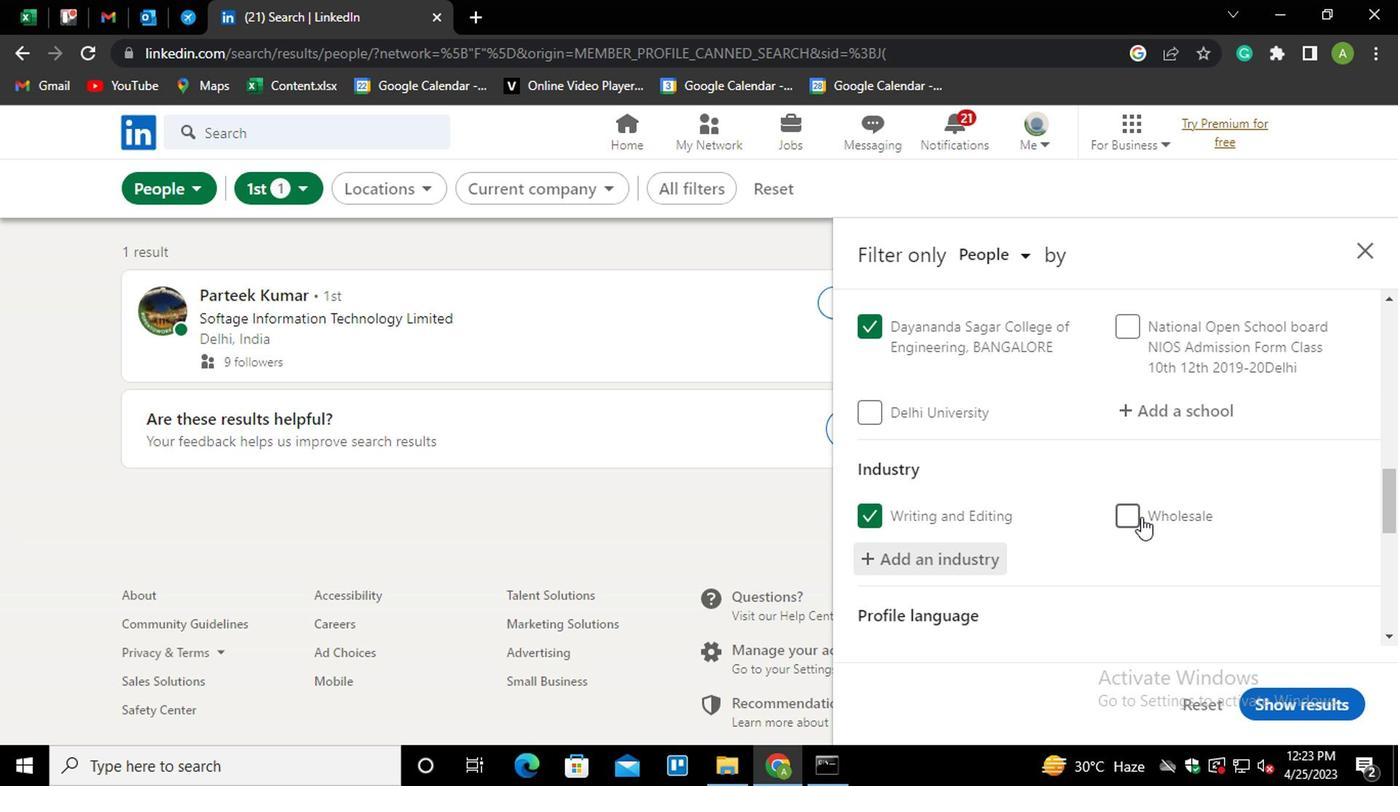 
Action: Mouse scrolled (937, 492) with delta (0, 0)
Screenshot: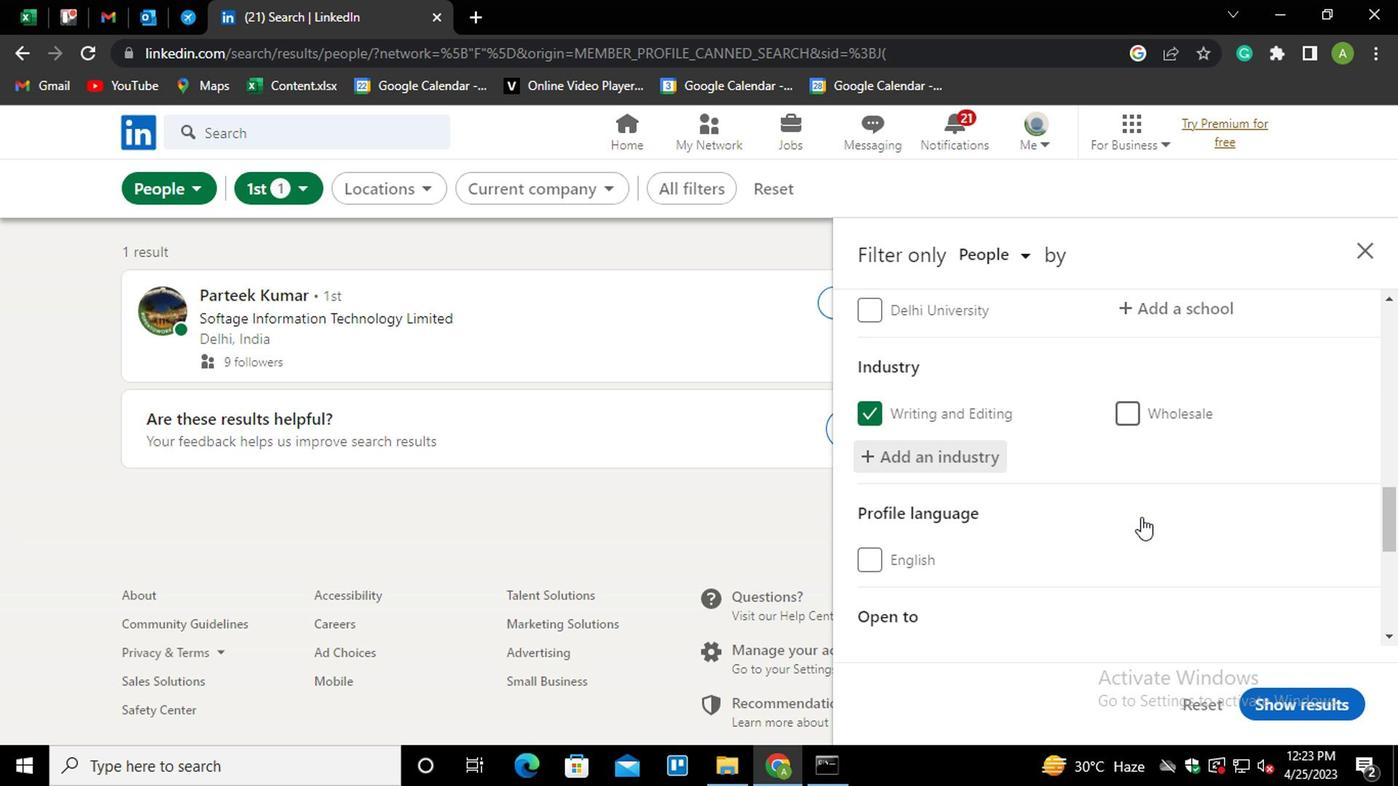 
Action: Mouse scrolled (937, 492) with delta (0, 0)
Screenshot: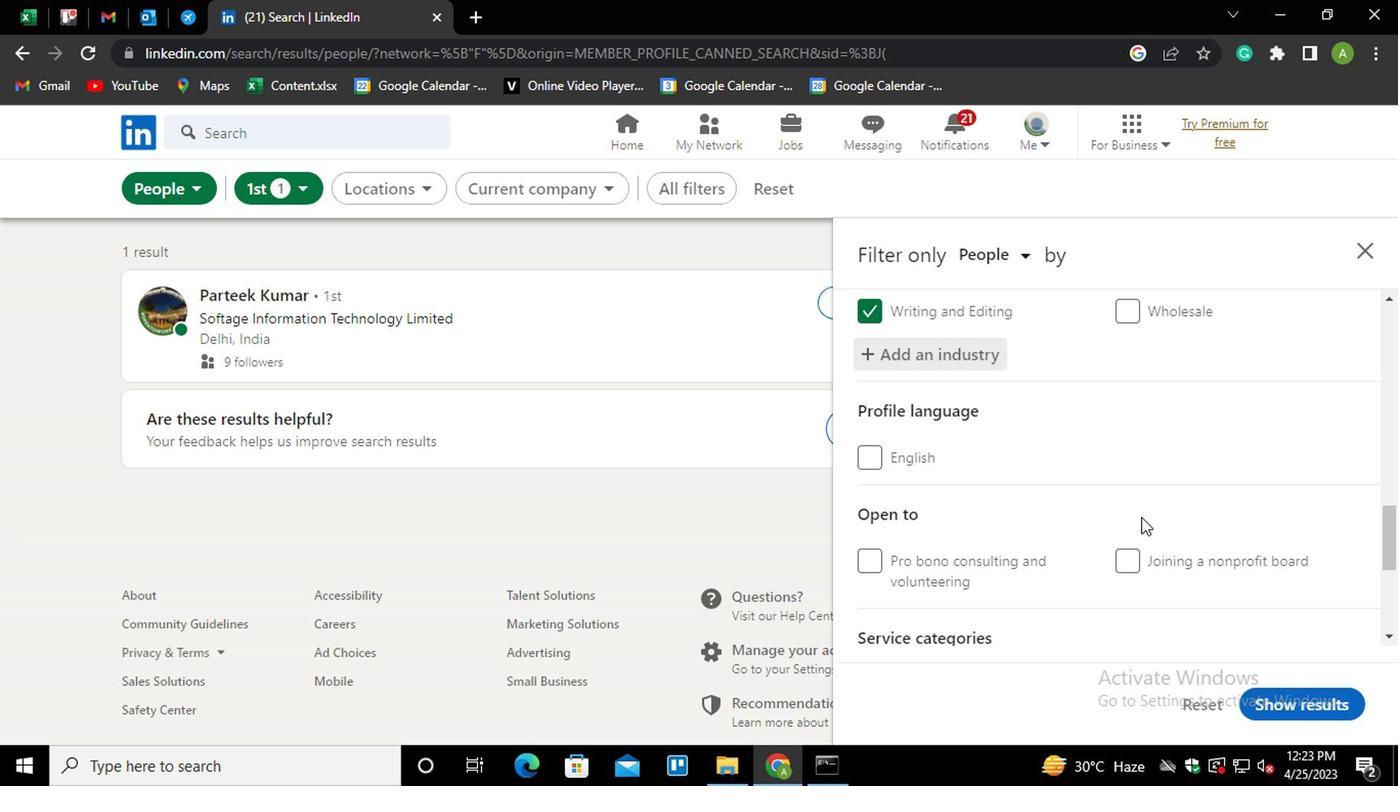 
Action: Mouse scrolled (937, 492) with delta (0, 0)
Screenshot: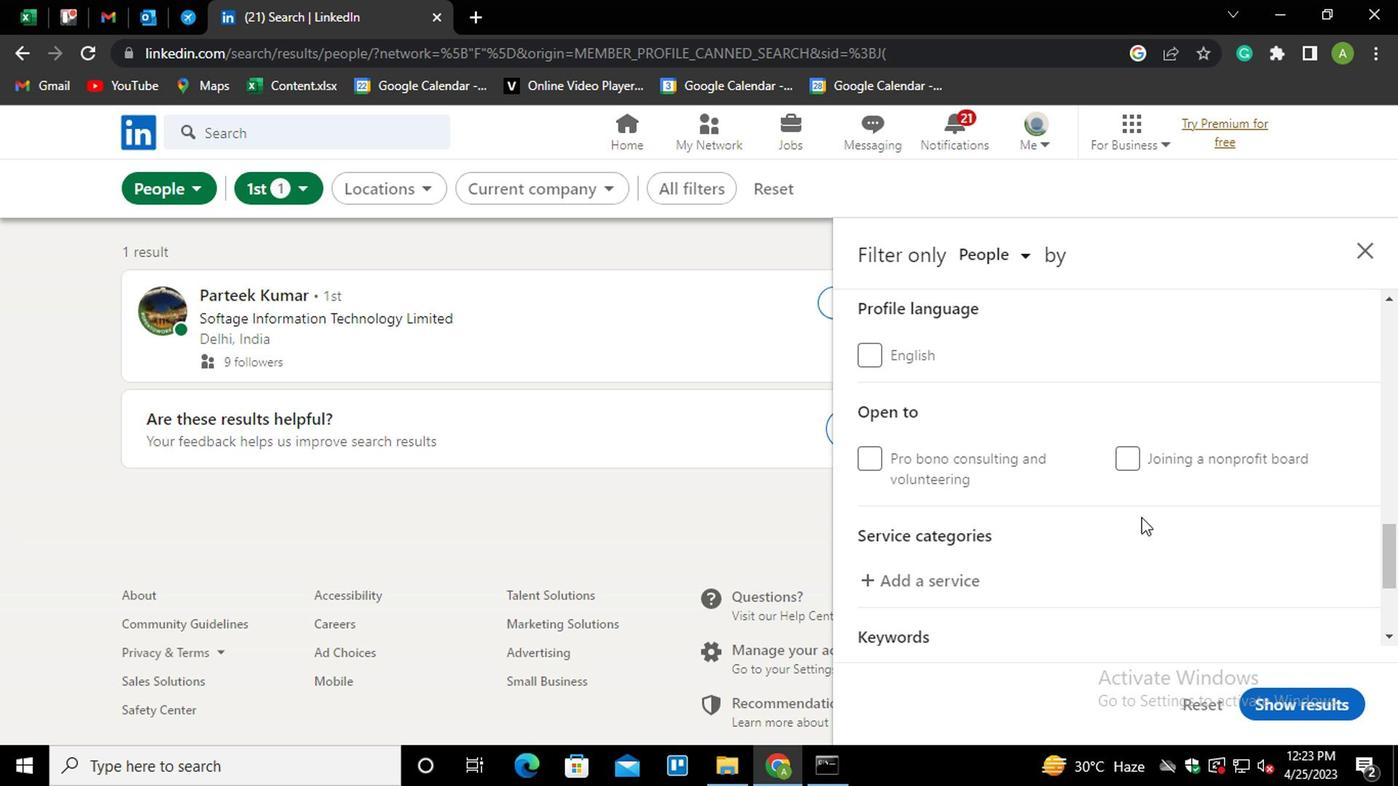 
Action: Mouse moved to (805, 469)
Screenshot: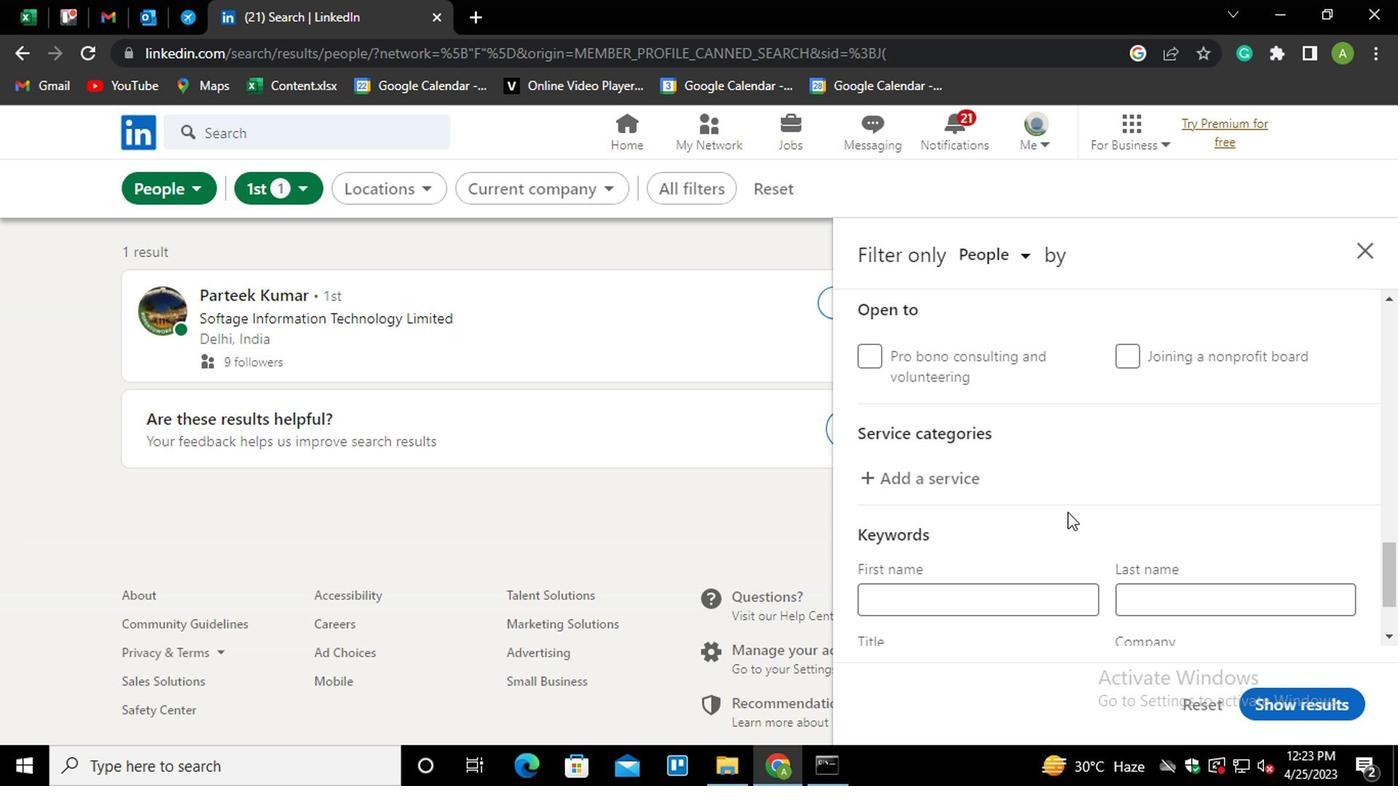 
Action: Mouse pressed left at (805, 469)
Screenshot: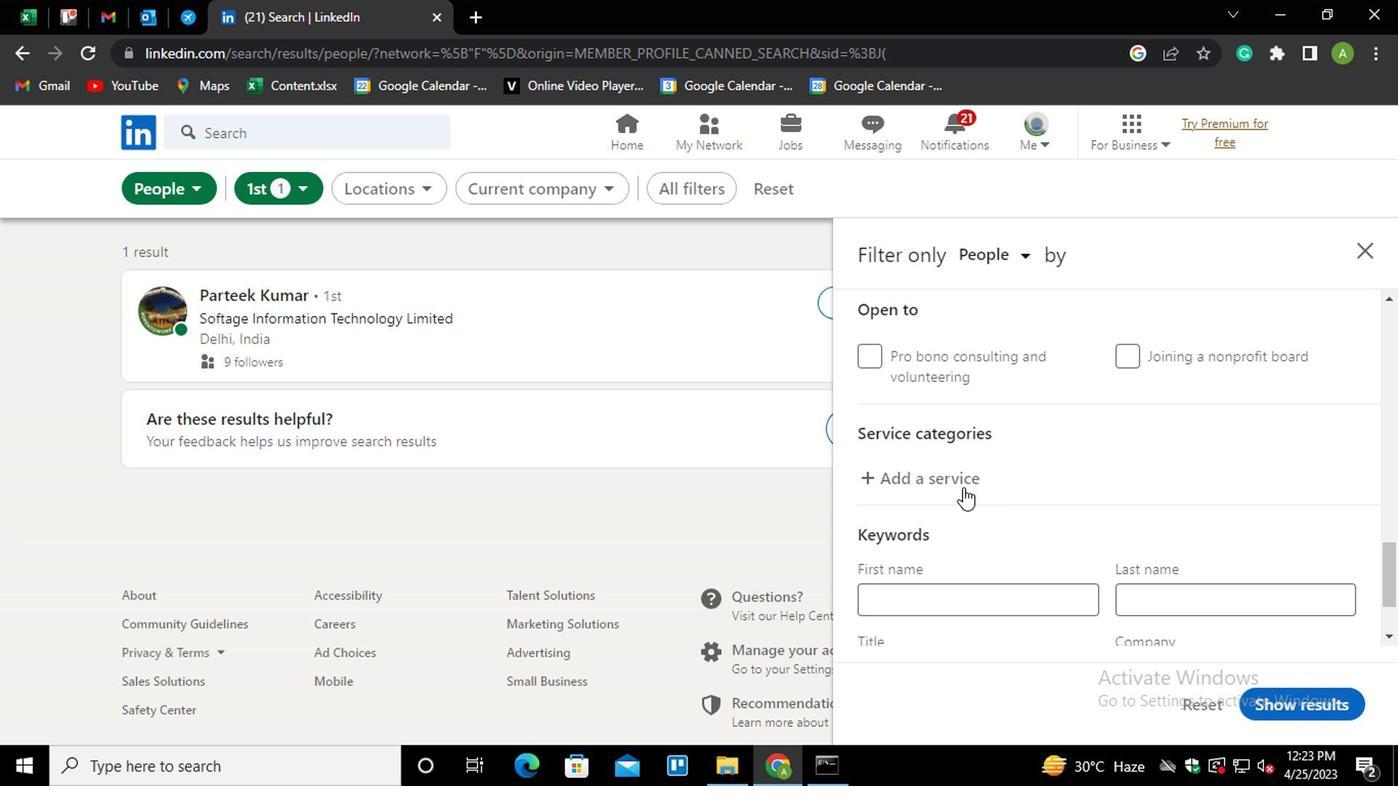 
Action: Mouse moved to (845, 463)
Screenshot: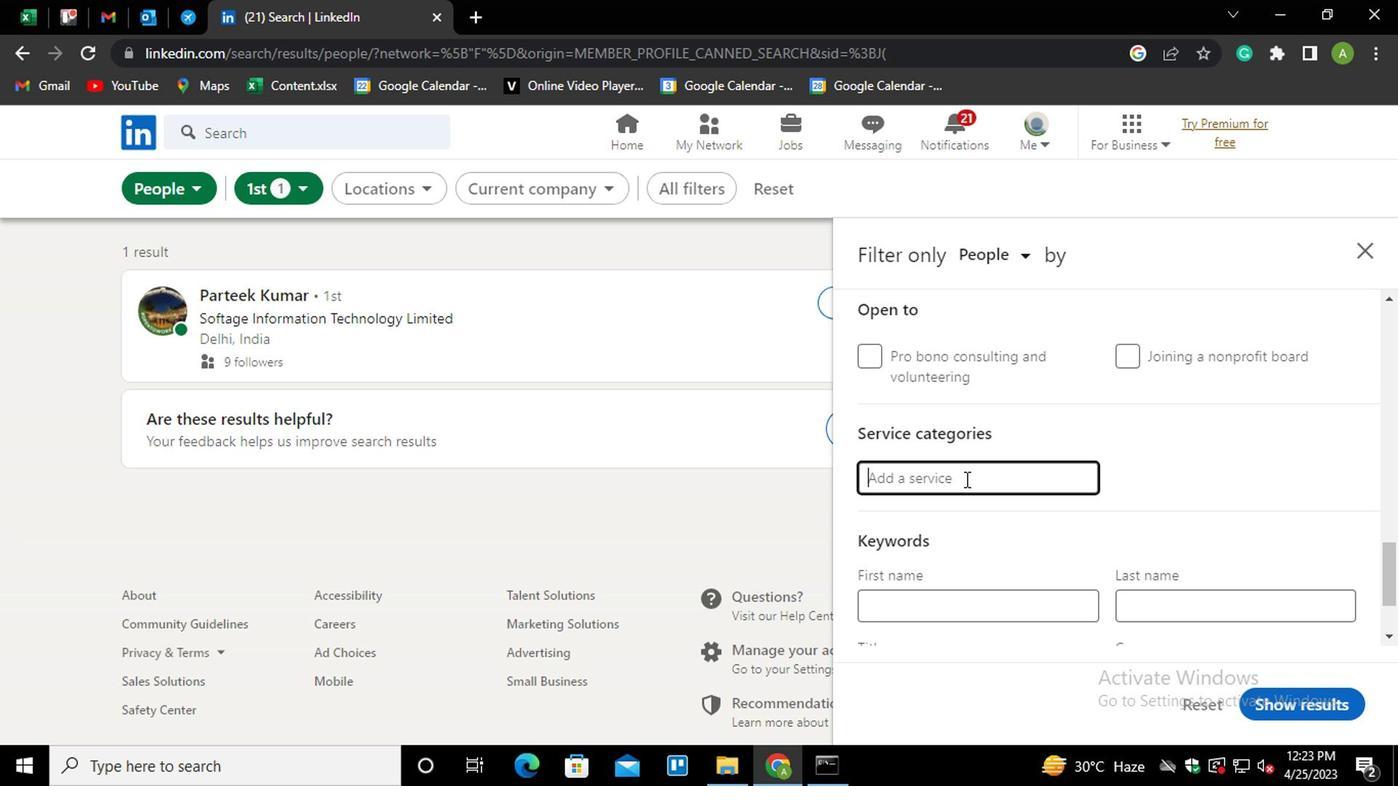 
Action: Mouse pressed left at (845, 463)
Screenshot: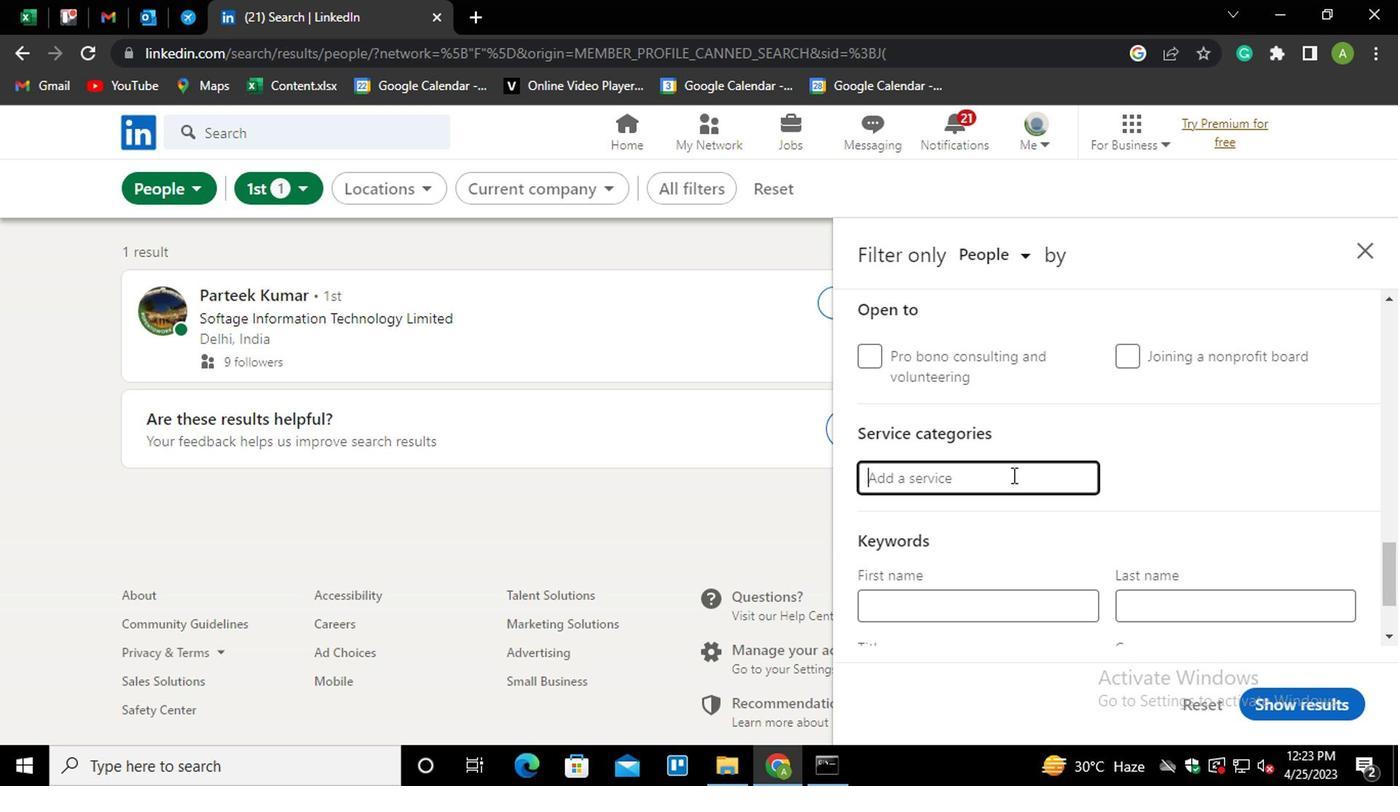 
Action: Mouse moved to (846, 462)
Screenshot: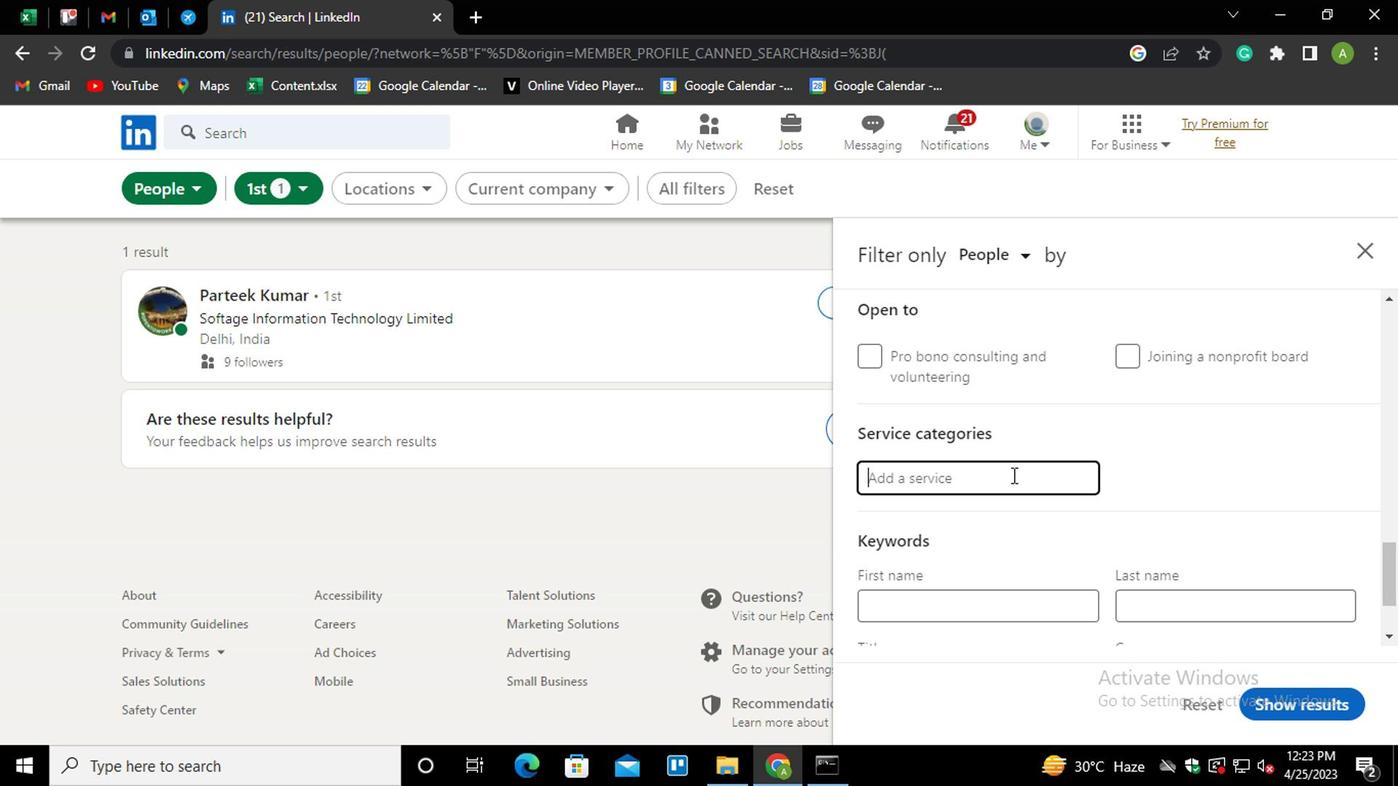 
Action: Key pressed <Key.shift>CUSTOMER<Key.down><Key.enter>
Screenshot: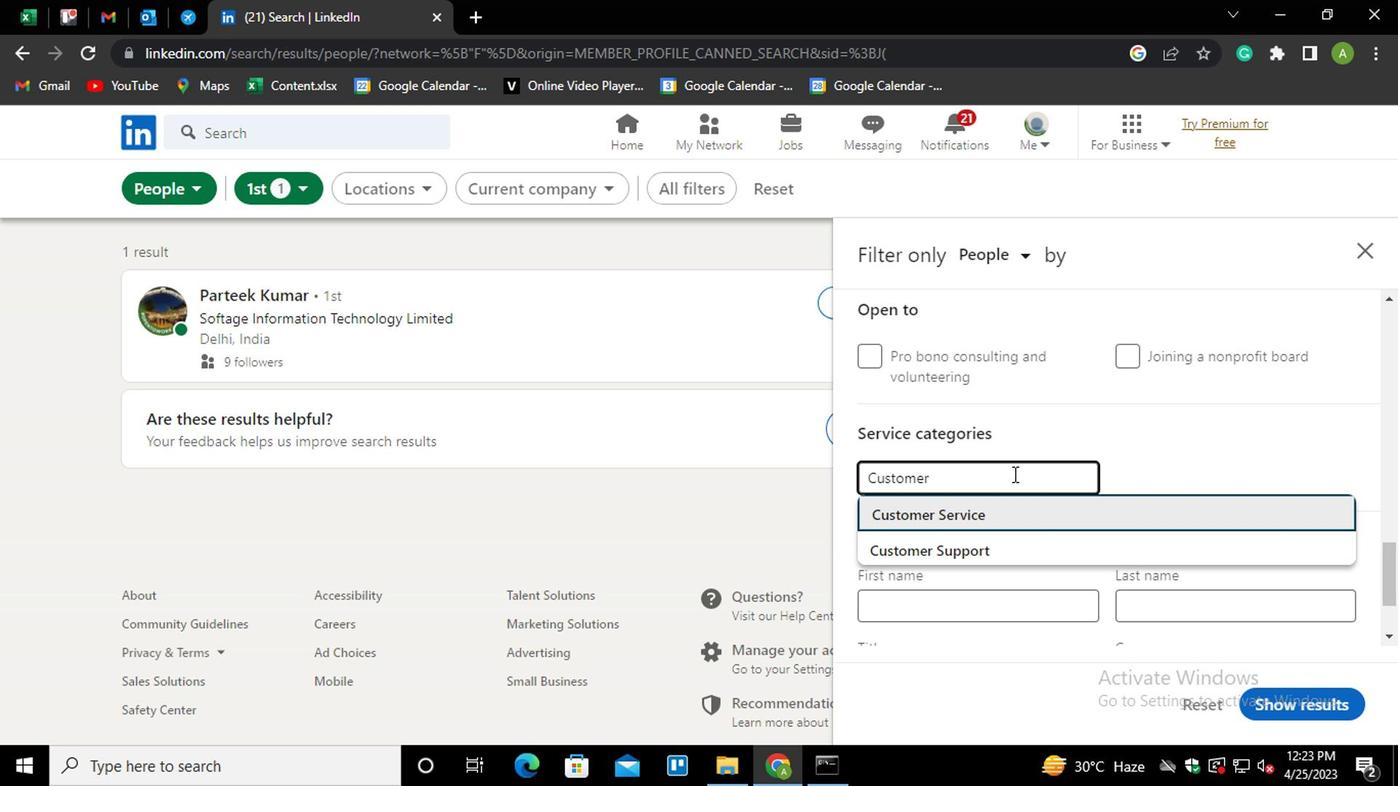 
Action: Mouse moved to (847, 460)
Screenshot: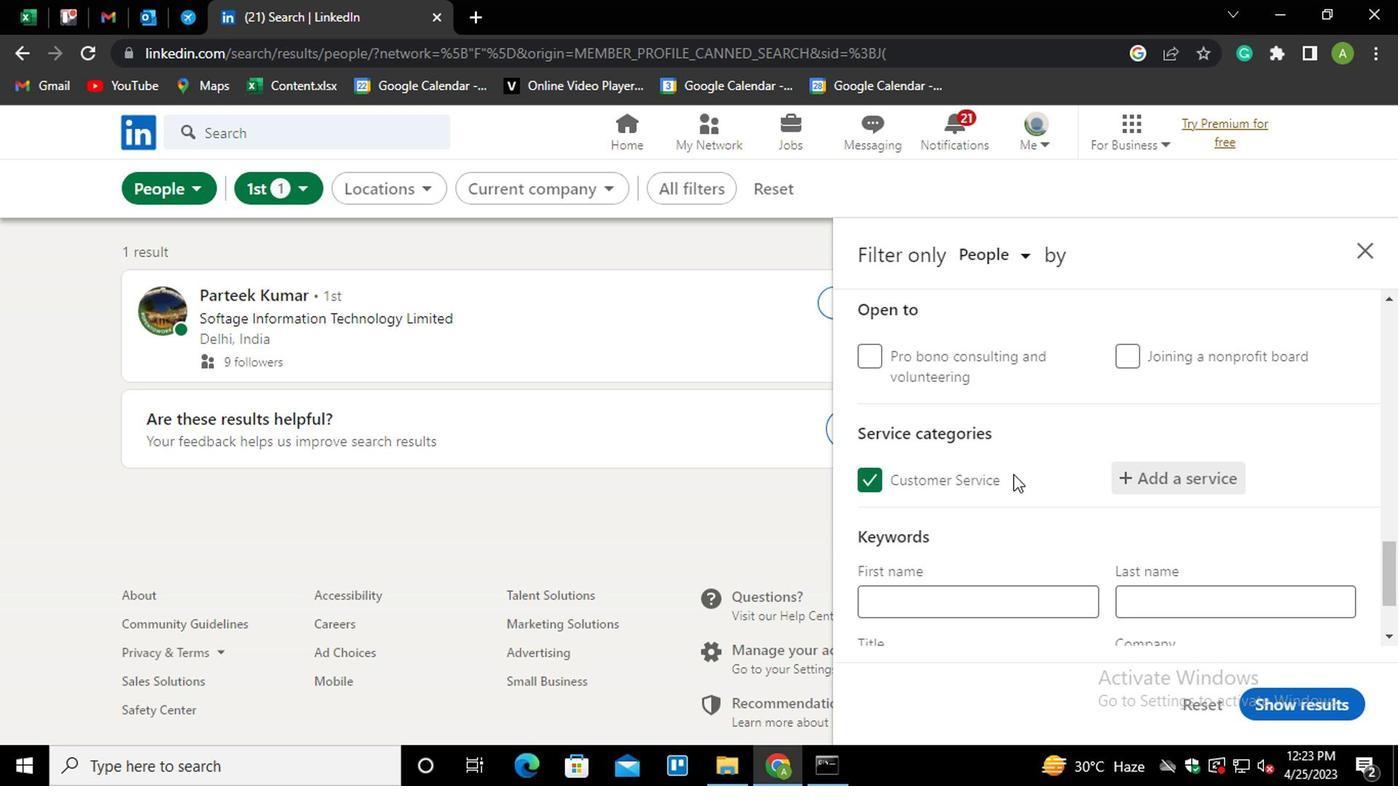 
Action: Mouse scrolled (847, 459) with delta (0, 0)
Screenshot: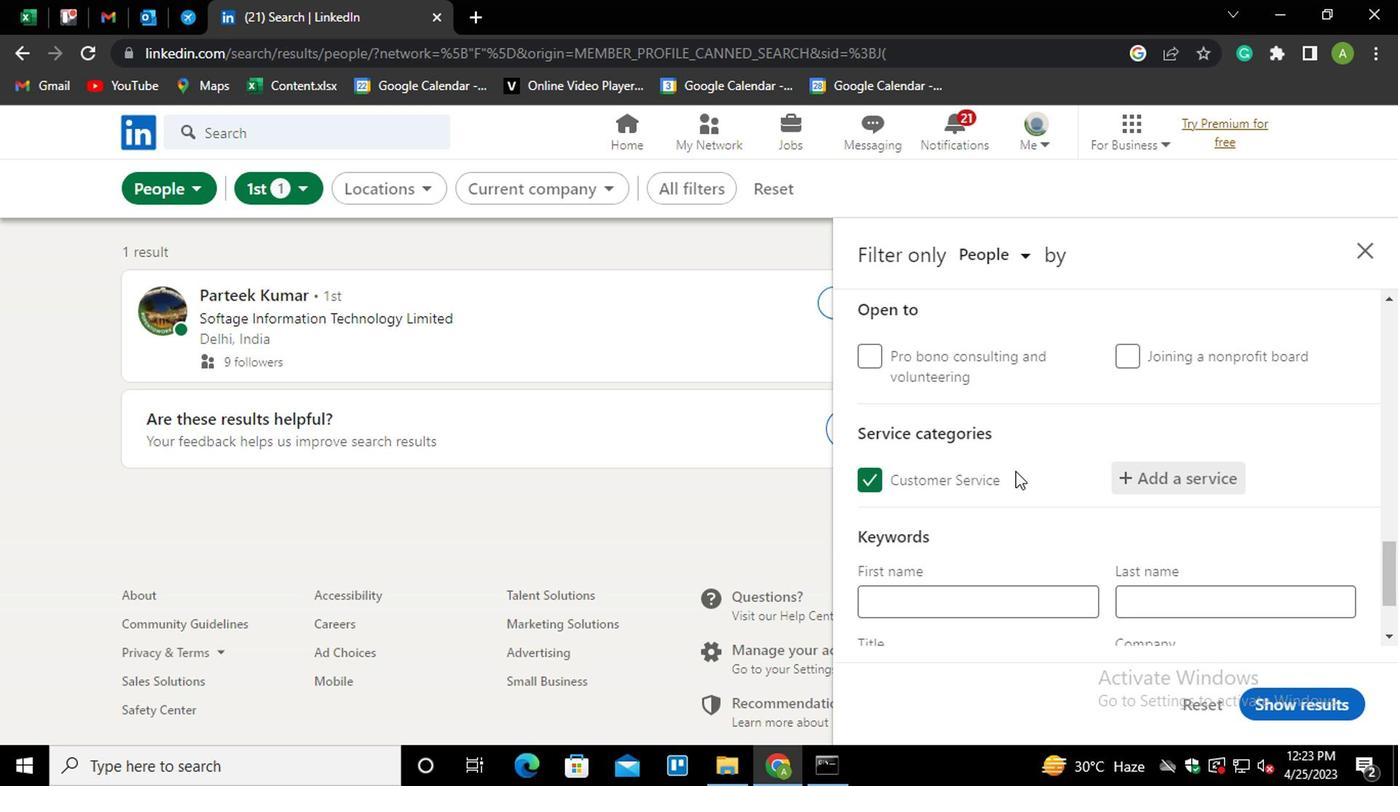 
Action: Mouse scrolled (847, 459) with delta (0, 0)
Screenshot: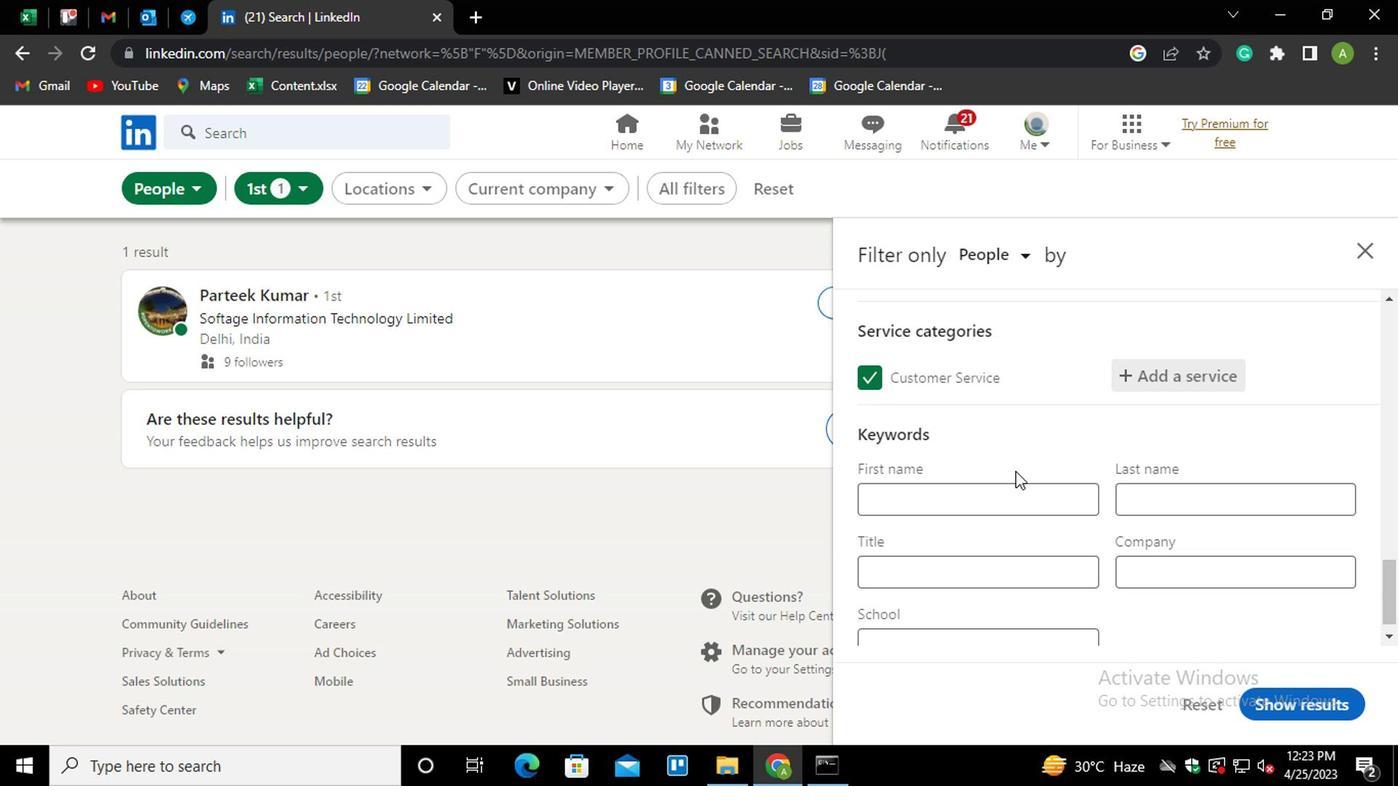 
Action: Mouse moved to (791, 515)
Screenshot: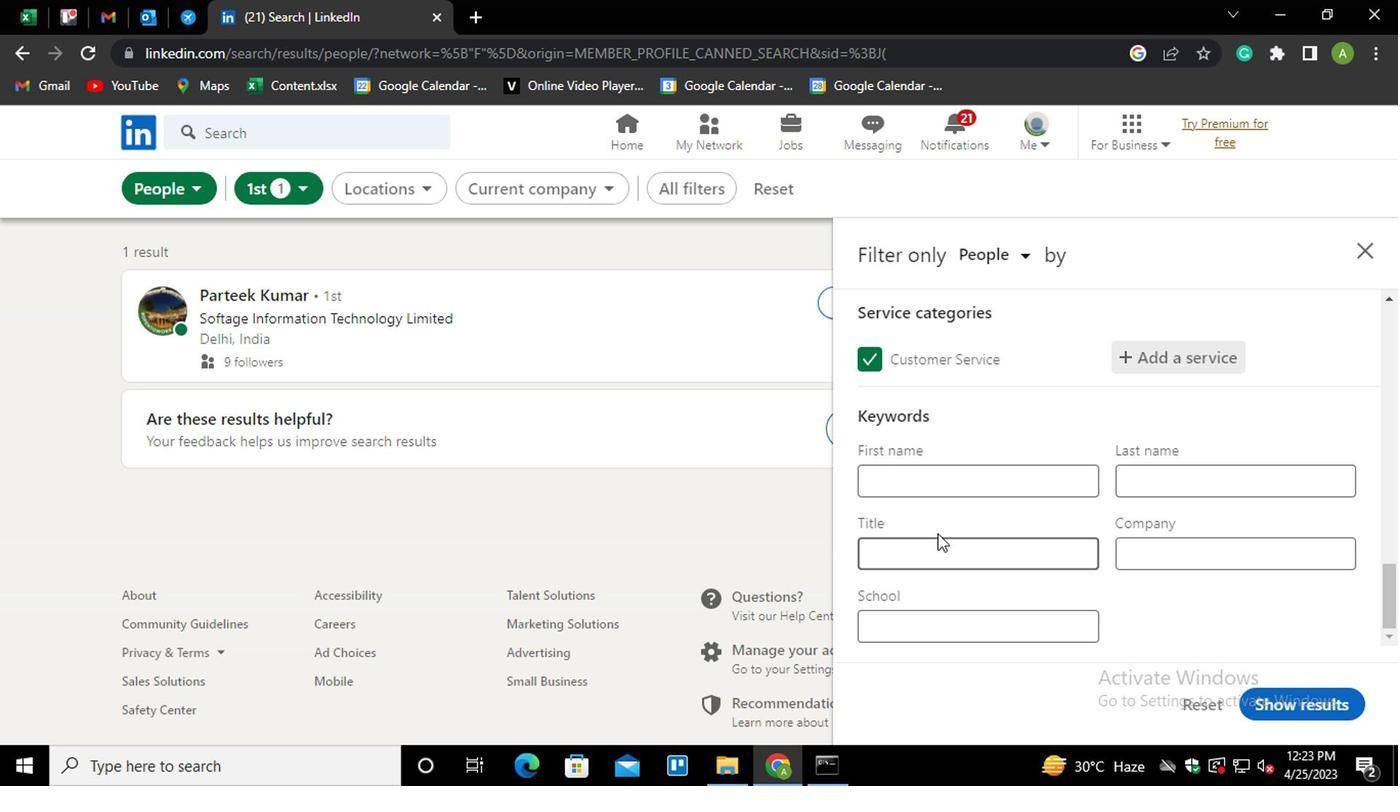
Action: Mouse pressed left at (791, 515)
Screenshot: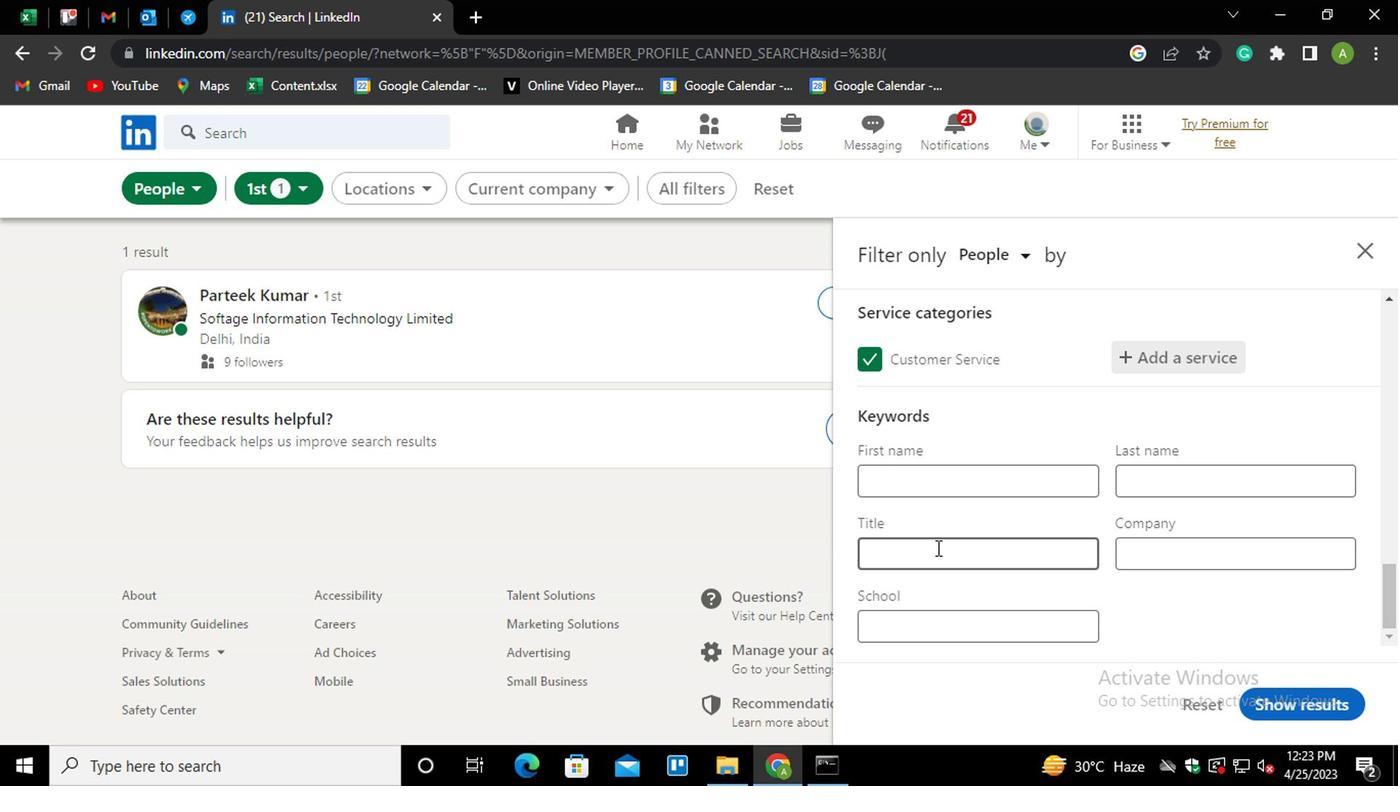 
Action: Mouse moved to (780, 525)
Screenshot: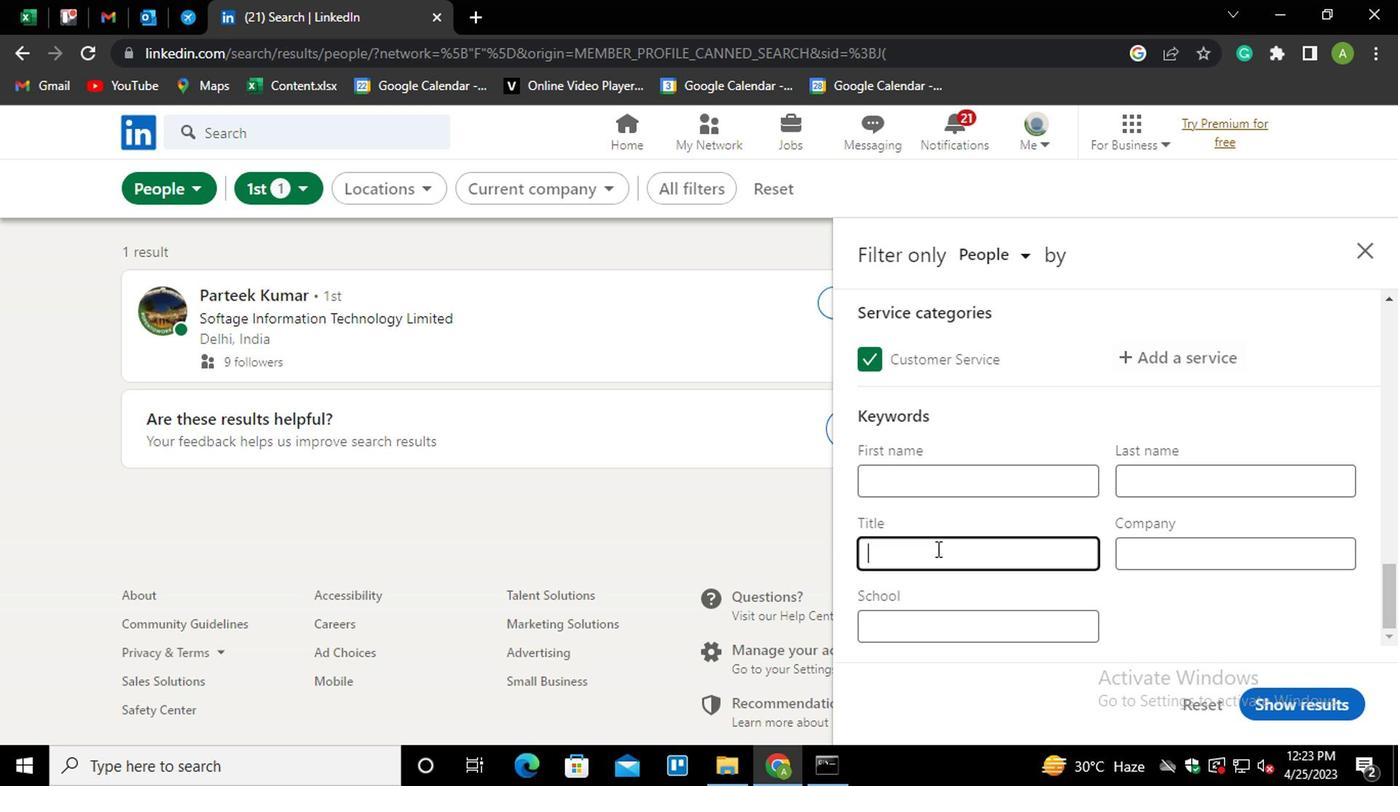 
Action: Key pressed <Key.shift>BRANCH<Key.space><Key.shift_r>MANAGER
Screenshot: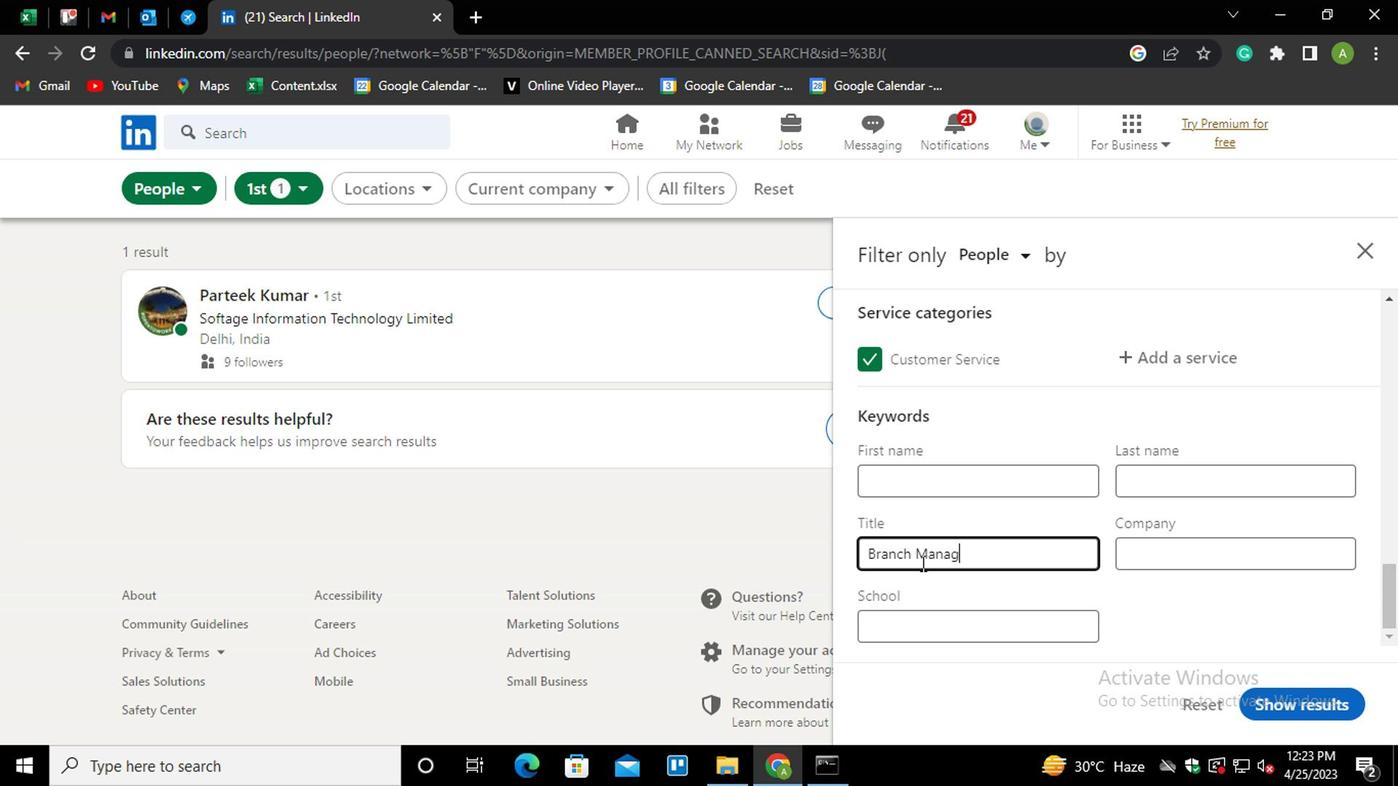 
Action: Mouse moved to (998, 559)
Screenshot: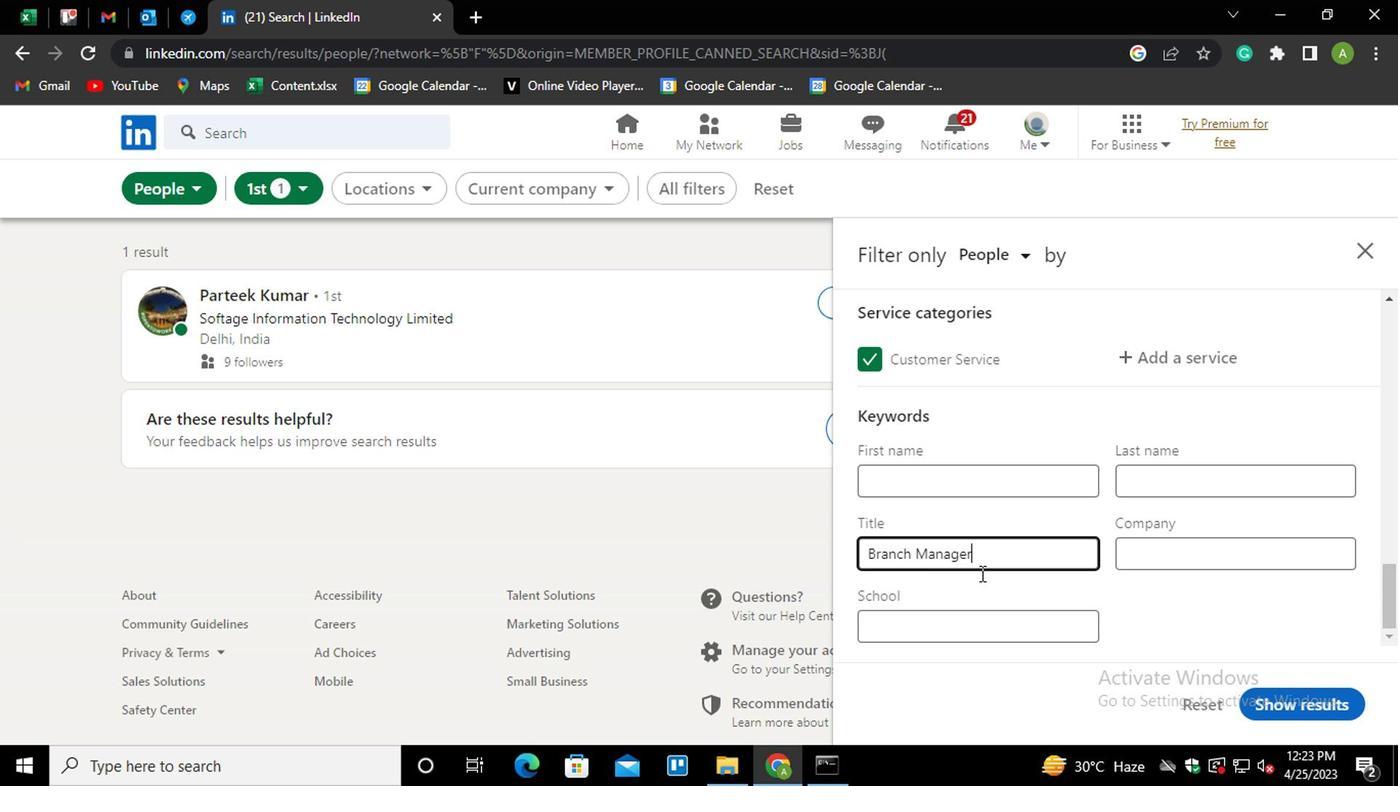 
Action: Mouse pressed left at (998, 559)
Screenshot: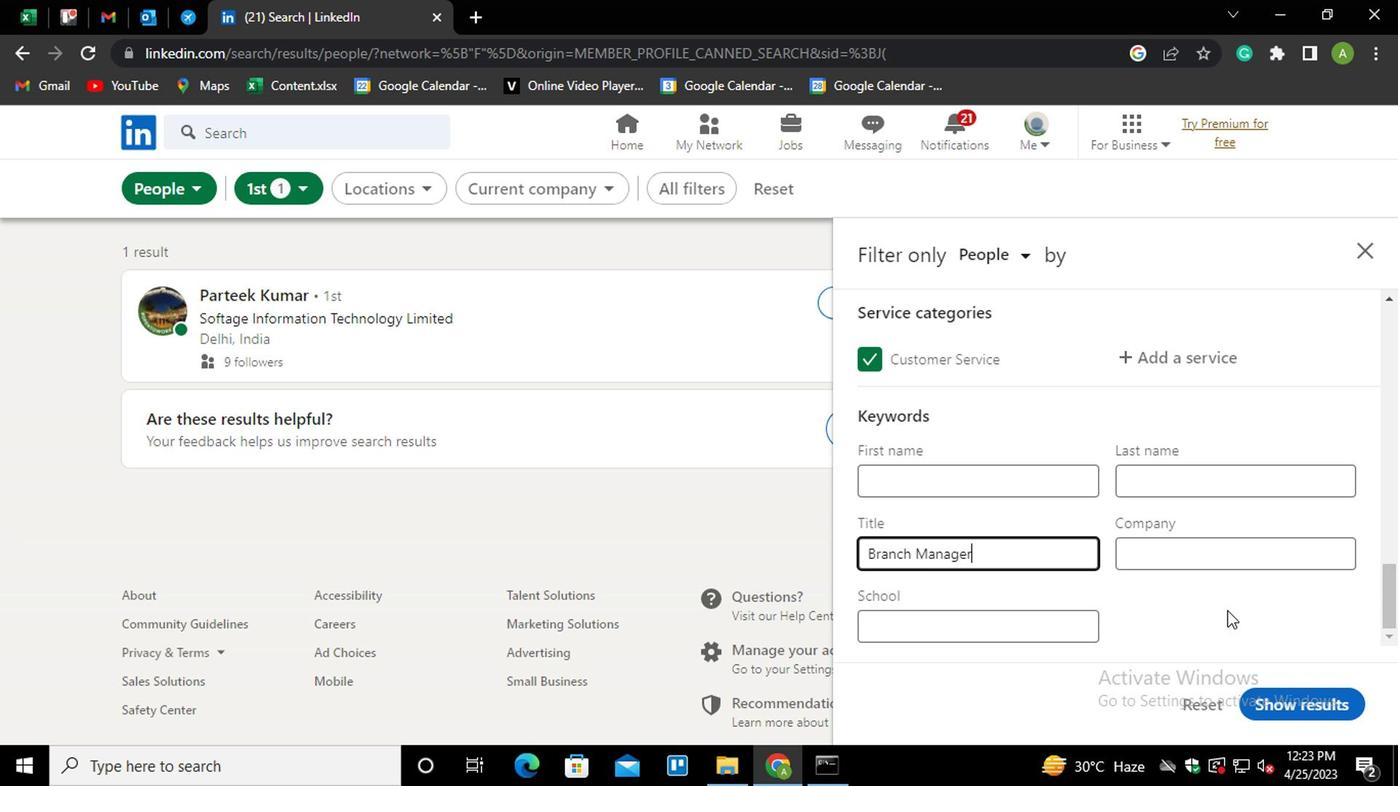 
Action: Mouse moved to (1066, 627)
Screenshot: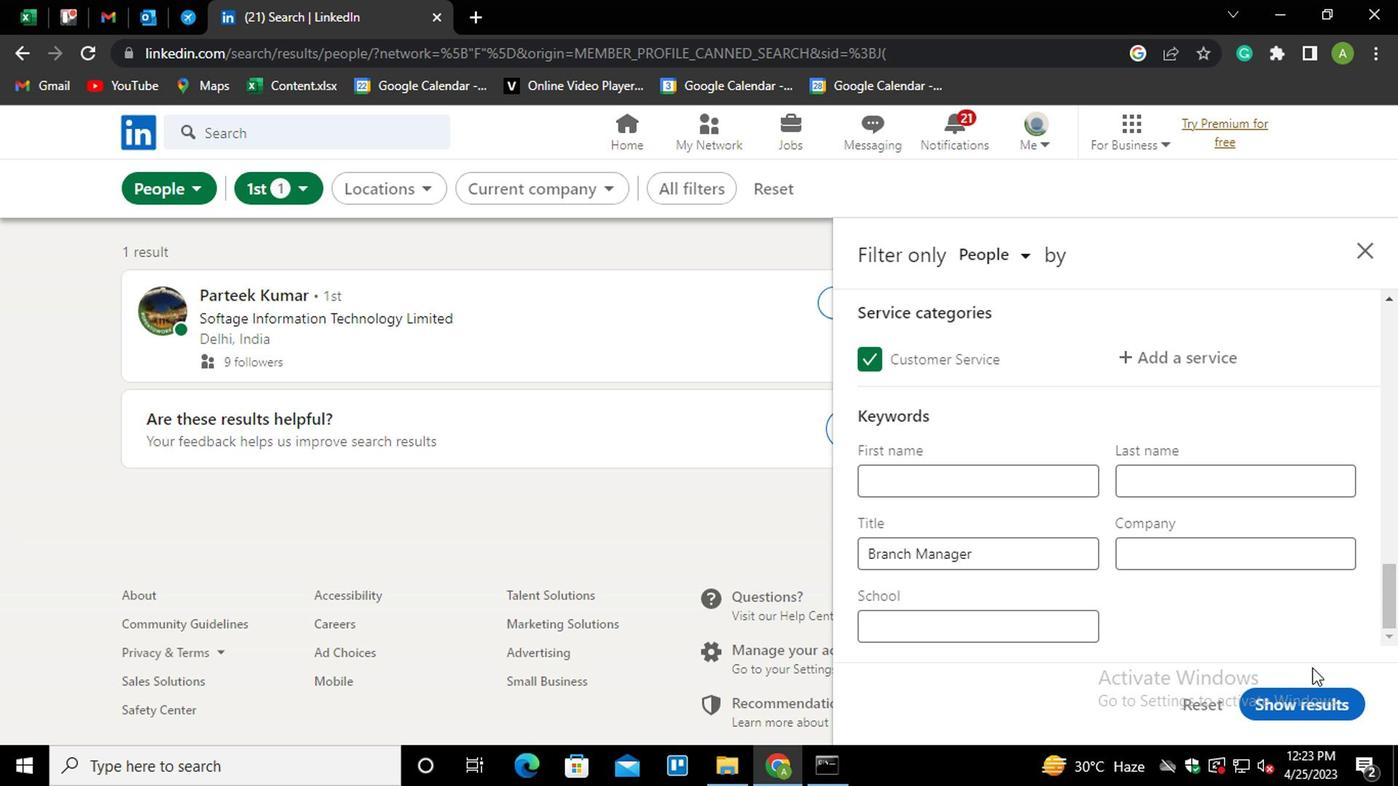 
Action: Mouse pressed left at (1066, 627)
Screenshot: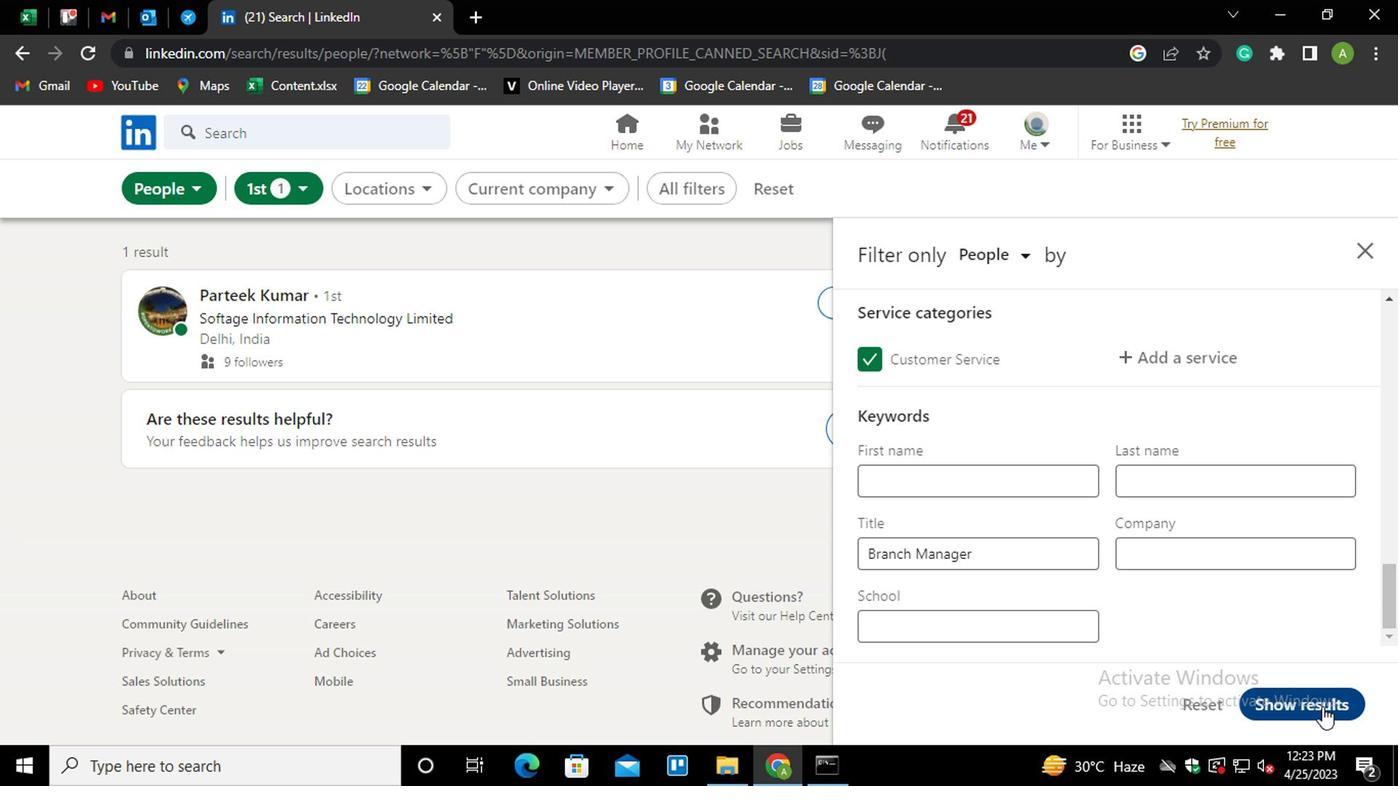 
Action: Mouse moved to (1023, 565)
Screenshot: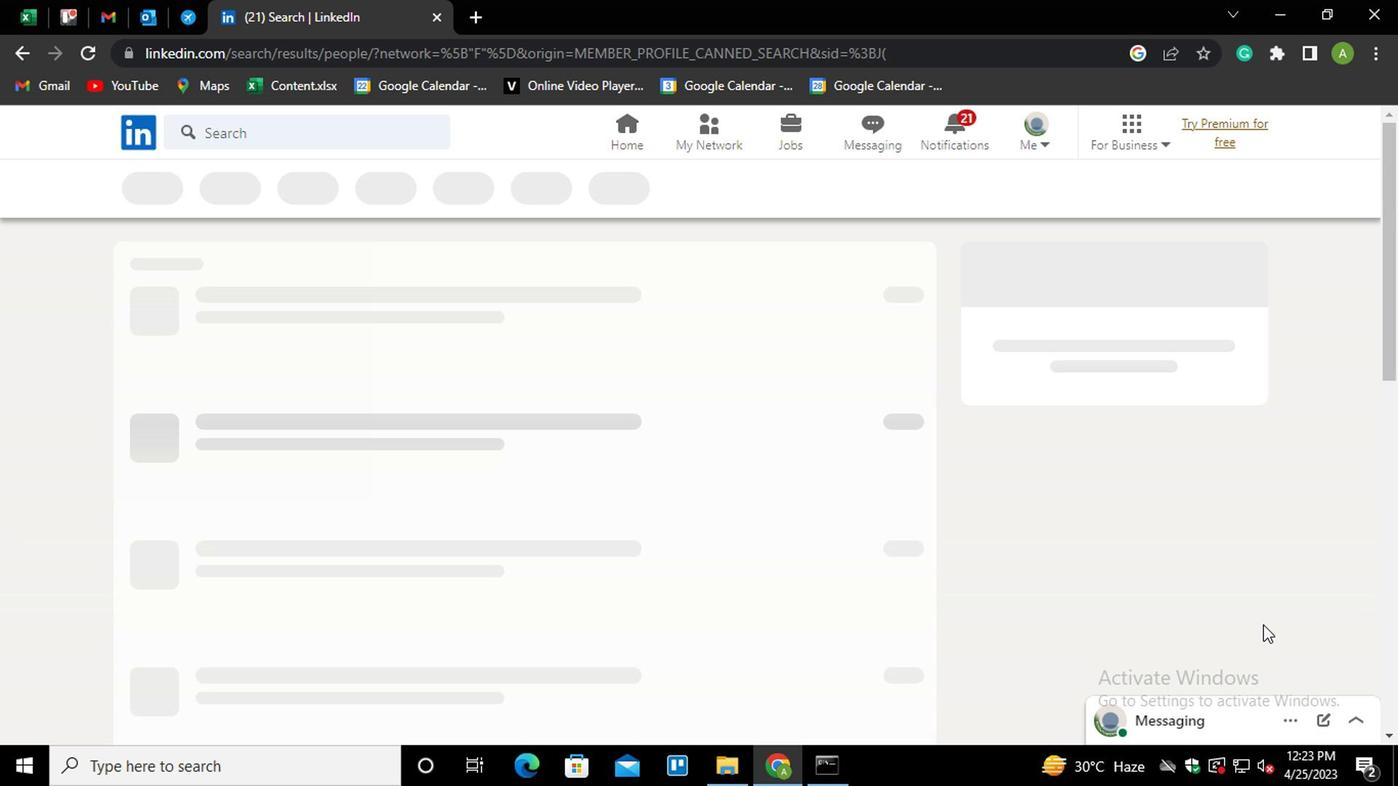 
